 Task: Find connections with filter location Kunigal with filter topic #Futurismwith filter profile language German with filter current company Diverse Lynx with filter school JIS College of Engineering with filter industry Nonresidential Building Construction with filter service category Mobile Marketing with filter keywords title Funeral Attendant
Action: Mouse moved to (349, 267)
Screenshot: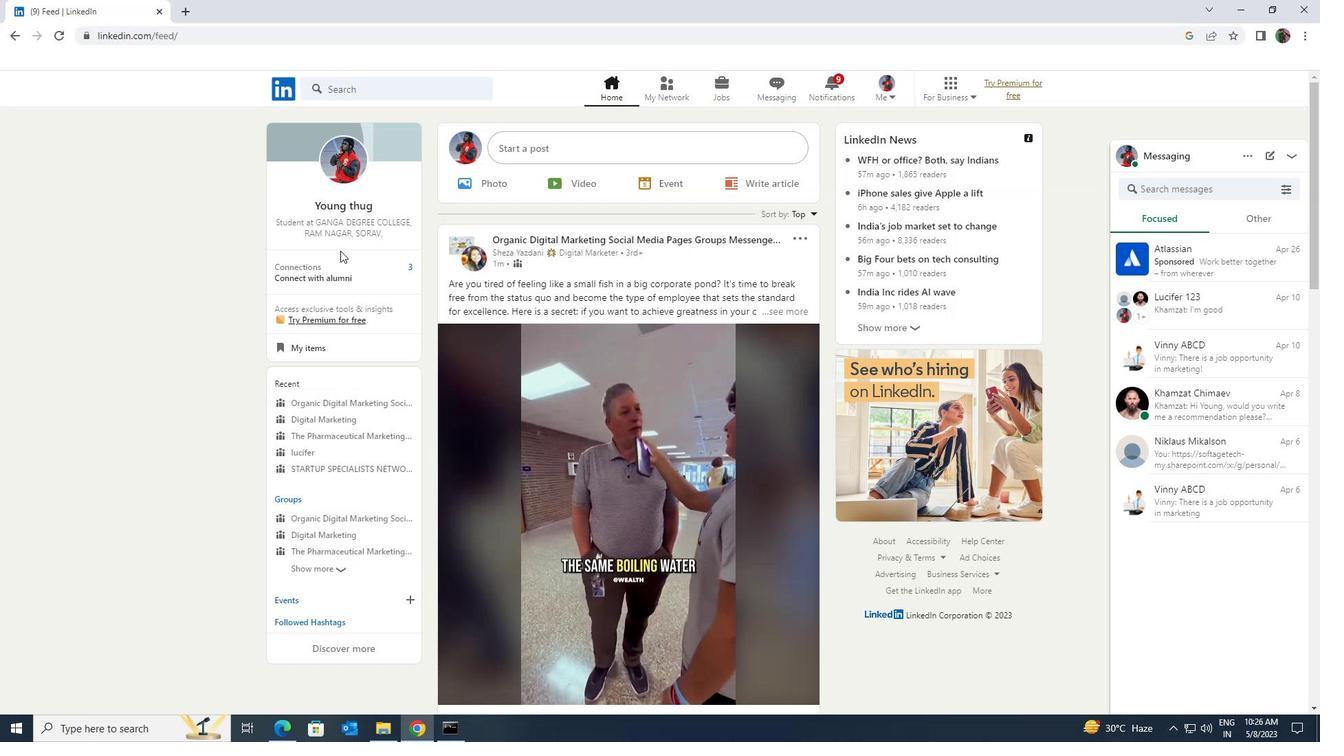 
Action: Mouse pressed left at (349, 267)
Screenshot: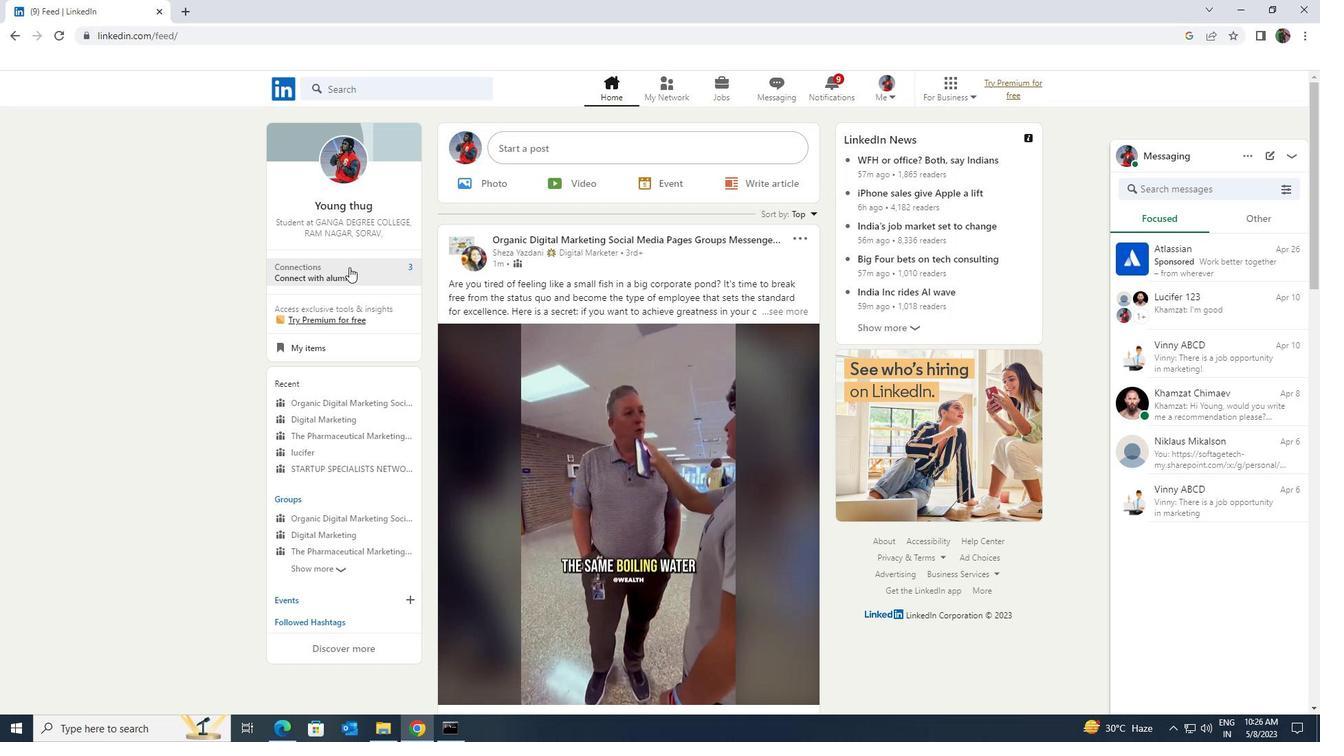 
Action: Mouse moved to (343, 171)
Screenshot: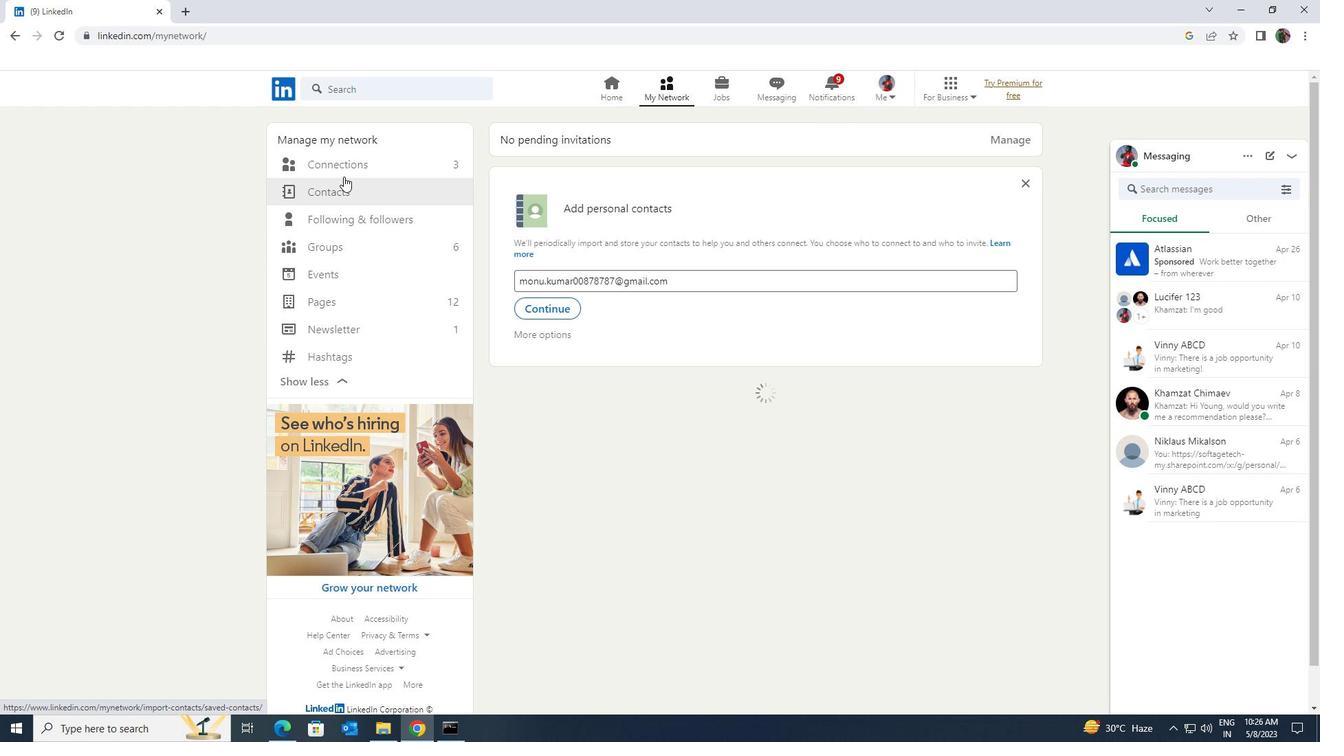 
Action: Mouse pressed left at (343, 171)
Screenshot: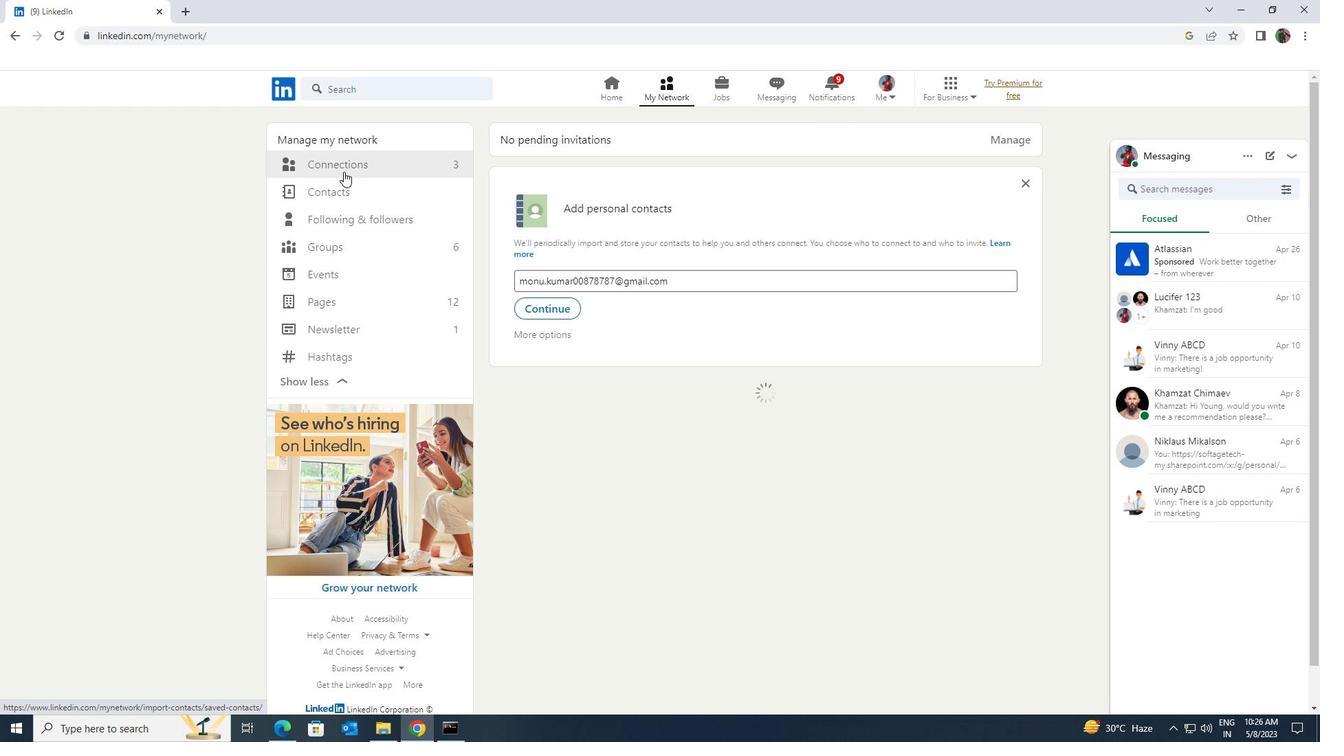 
Action: Mouse moved to (742, 167)
Screenshot: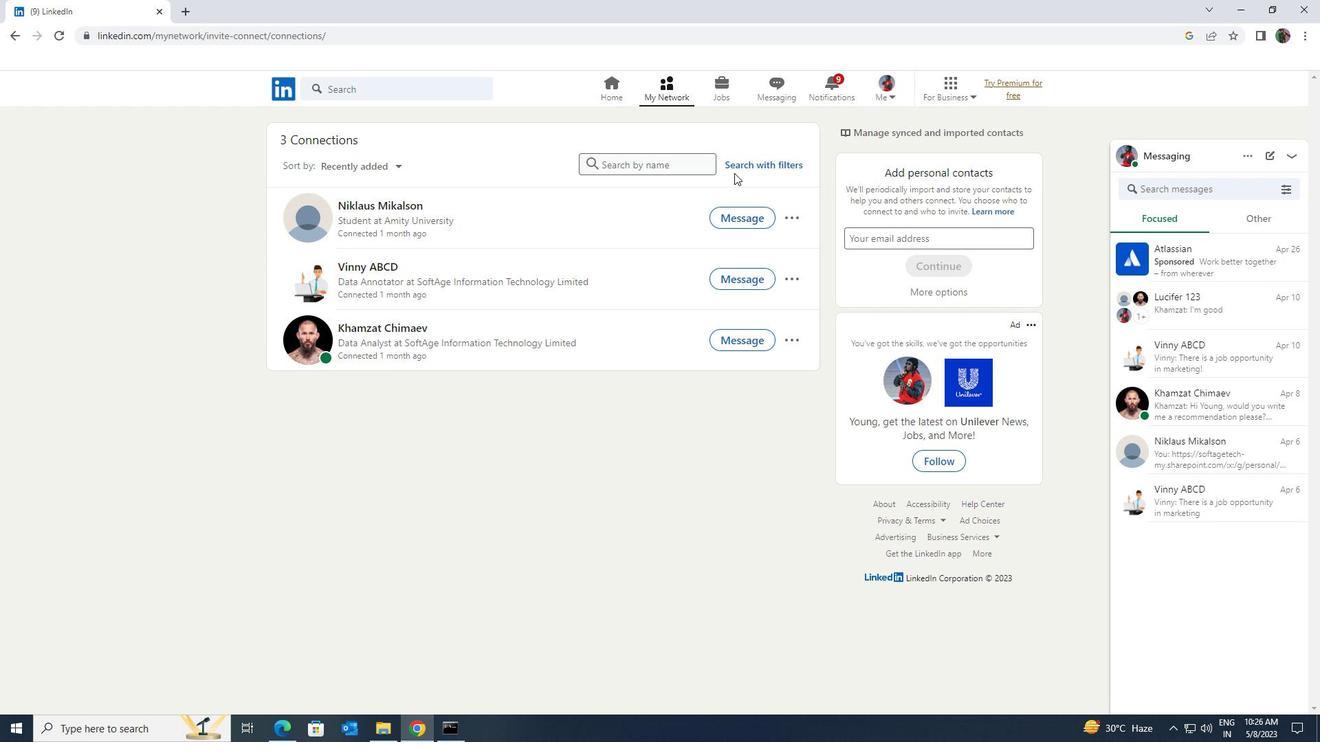 
Action: Mouse pressed left at (742, 167)
Screenshot: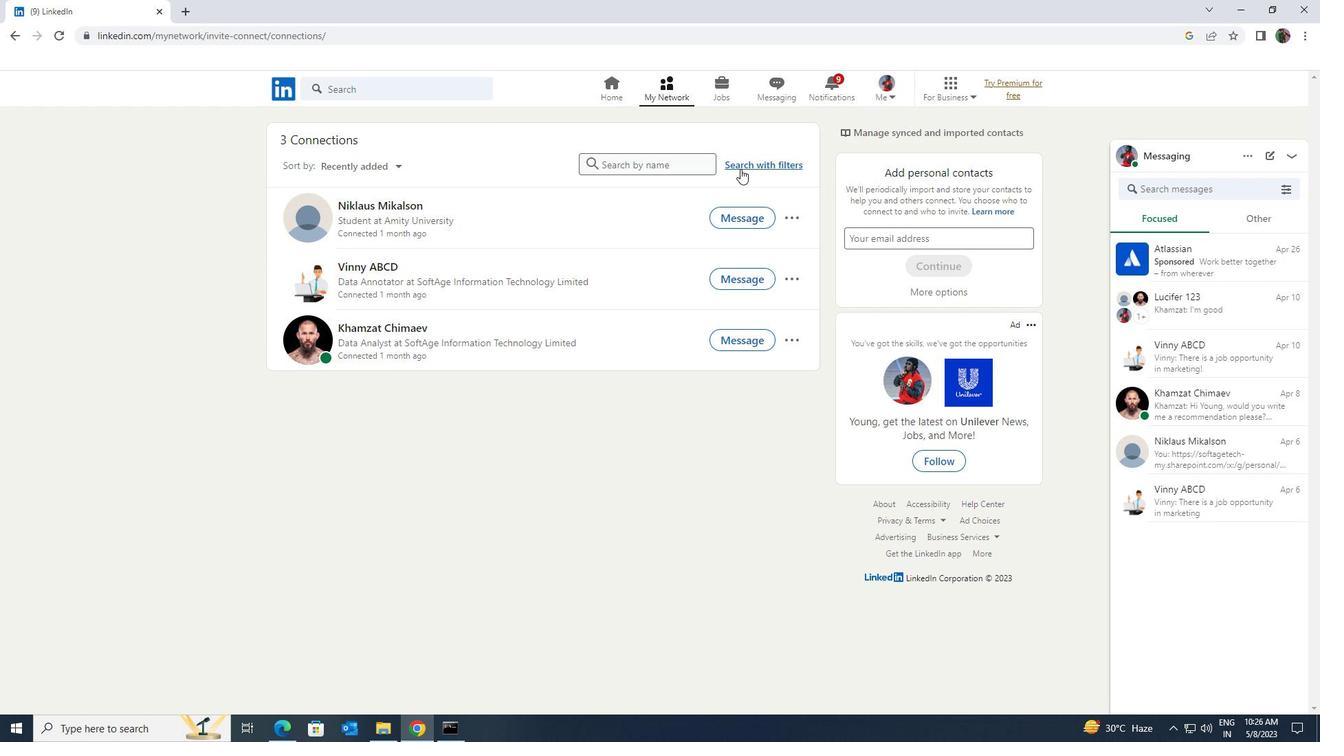 
Action: Mouse moved to (707, 128)
Screenshot: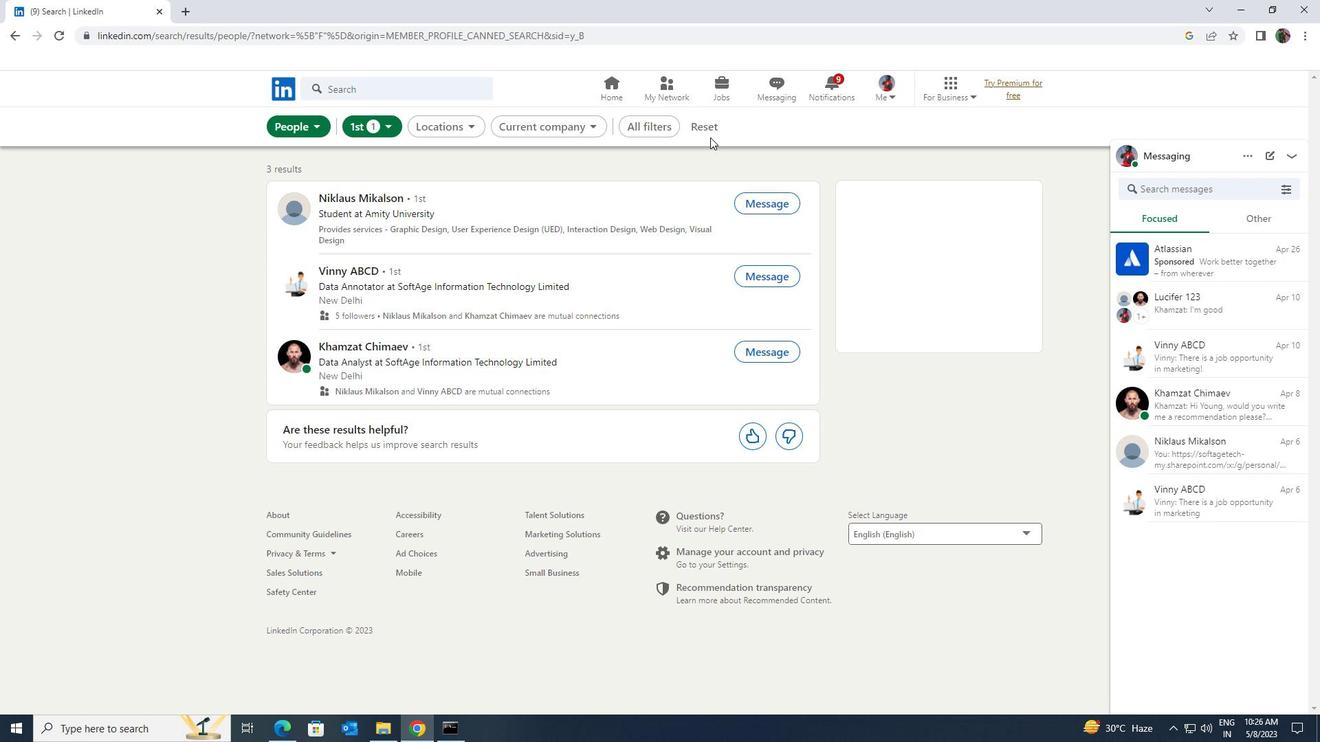 
Action: Mouse pressed left at (707, 128)
Screenshot: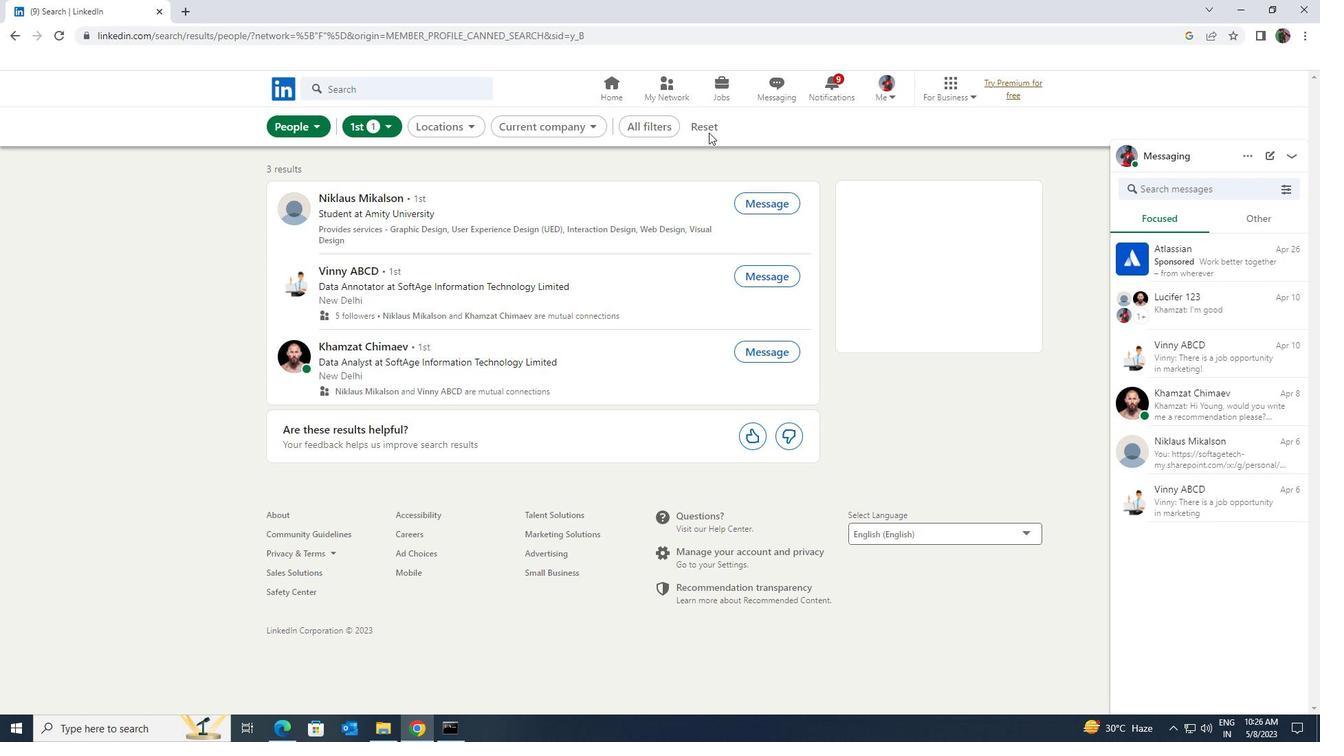 
Action: Mouse moved to (700, 126)
Screenshot: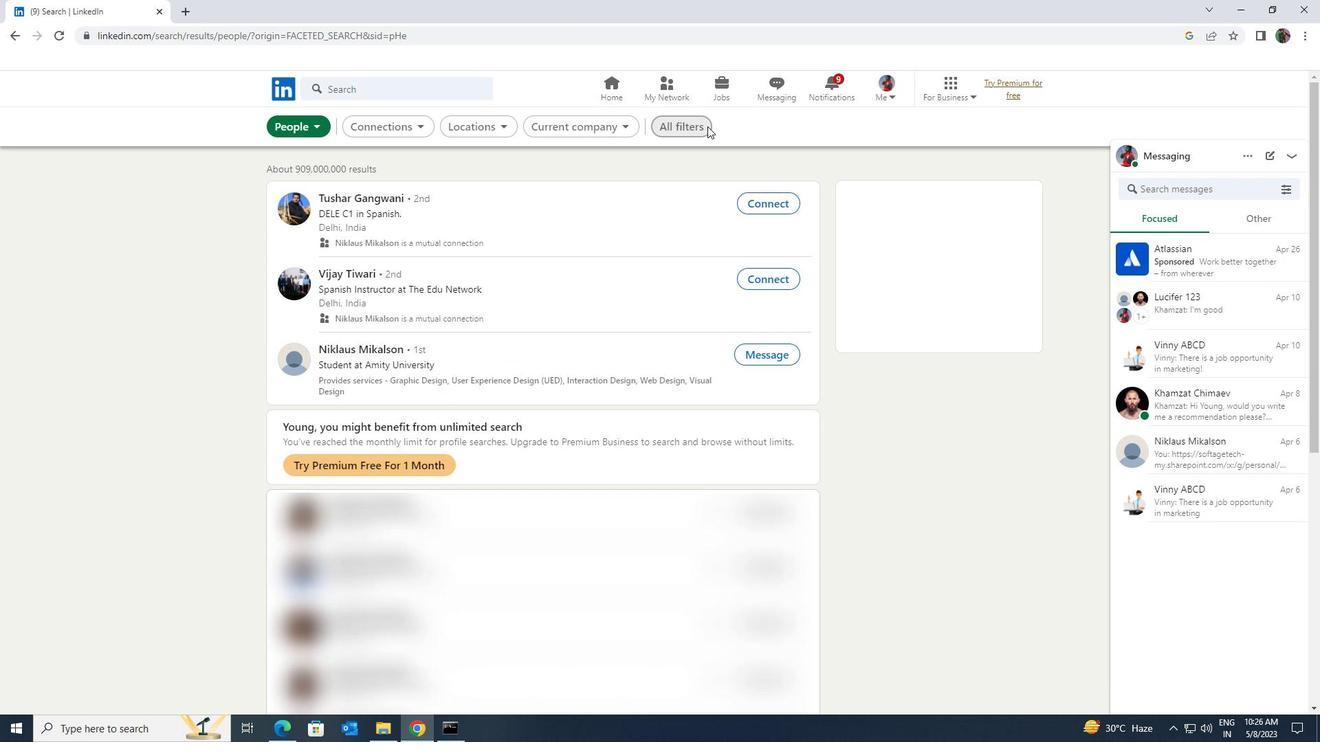 
Action: Mouse pressed left at (700, 126)
Screenshot: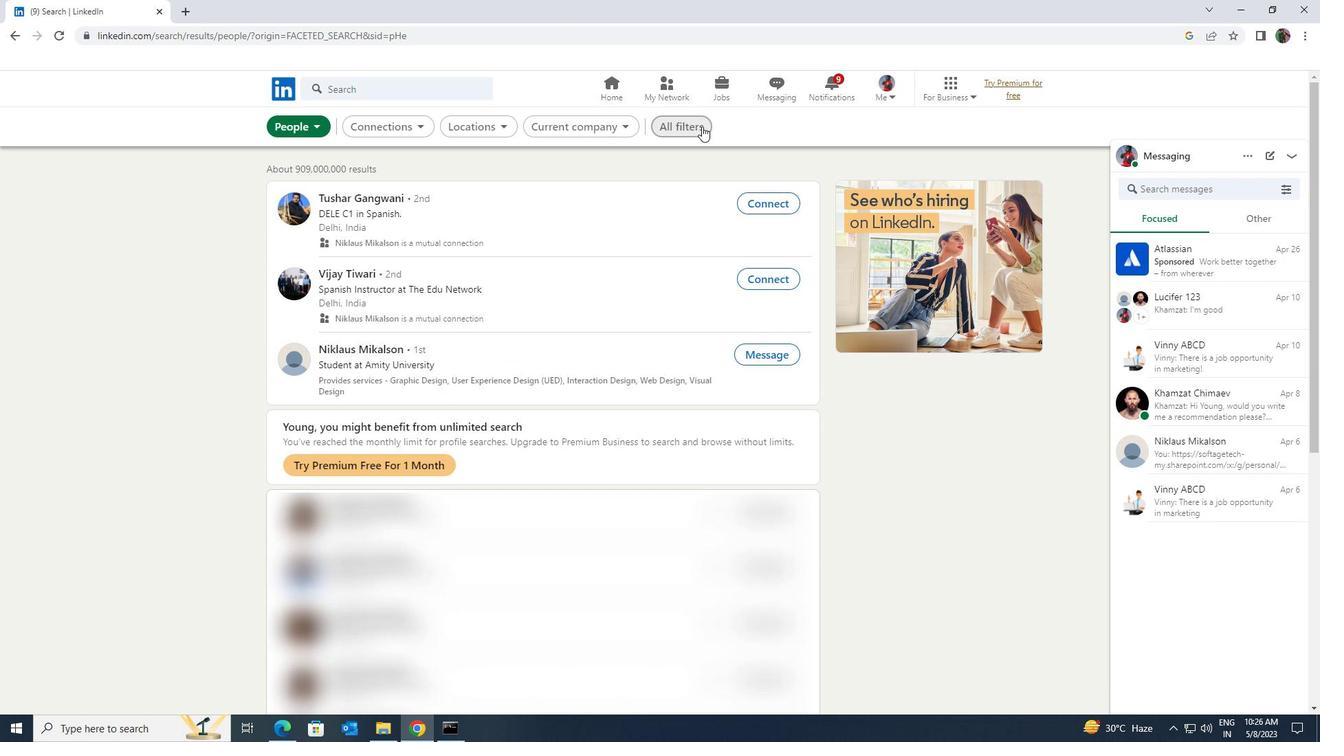 
Action: Mouse moved to (1157, 536)
Screenshot: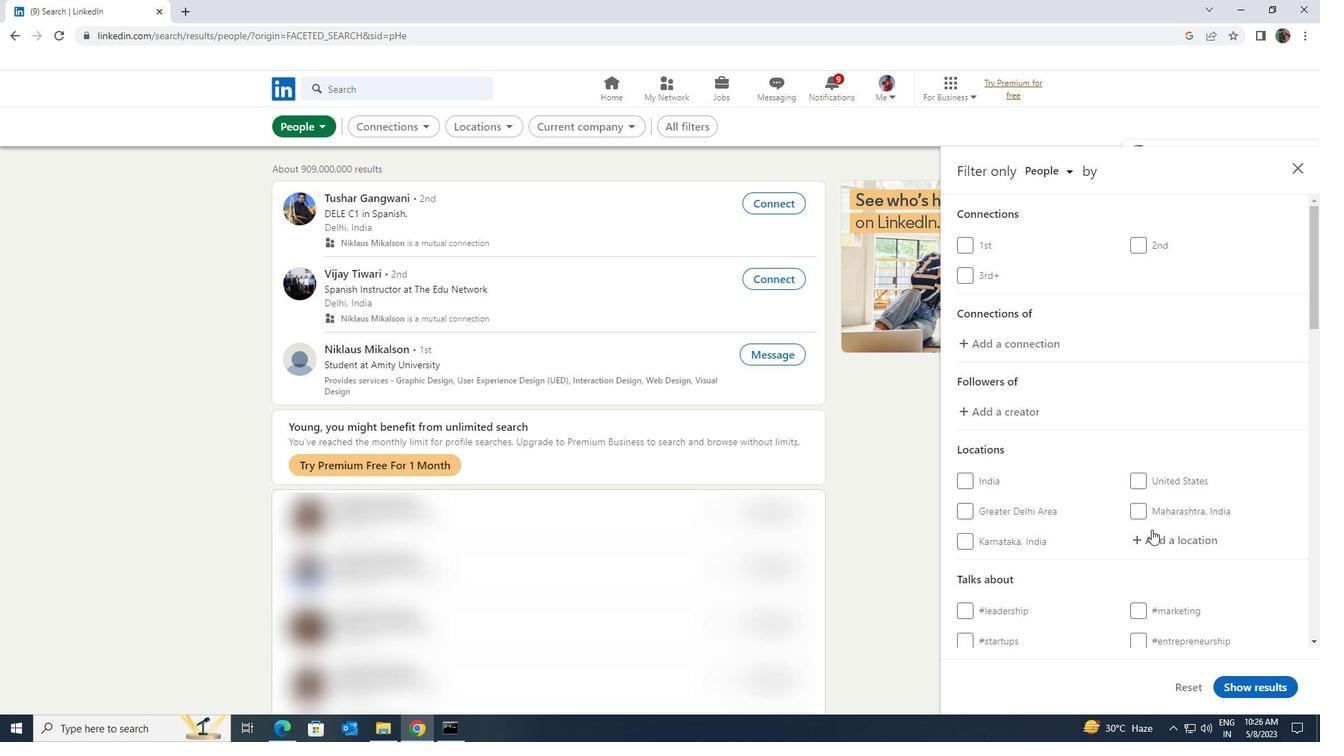 
Action: Mouse pressed left at (1157, 536)
Screenshot: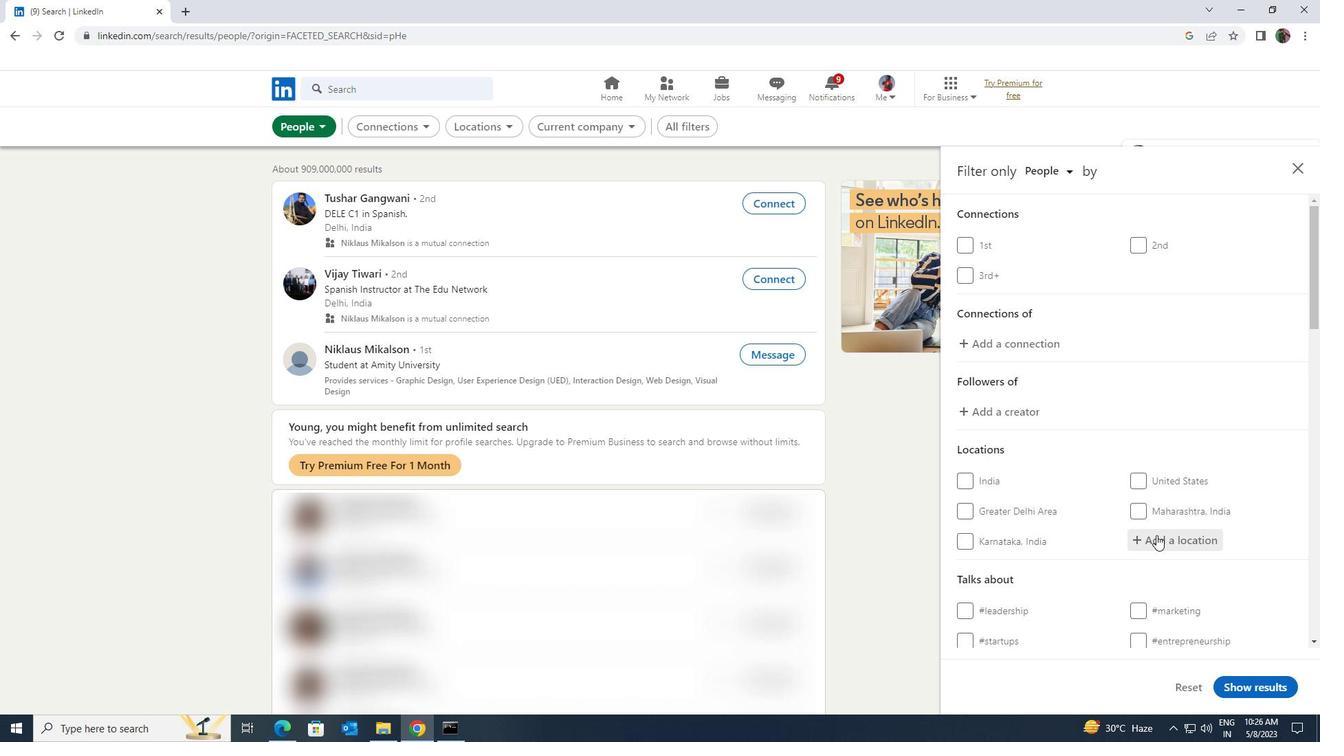 
Action: Mouse moved to (1157, 536)
Screenshot: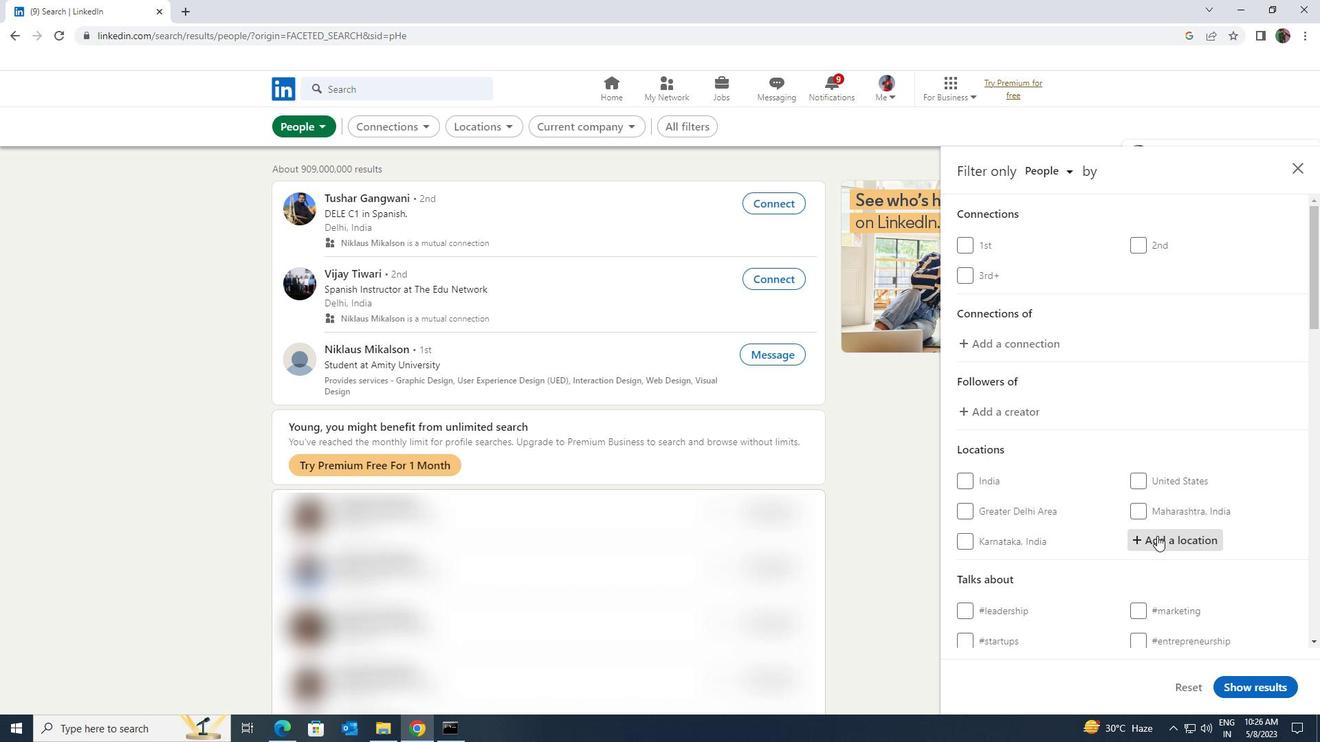 
Action: Key pressed <Key.shift>KUNIGAL
Screenshot: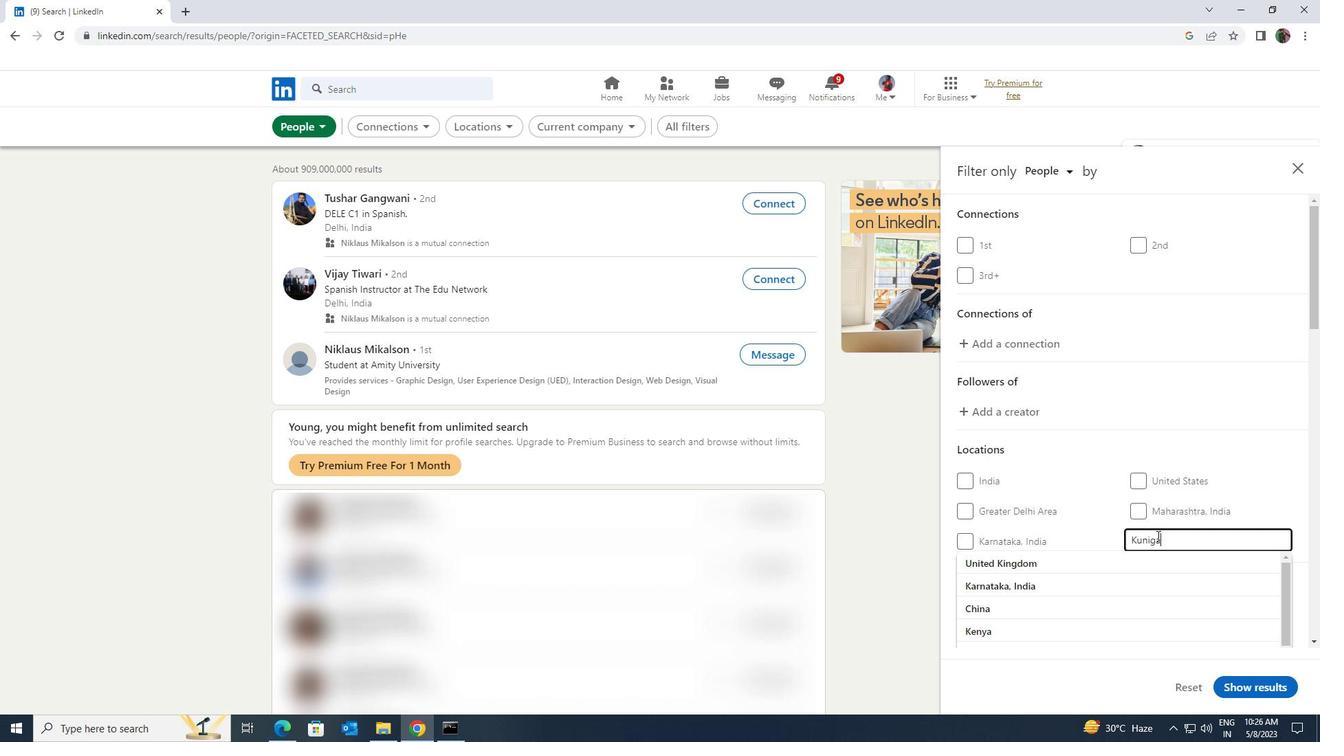
Action: Mouse moved to (1155, 552)
Screenshot: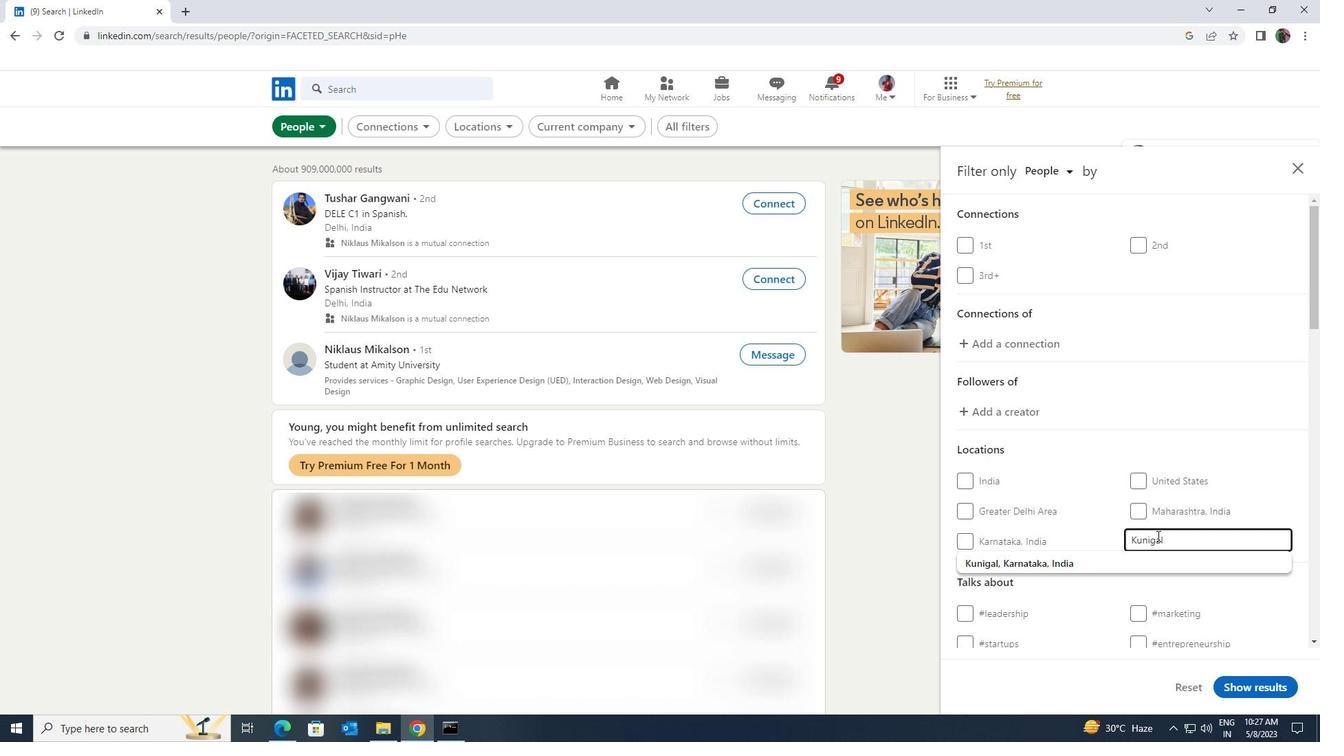 
Action: Mouse pressed left at (1155, 552)
Screenshot: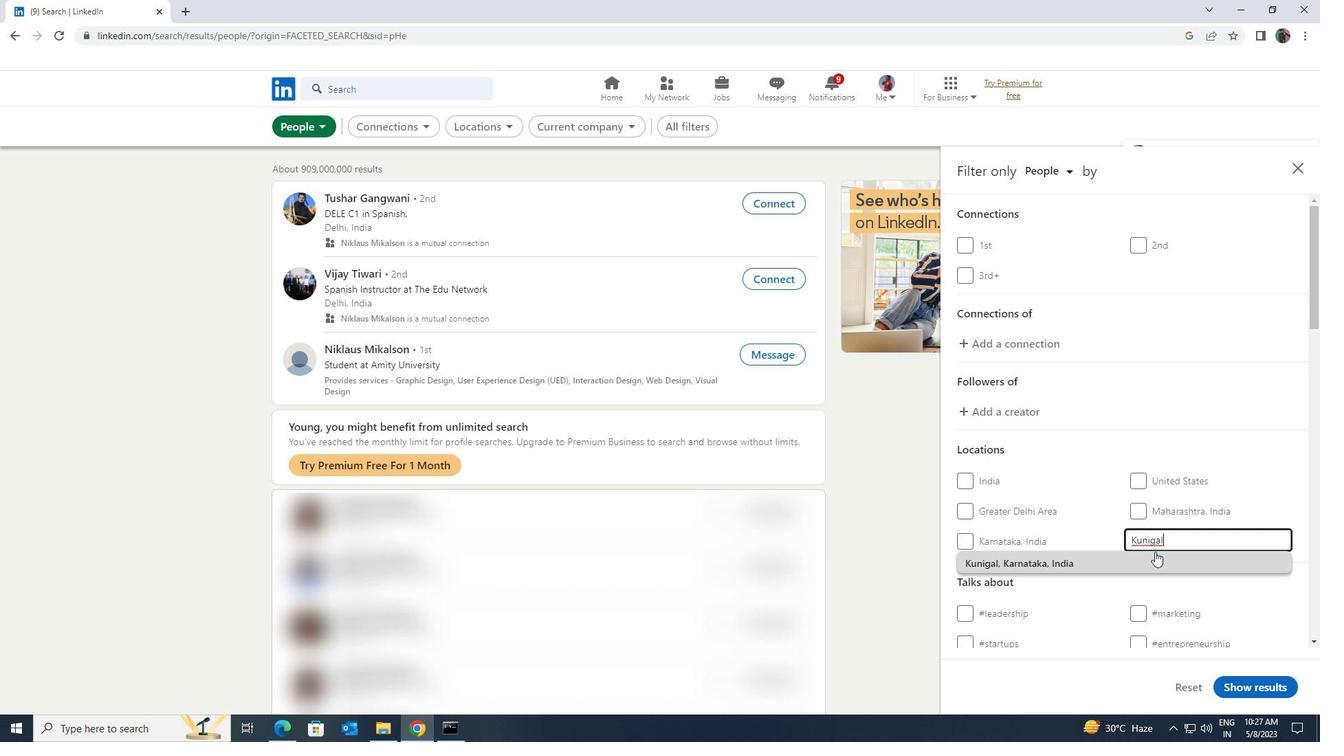 
Action: Mouse moved to (1155, 552)
Screenshot: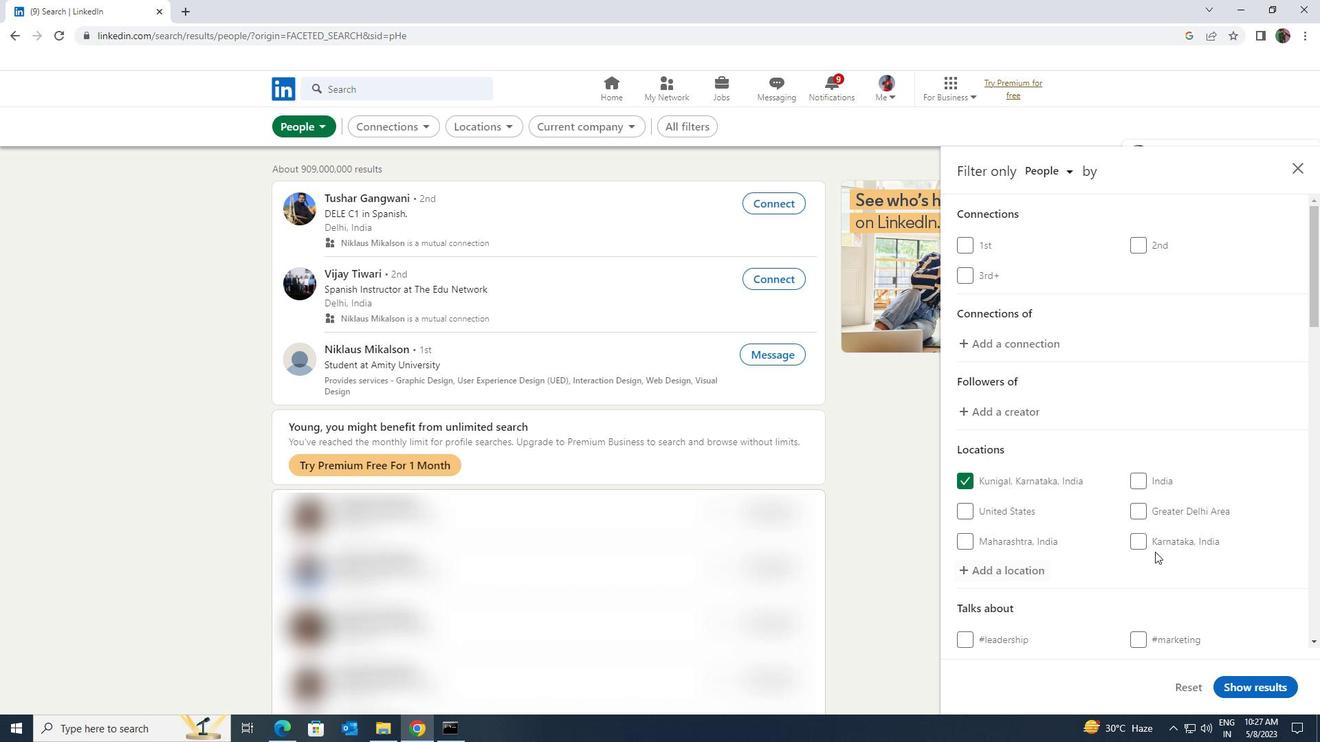 
Action: Mouse scrolled (1155, 551) with delta (0, 0)
Screenshot: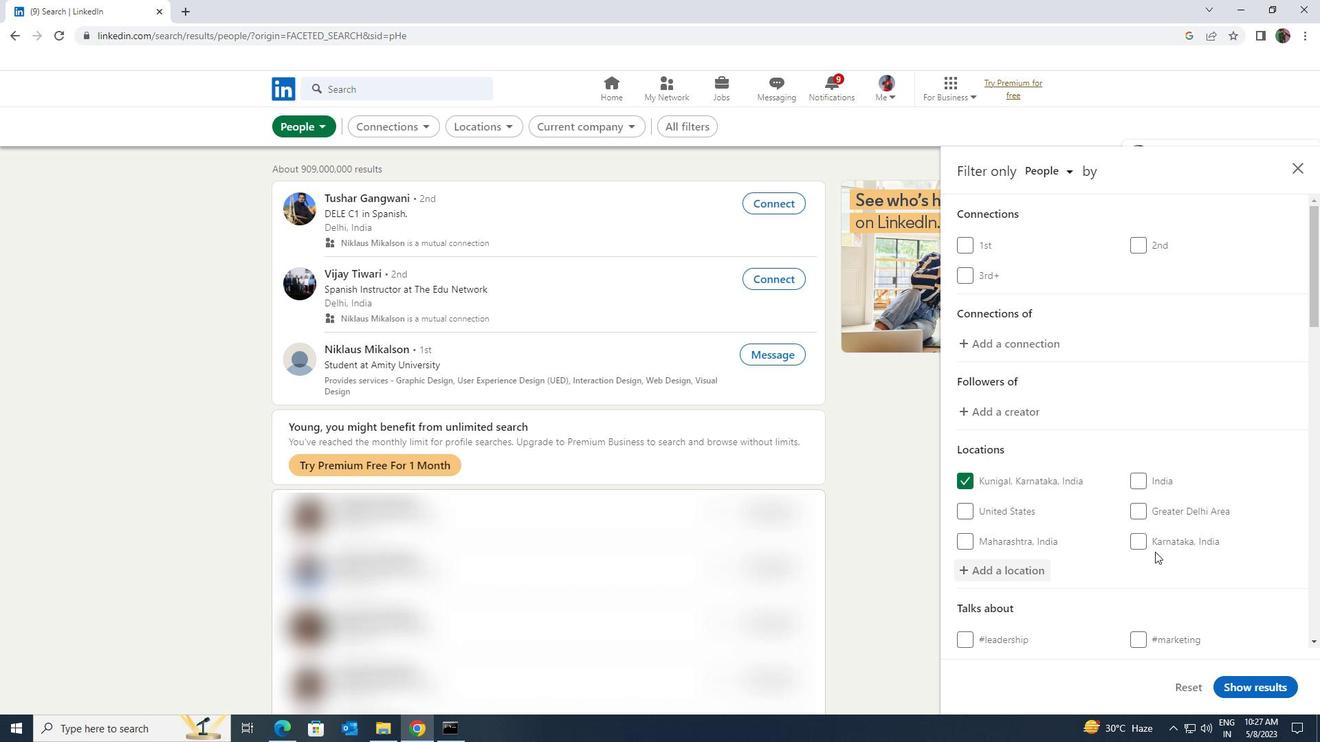 
Action: Mouse scrolled (1155, 551) with delta (0, 0)
Screenshot: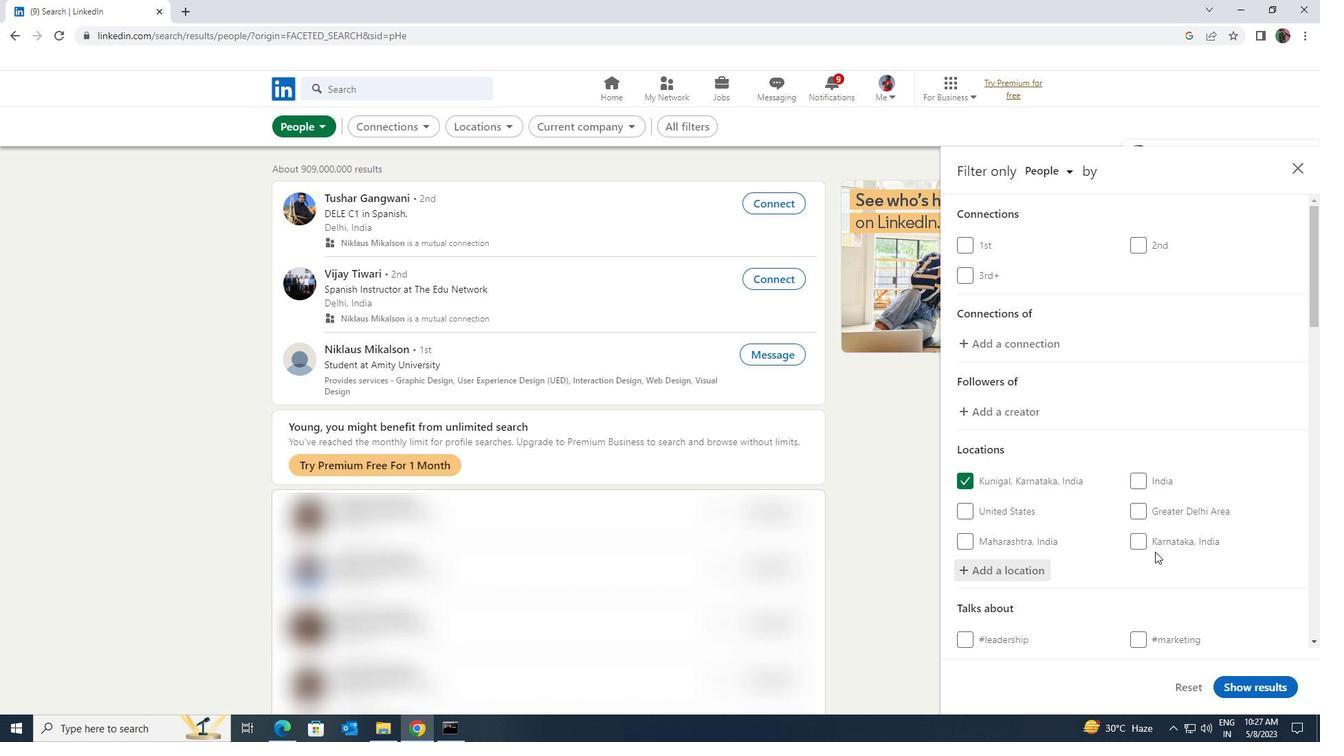 
Action: Mouse moved to (1156, 557)
Screenshot: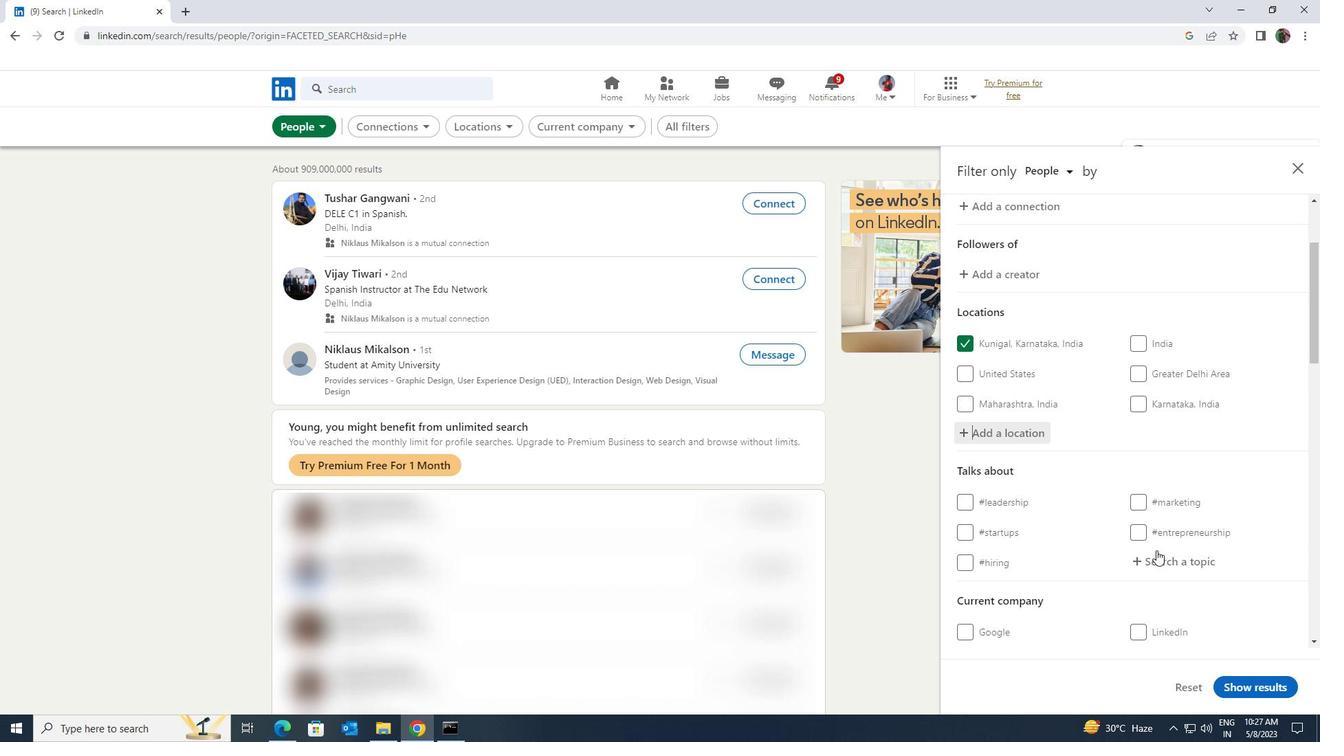 
Action: Mouse pressed left at (1156, 557)
Screenshot: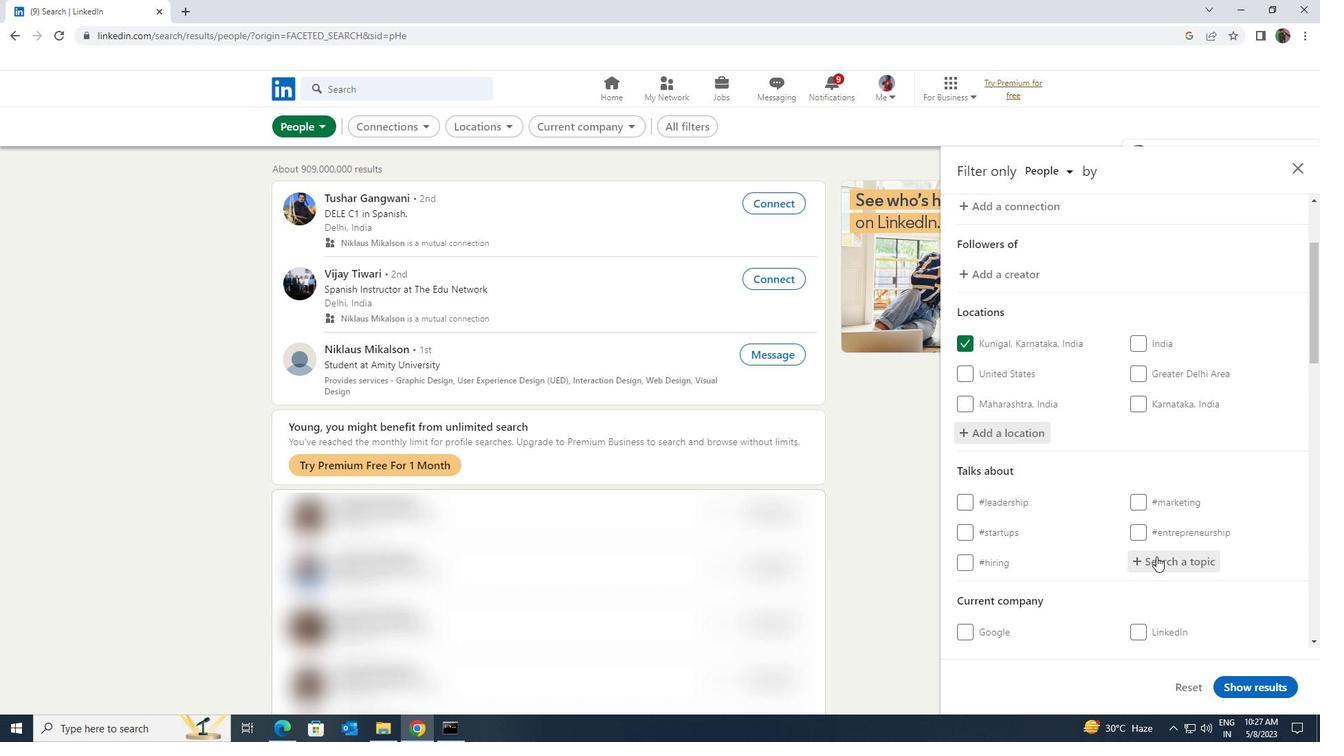 
Action: Key pressed <Key.shift><Key.shift><Key.shift><Key.shift><Key.shift><Key.shift><Key.shift><Key.shift><Key.shift><Key.shift><Key.shift><Key.shift><Key.shift><Key.shift><Key.shift><Key.shift><Key.shift><Key.shift><Key.shift><Key.shift><Key.shift>FUTURESIM<Key.enter>
Screenshot: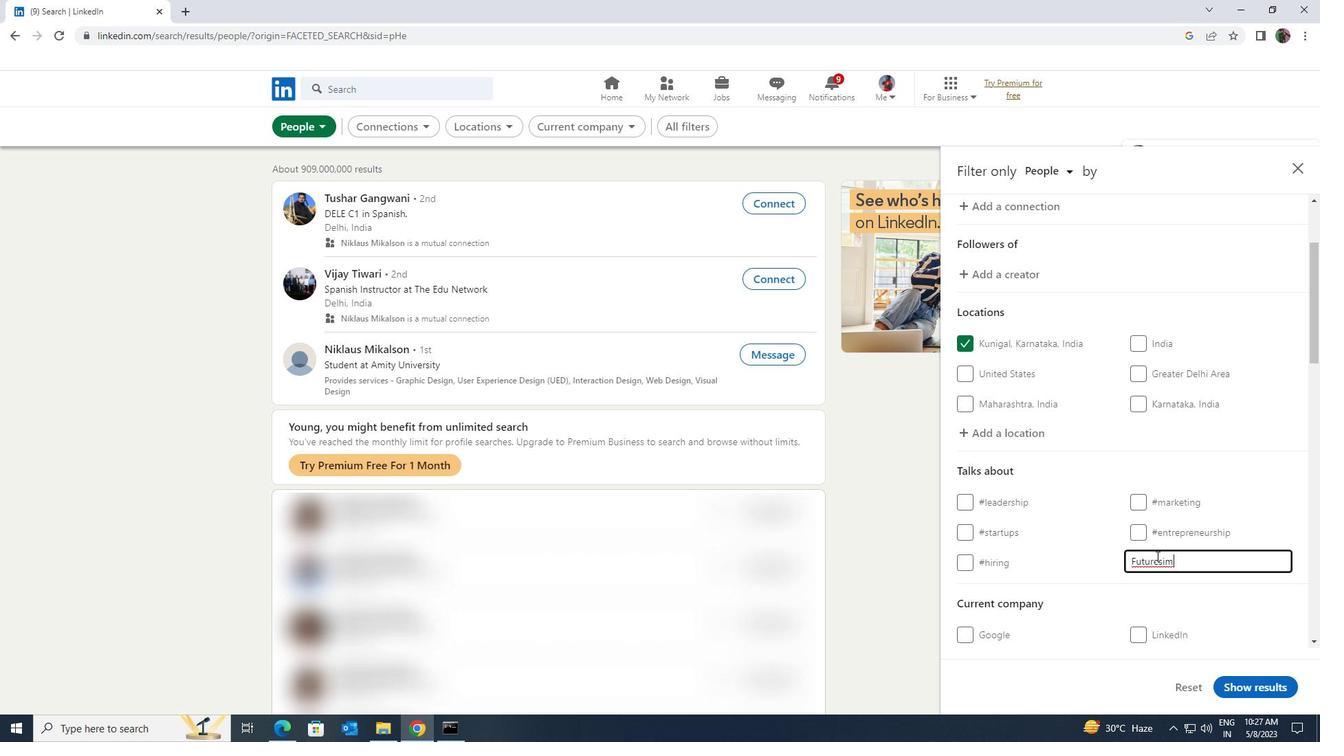 
Action: Mouse scrolled (1156, 556) with delta (0, 0)
Screenshot: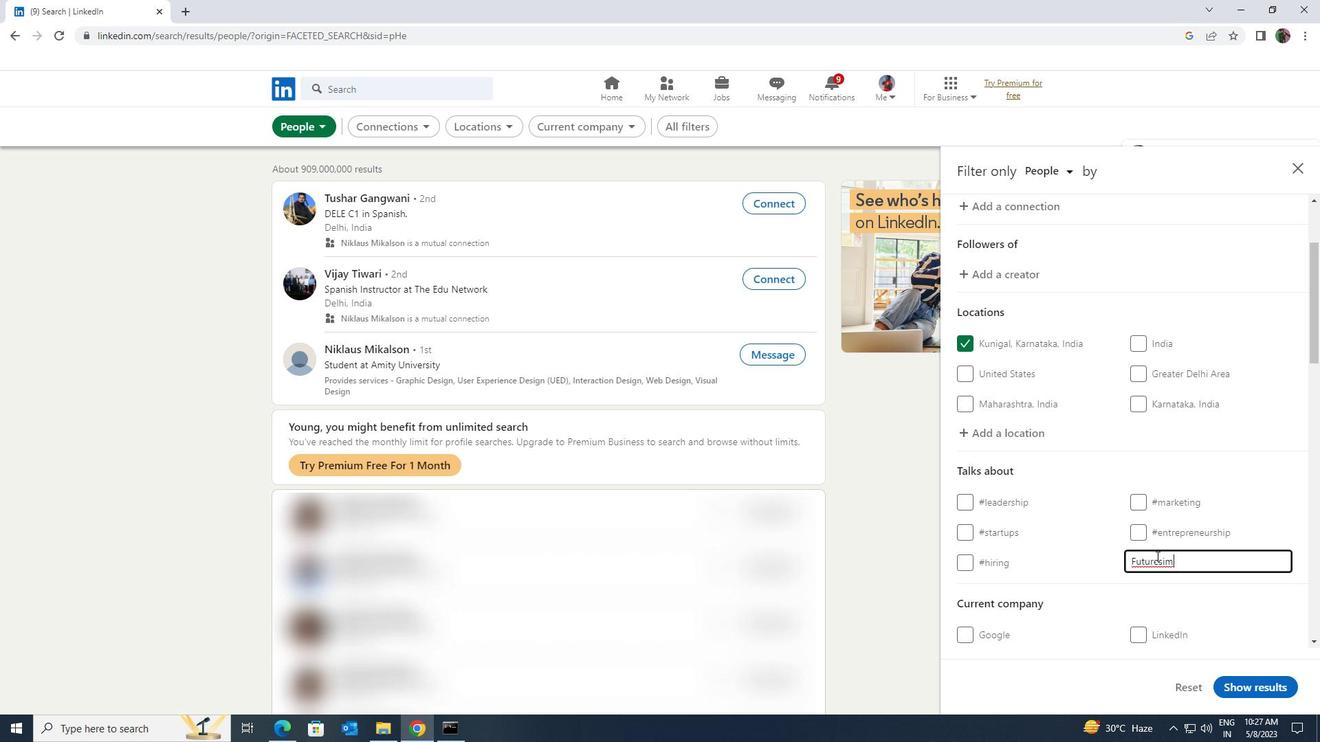 
Action: Mouse scrolled (1156, 556) with delta (0, 0)
Screenshot: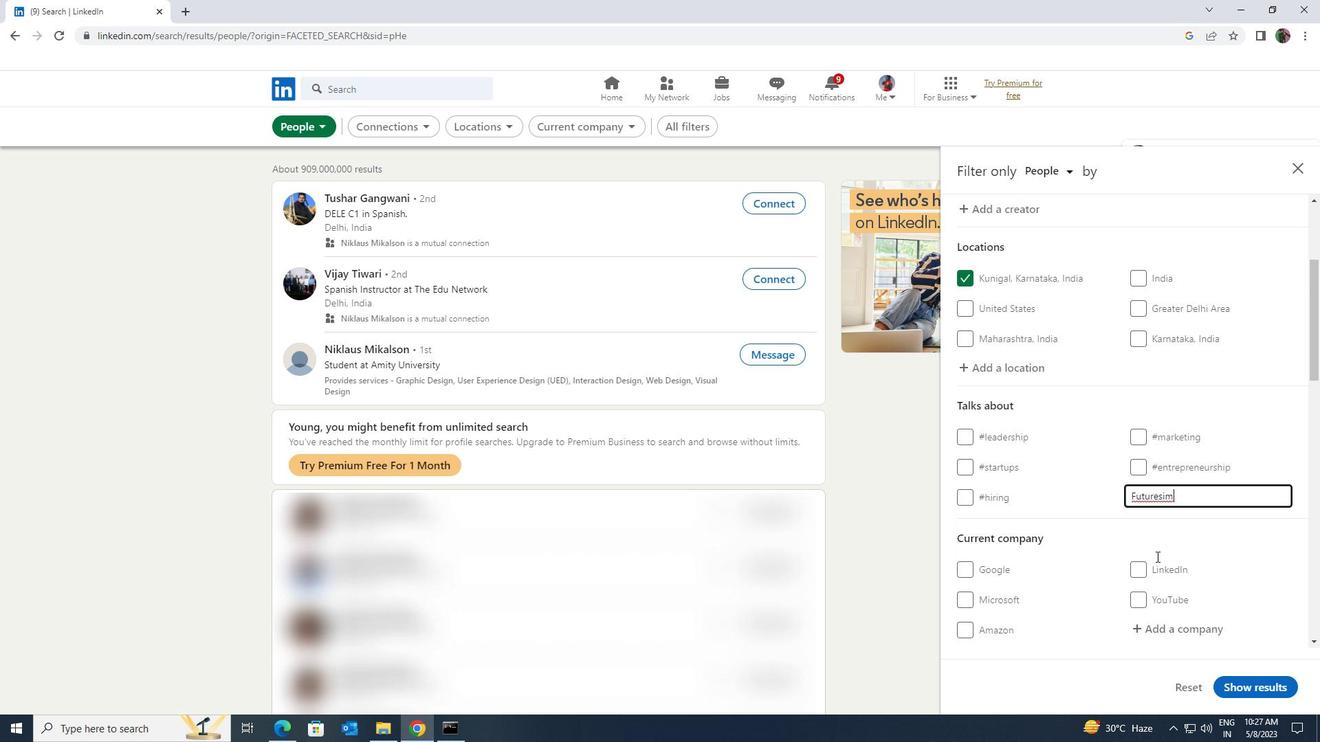 
Action: Mouse moved to (1155, 559)
Screenshot: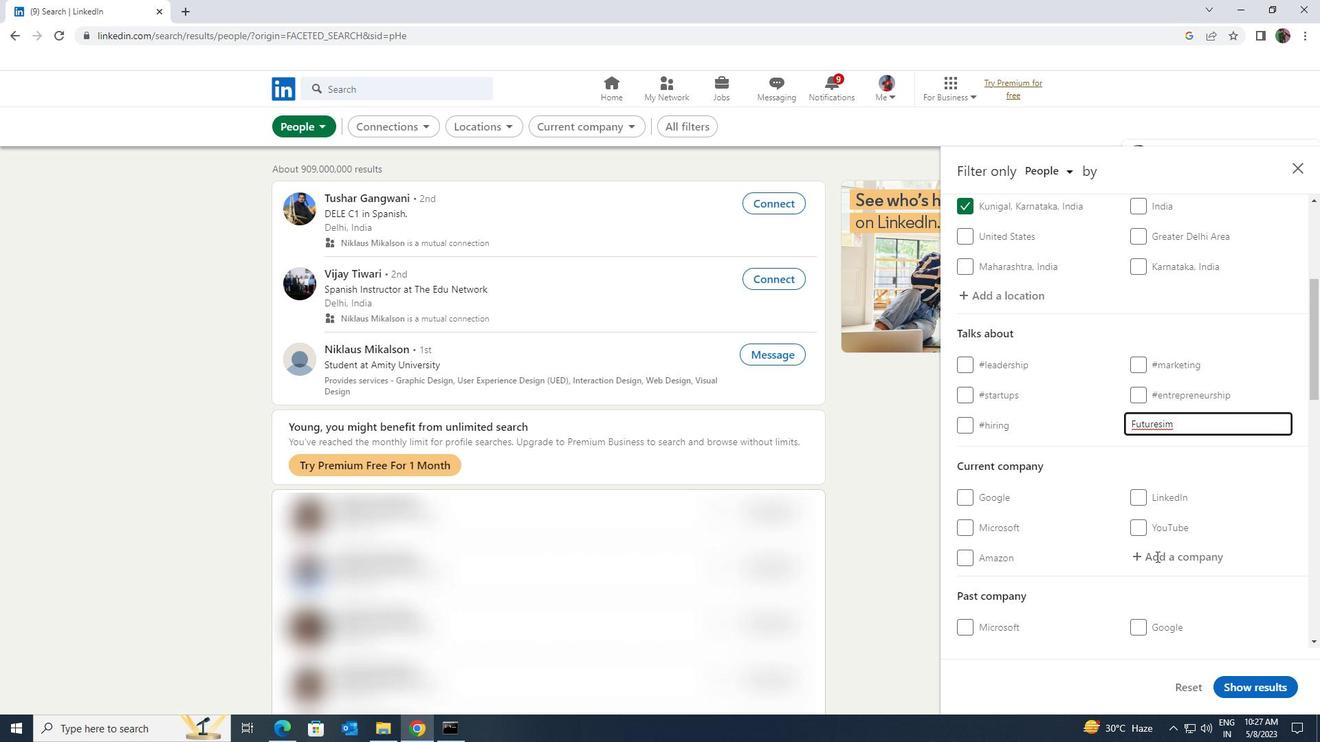 
Action: Mouse scrolled (1155, 558) with delta (0, 0)
Screenshot: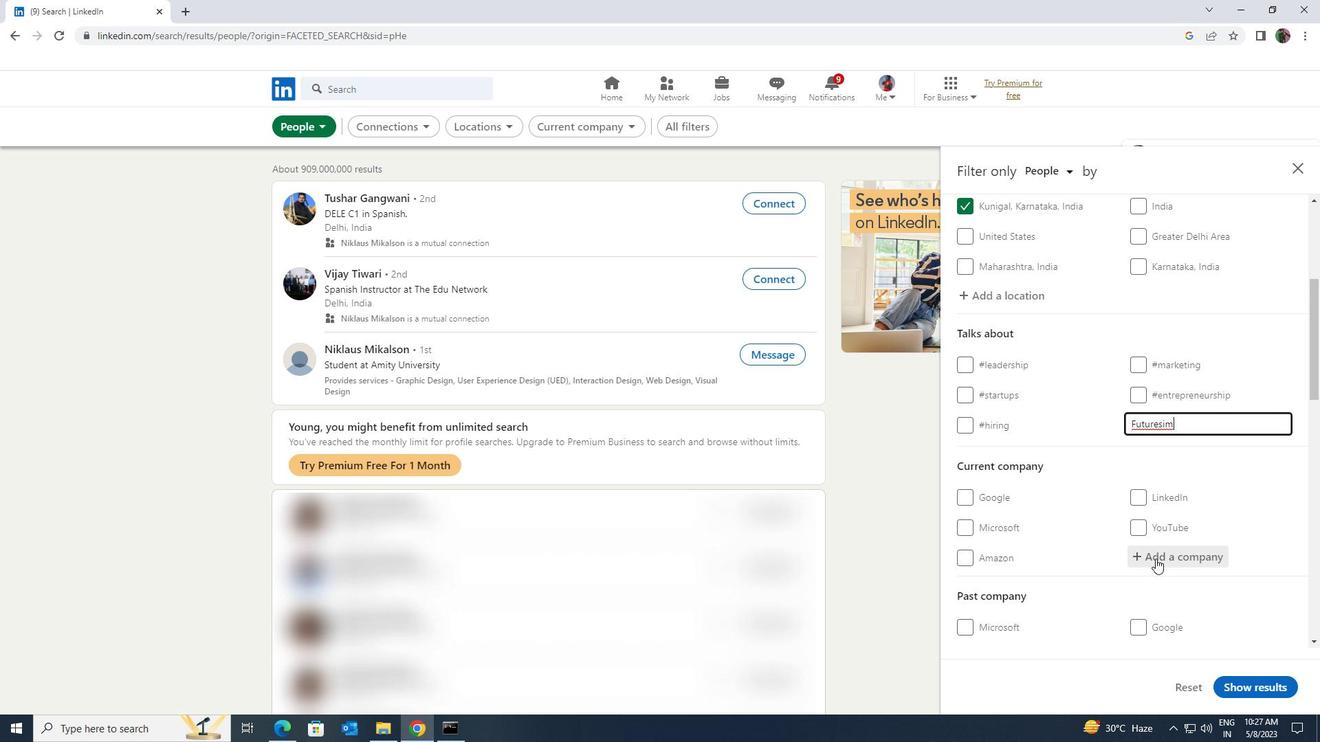
Action: Mouse scrolled (1155, 558) with delta (0, 0)
Screenshot: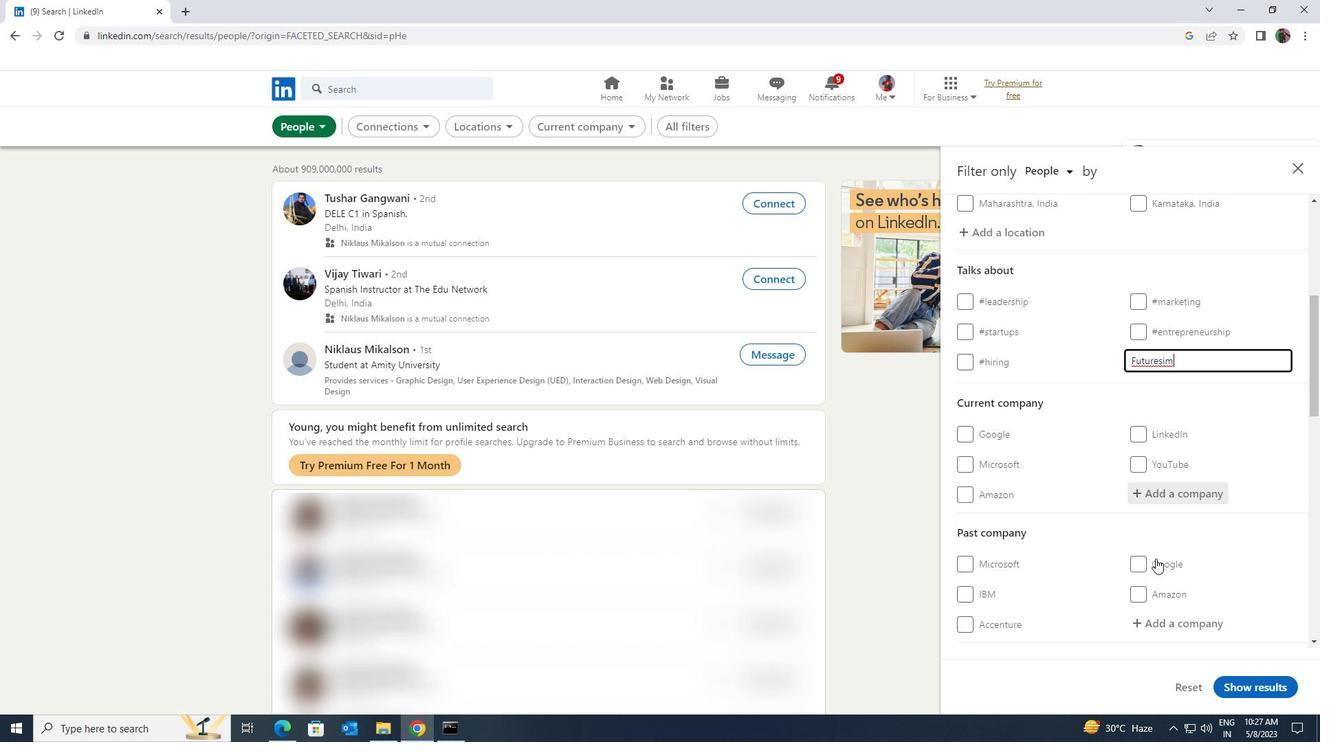 
Action: Mouse moved to (1155, 559)
Screenshot: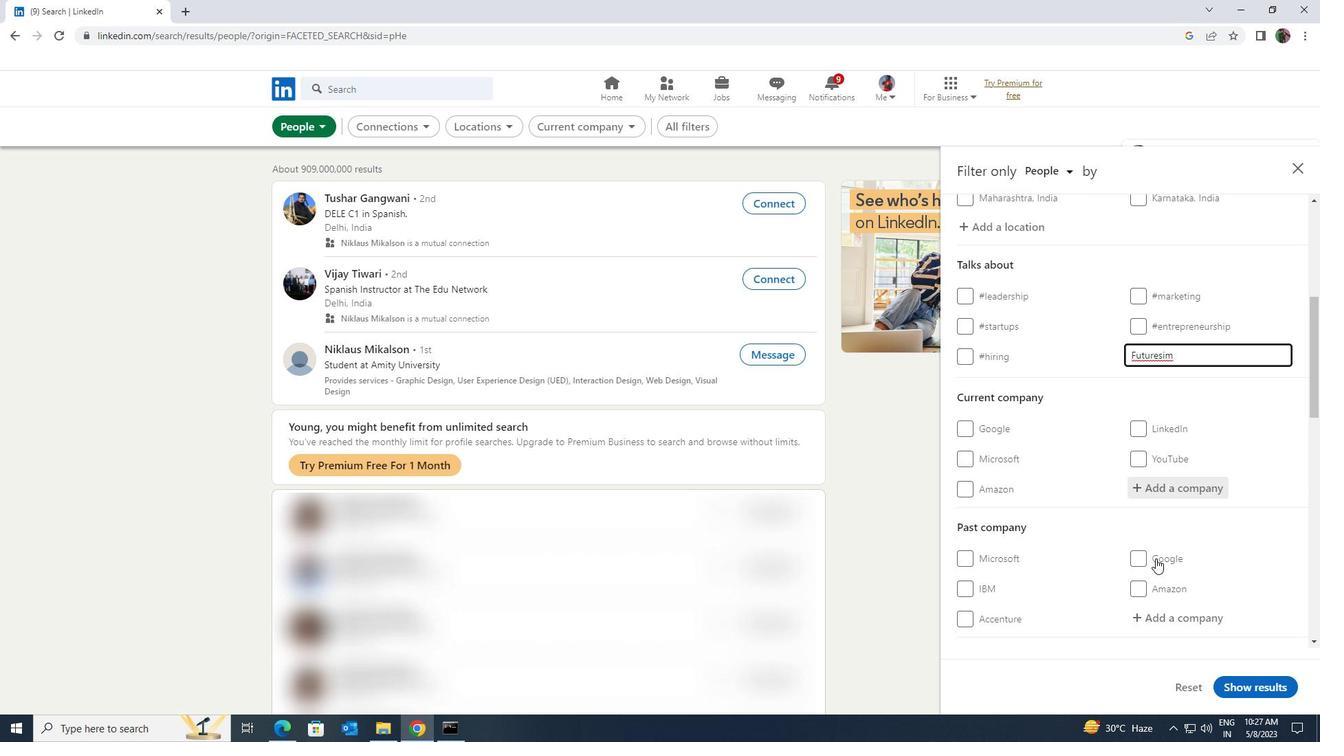 
Action: Mouse scrolled (1155, 558) with delta (0, 0)
Screenshot: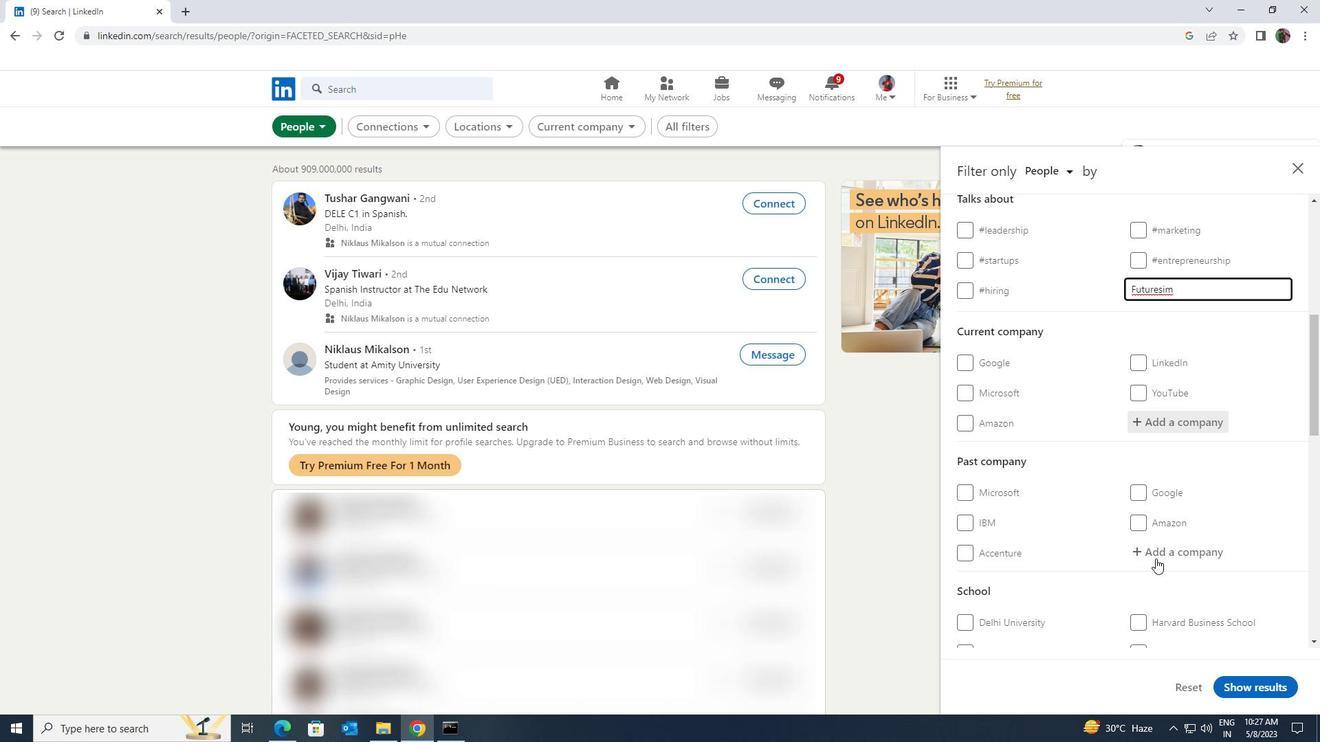 
Action: Mouse scrolled (1155, 558) with delta (0, 0)
Screenshot: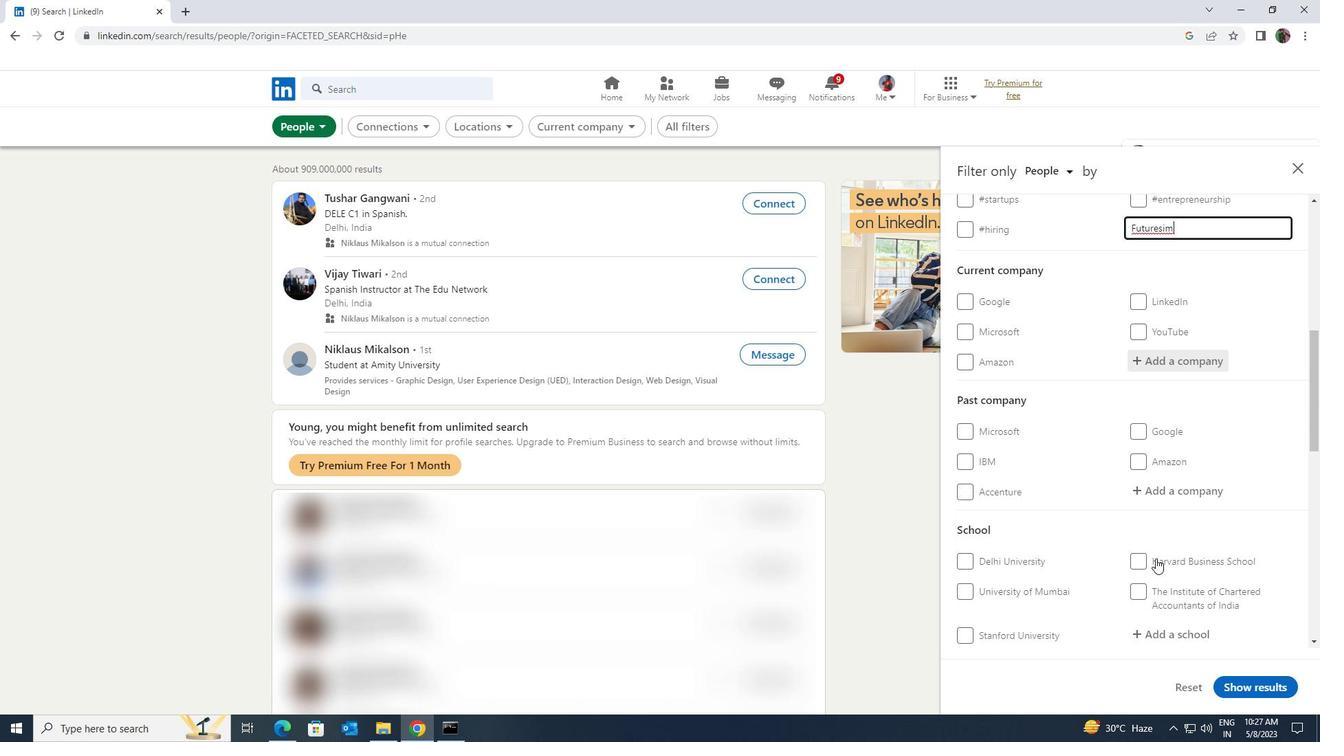 
Action: Mouse scrolled (1155, 558) with delta (0, 0)
Screenshot: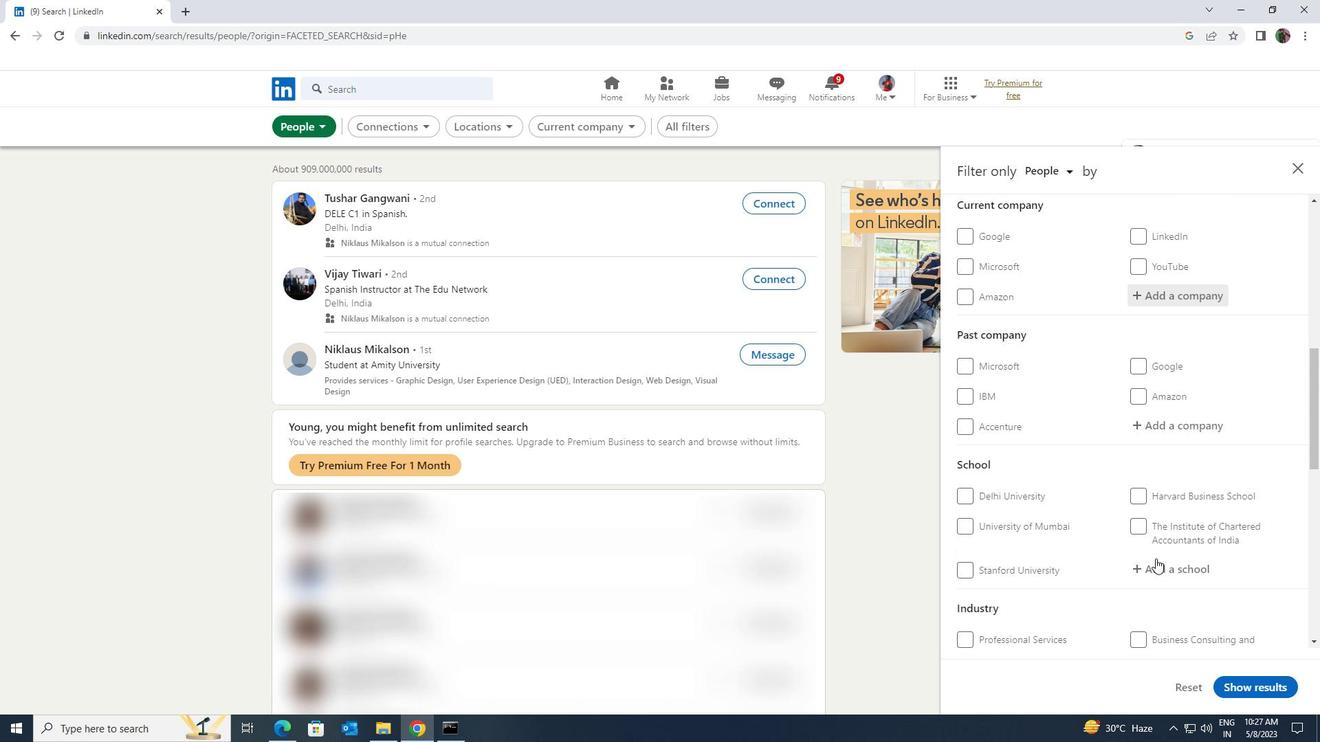 
Action: Mouse scrolled (1155, 558) with delta (0, 0)
Screenshot: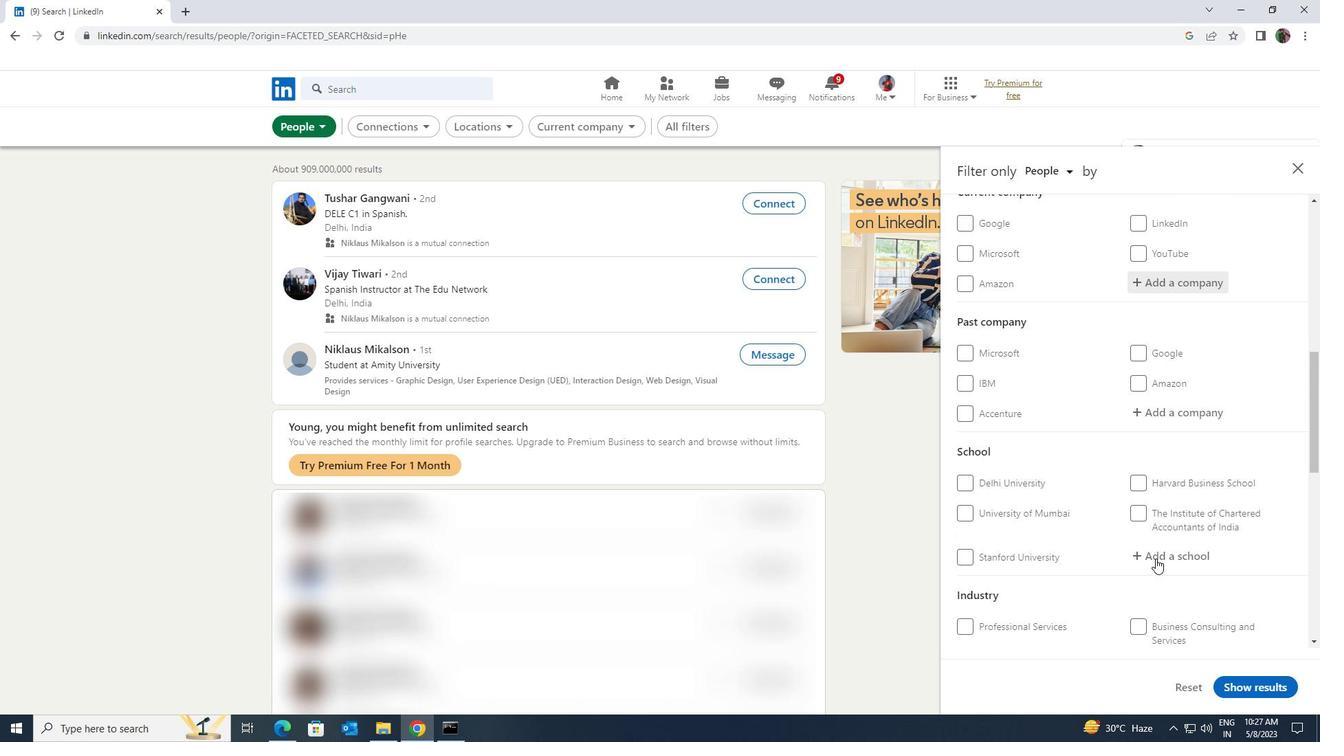 
Action: Mouse scrolled (1155, 558) with delta (0, 0)
Screenshot: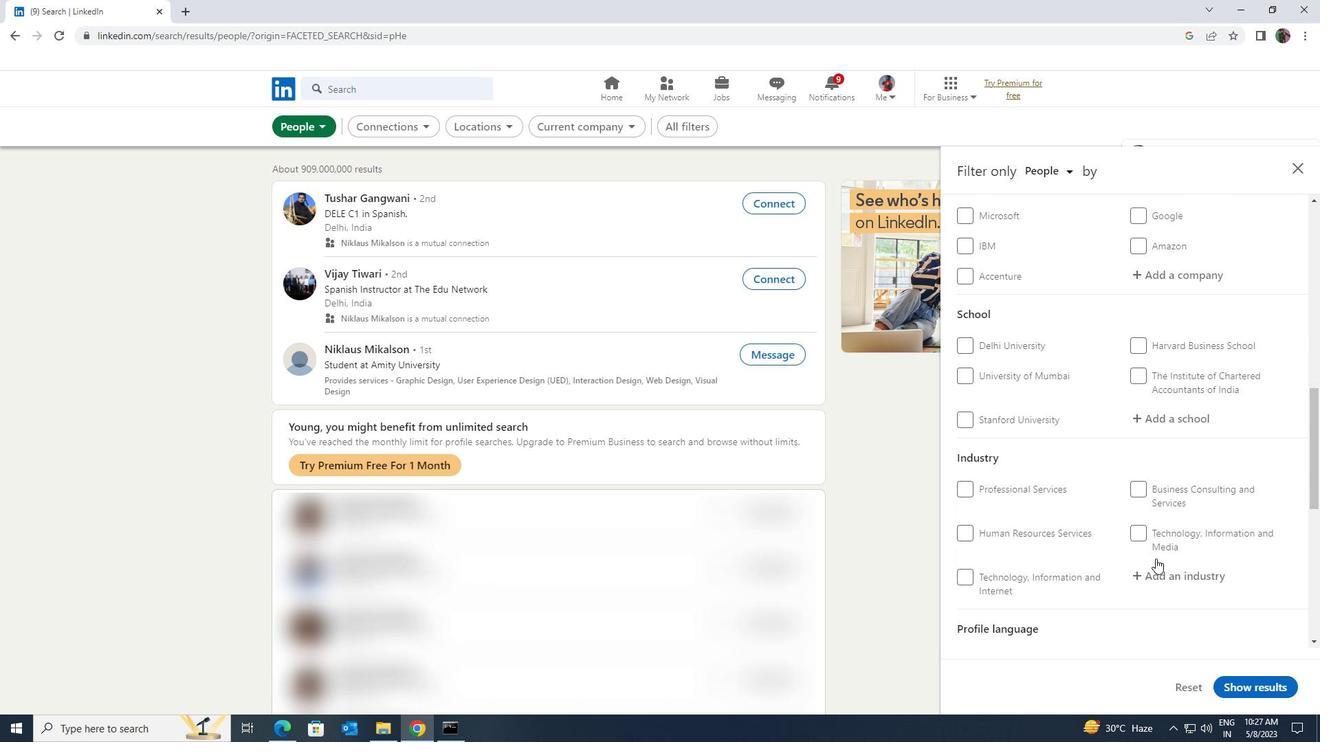 
Action: Mouse scrolled (1155, 558) with delta (0, 0)
Screenshot: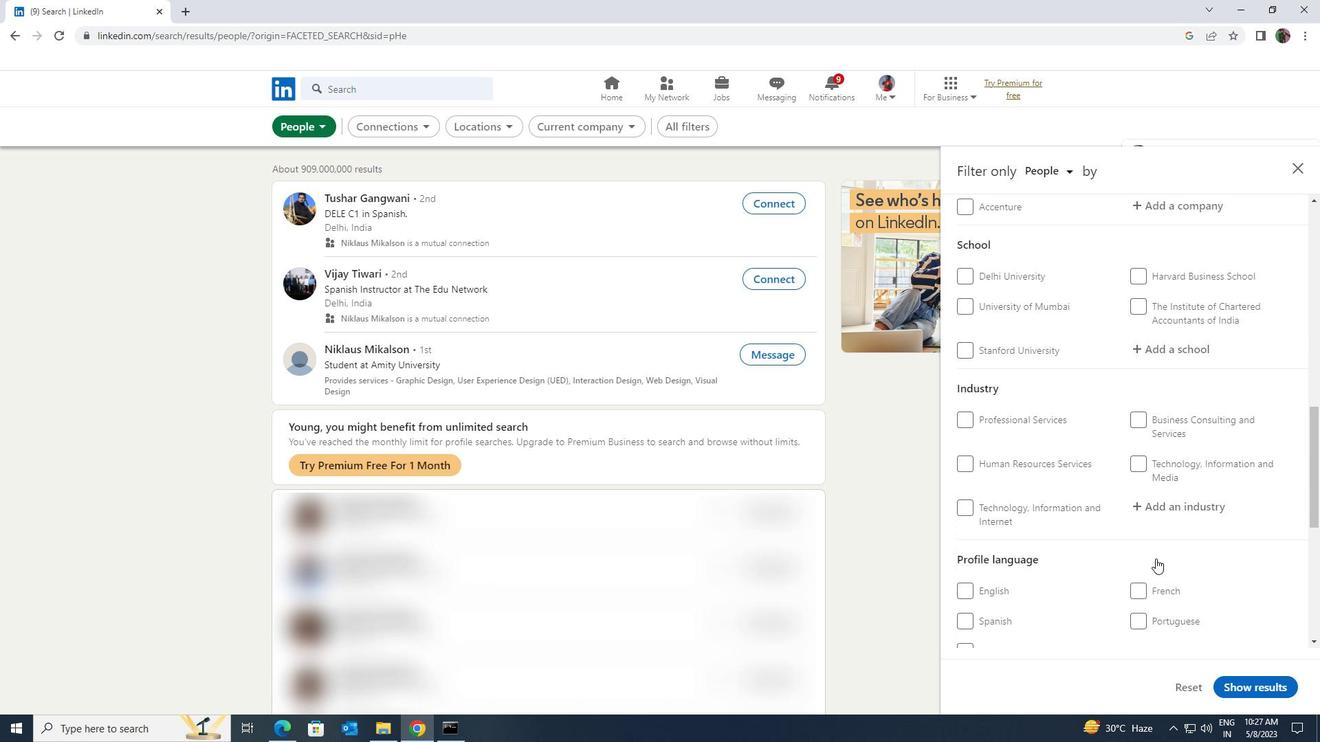 
Action: Mouse moved to (1006, 577)
Screenshot: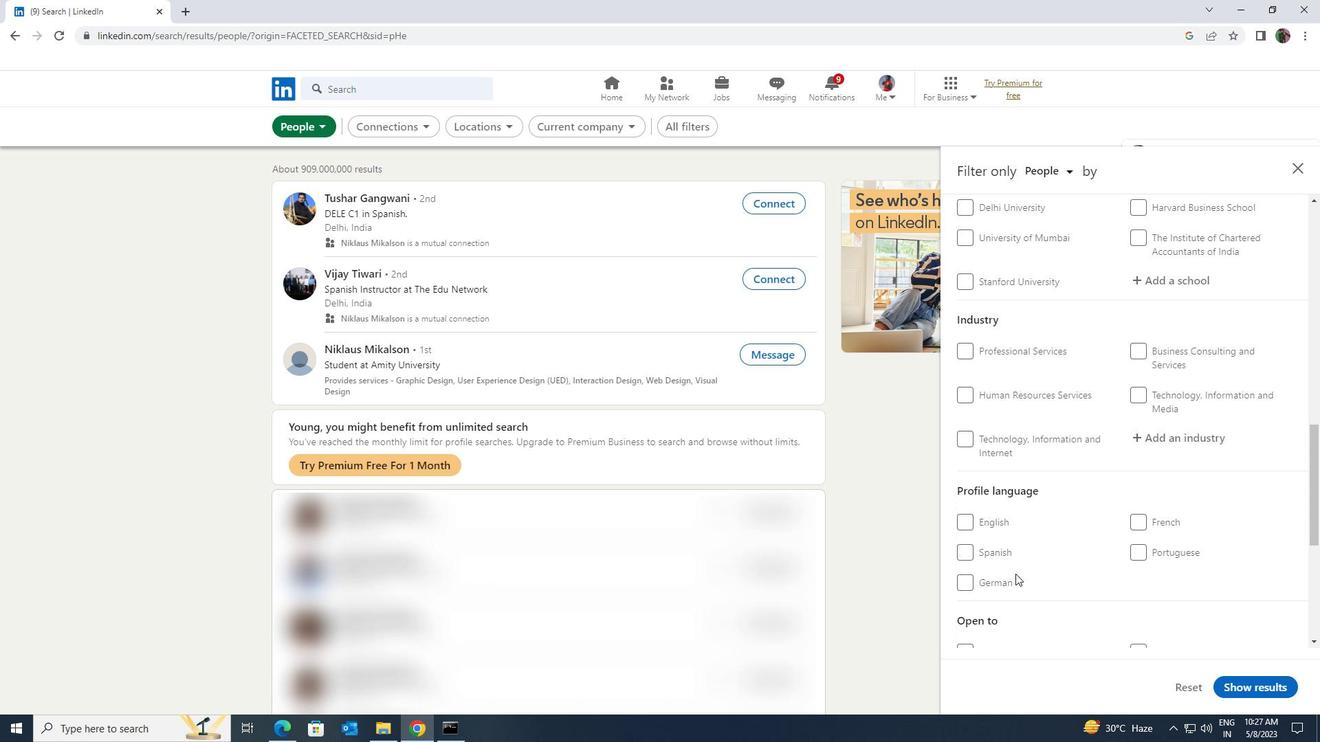 
Action: Mouse pressed left at (1006, 577)
Screenshot: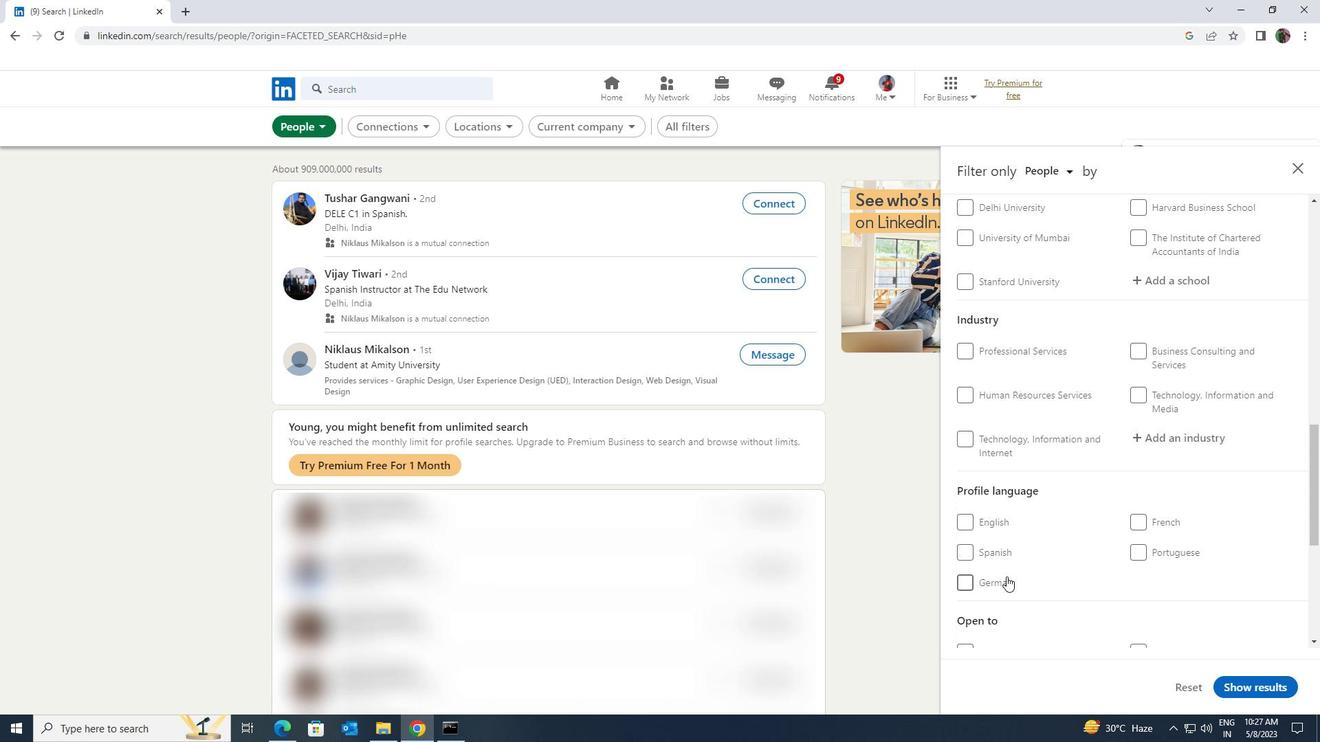 
Action: Mouse moved to (1090, 573)
Screenshot: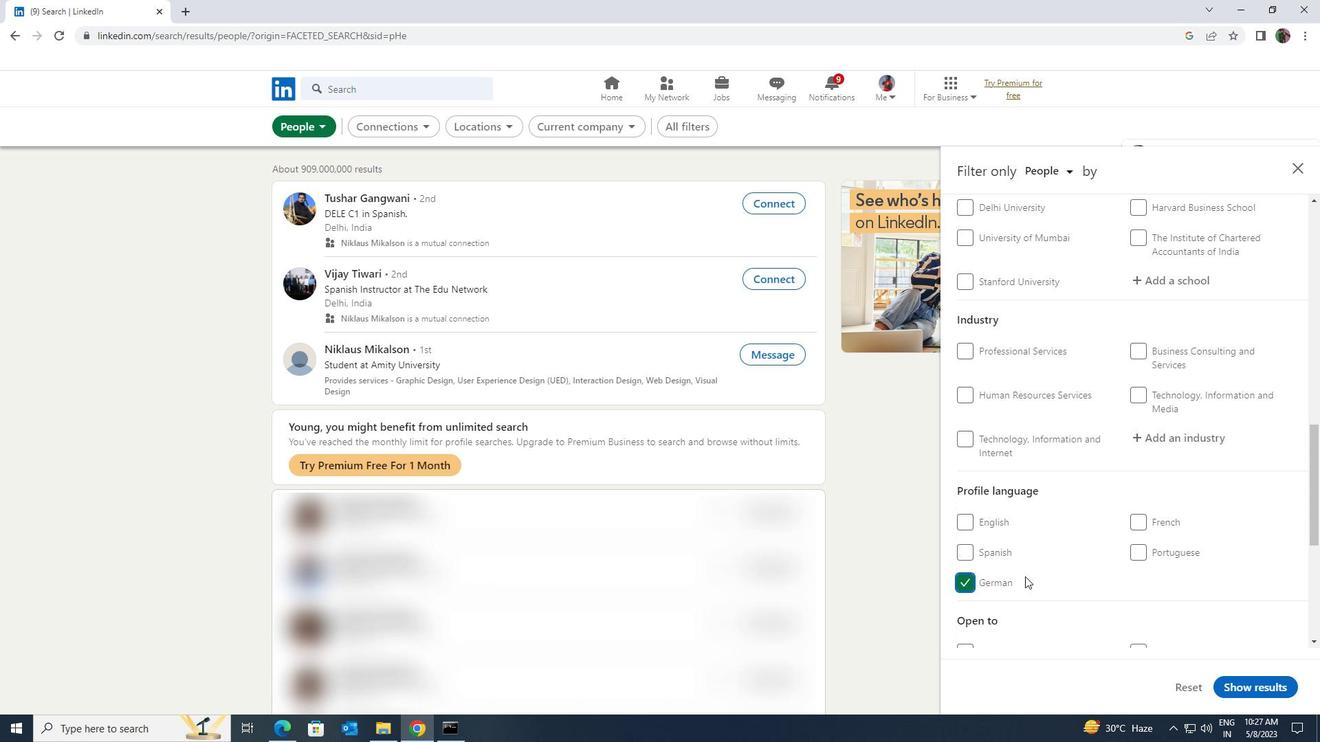 
Action: Mouse scrolled (1090, 574) with delta (0, 0)
Screenshot: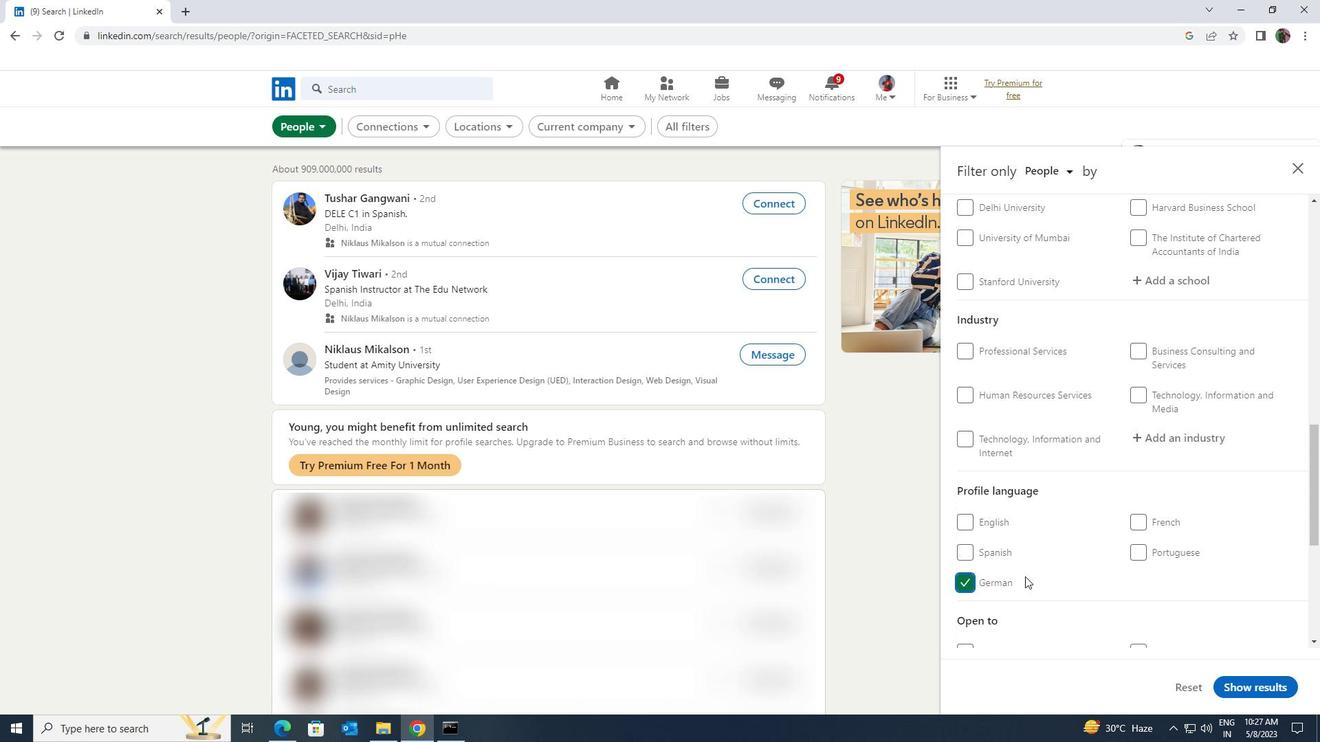 
Action: Mouse scrolled (1090, 574) with delta (0, 0)
Screenshot: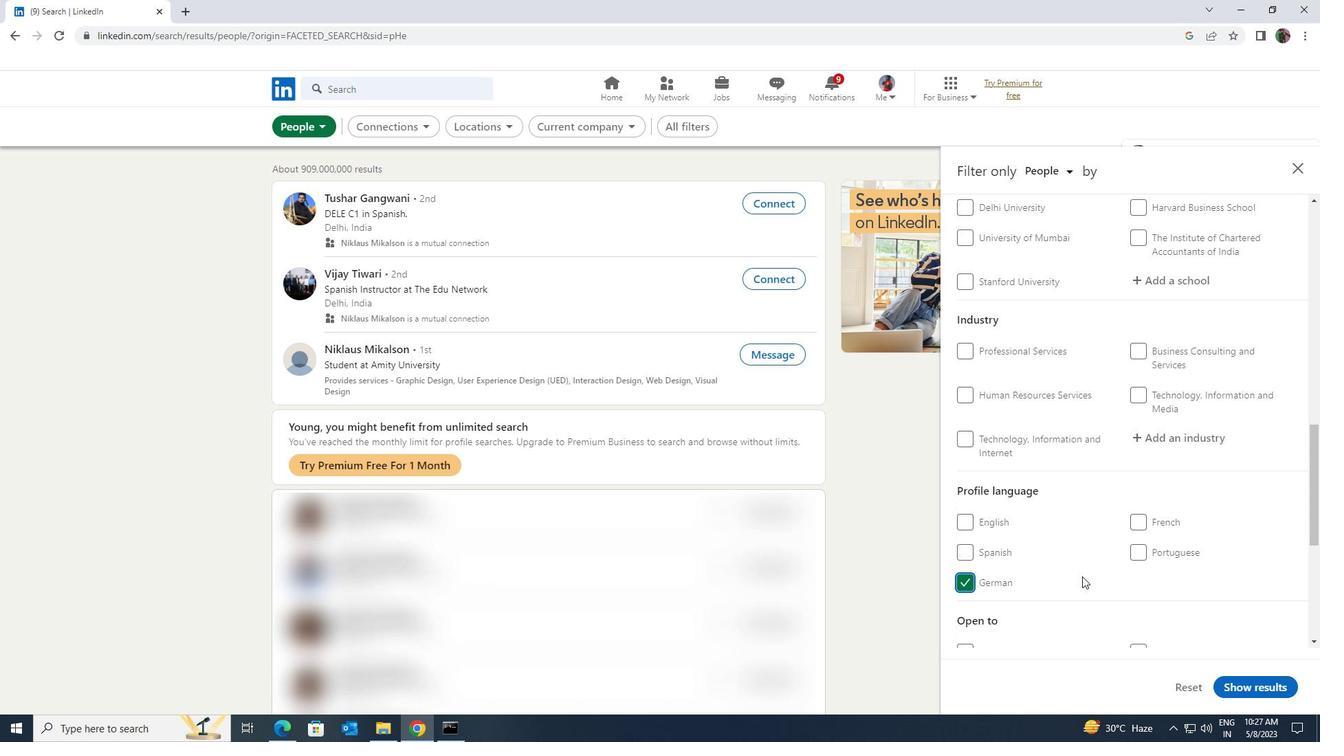 
Action: Mouse scrolled (1090, 574) with delta (0, 0)
Screenshot: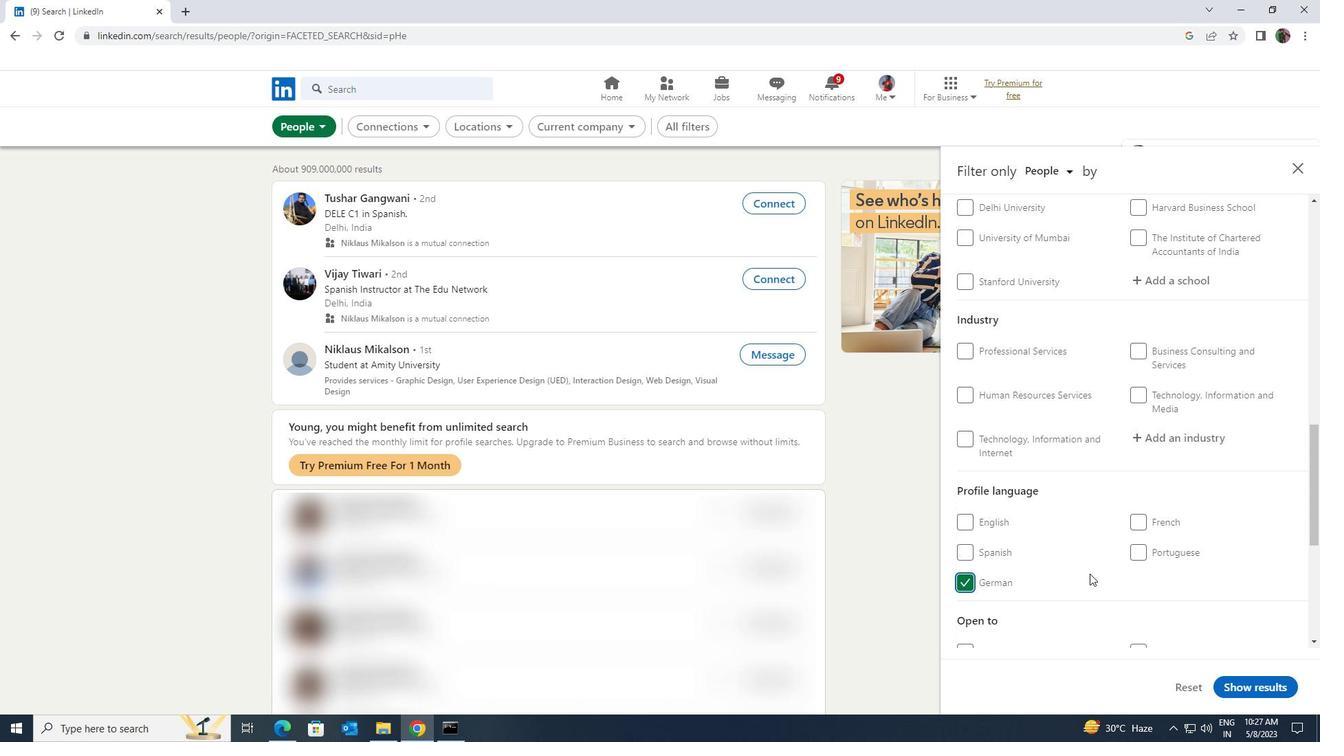 
Action: Mouse moved to (1092, 573)
Screenshot: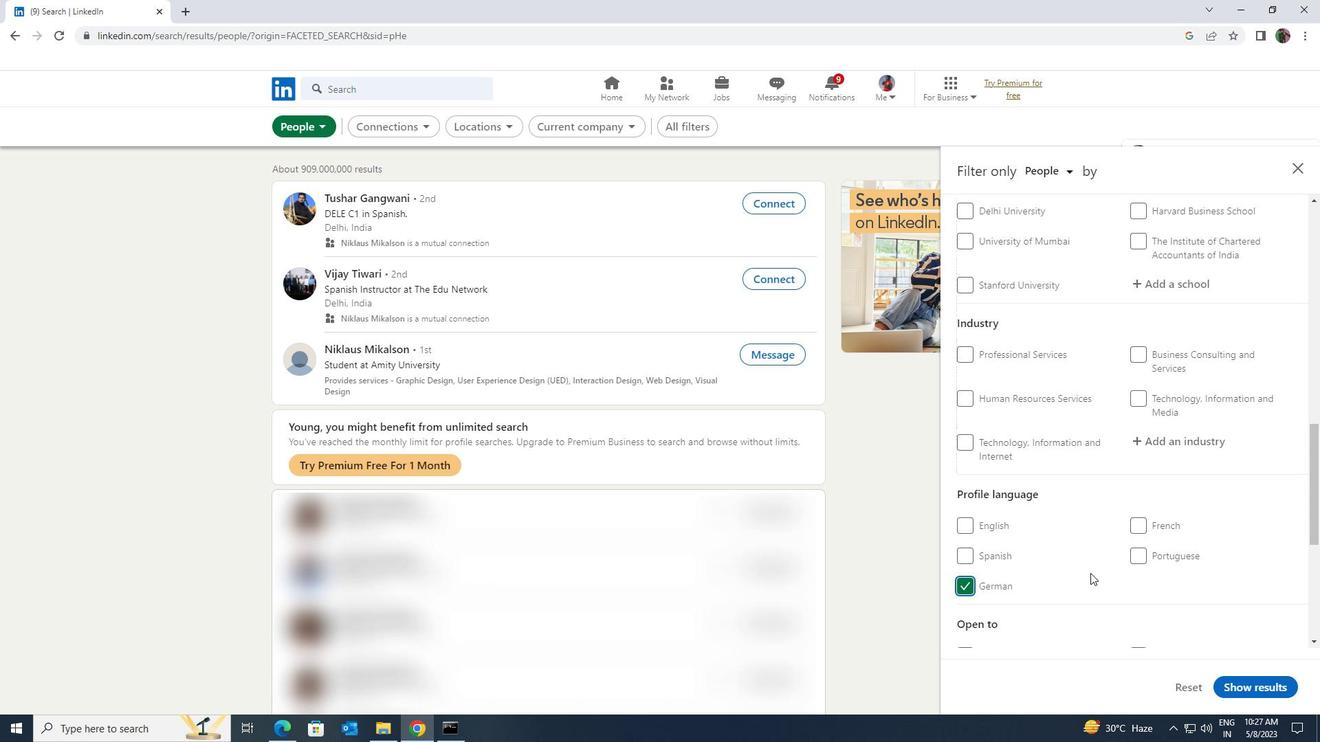 
Action: Mouse scrolled (1092, 574) with delta (0, 0)
Screenshot: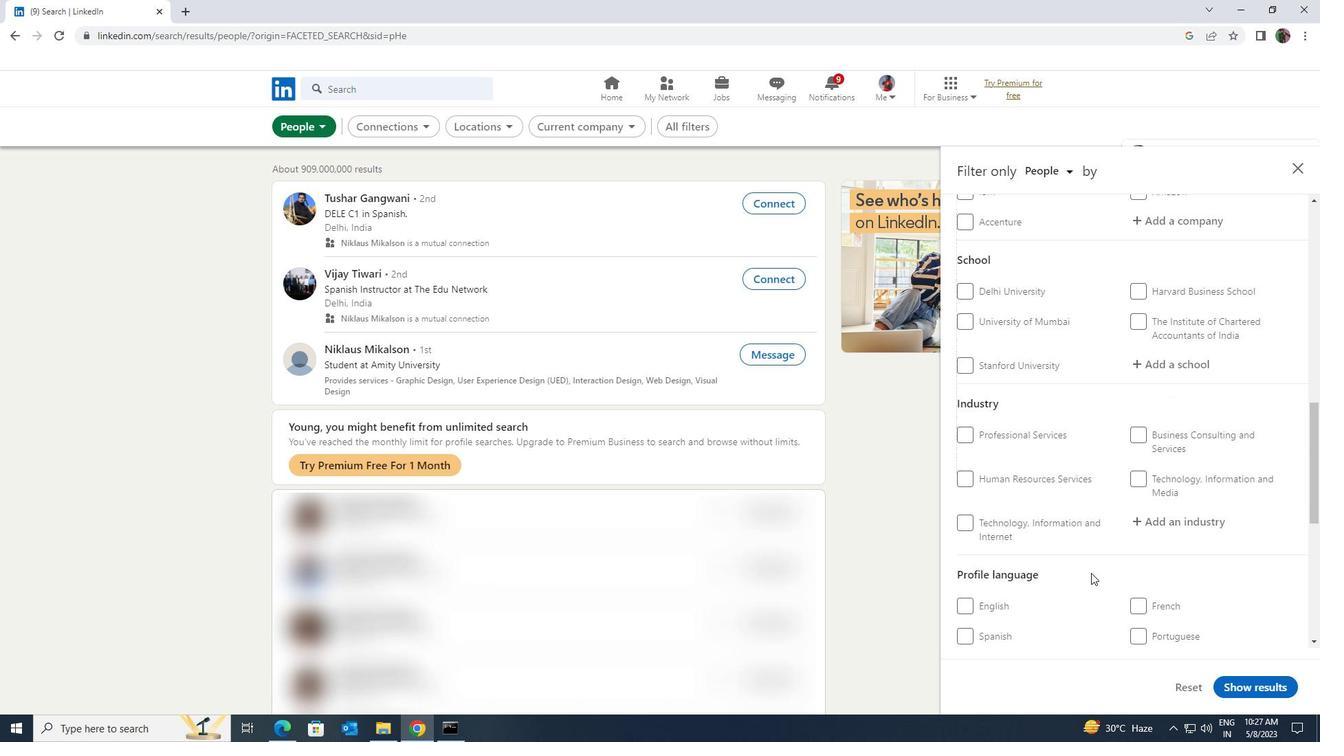 
Action: Mouse scrolled (1092, 574) with delta (0, 0)
Screenshot: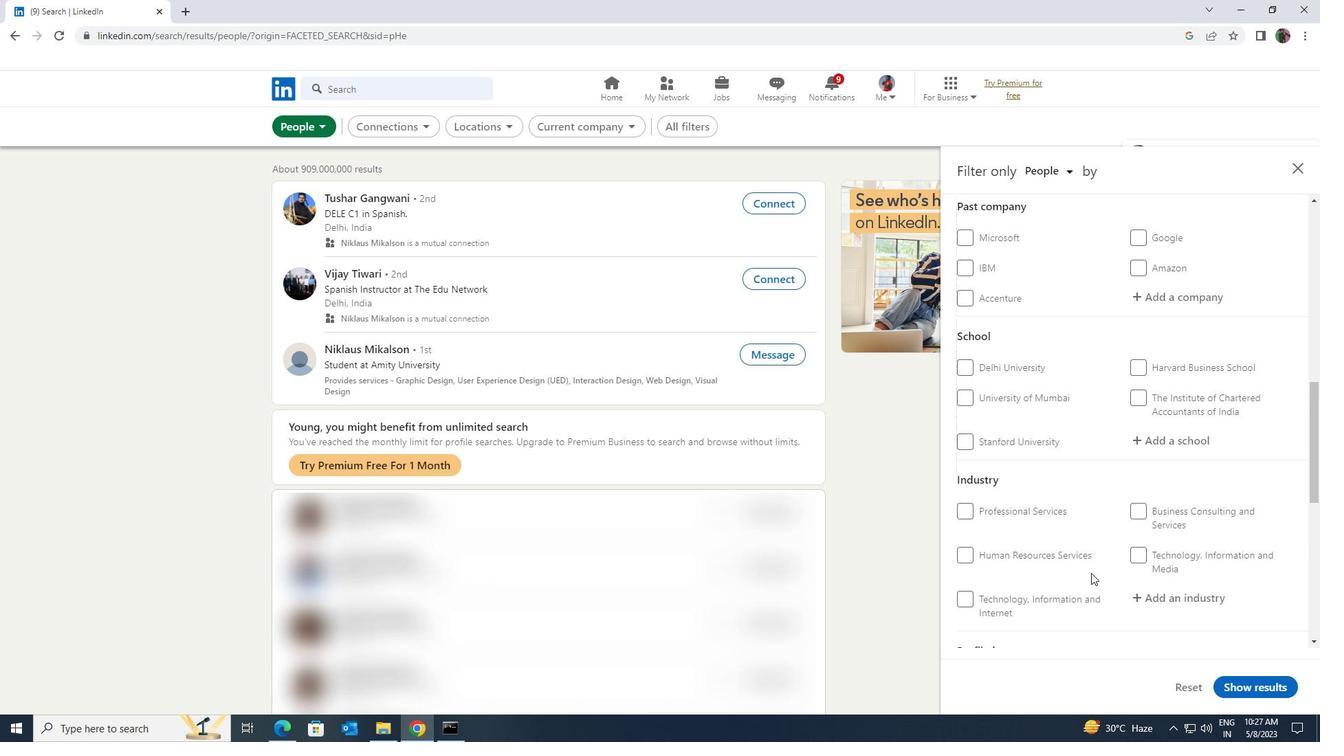 
Action: Mouse scrolled (1092, 574) with delta (0, 0)
Screenshot: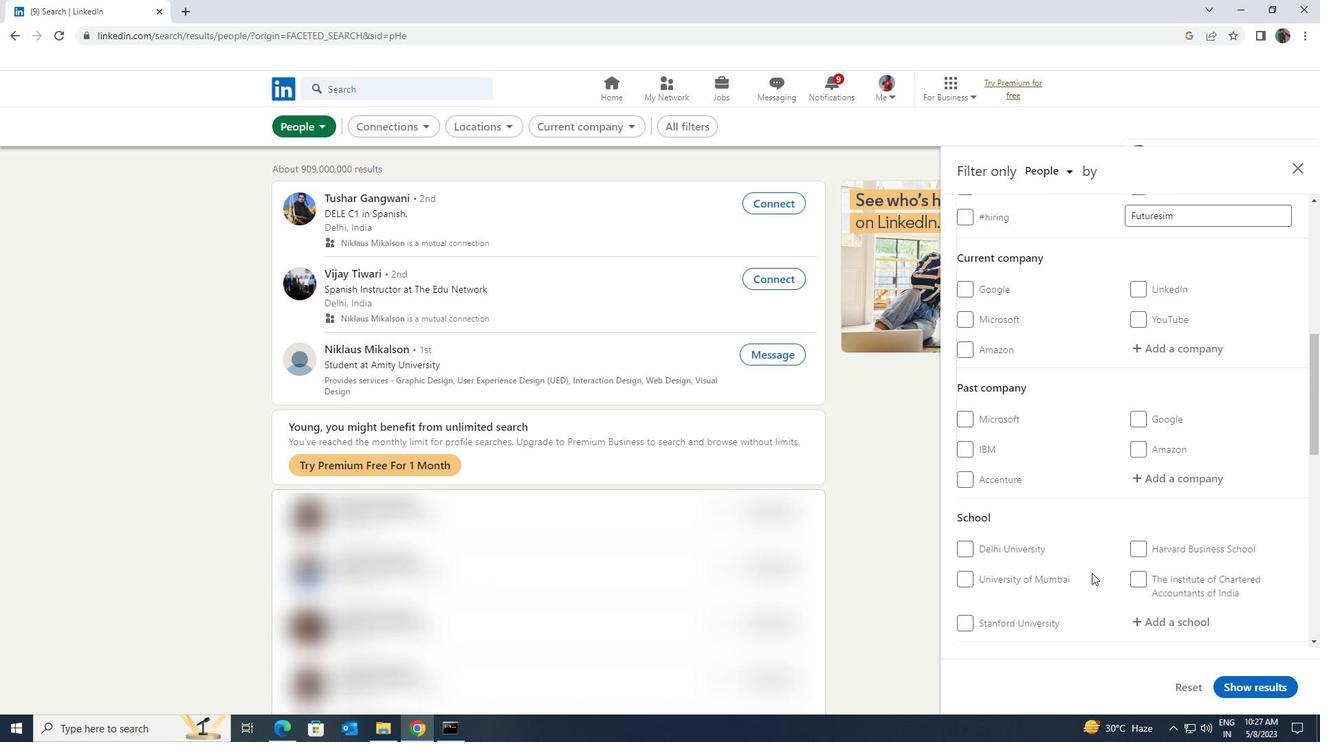 
Action: Mouse scrolled (1092, 574) with delta (0, 0)
Screenshot: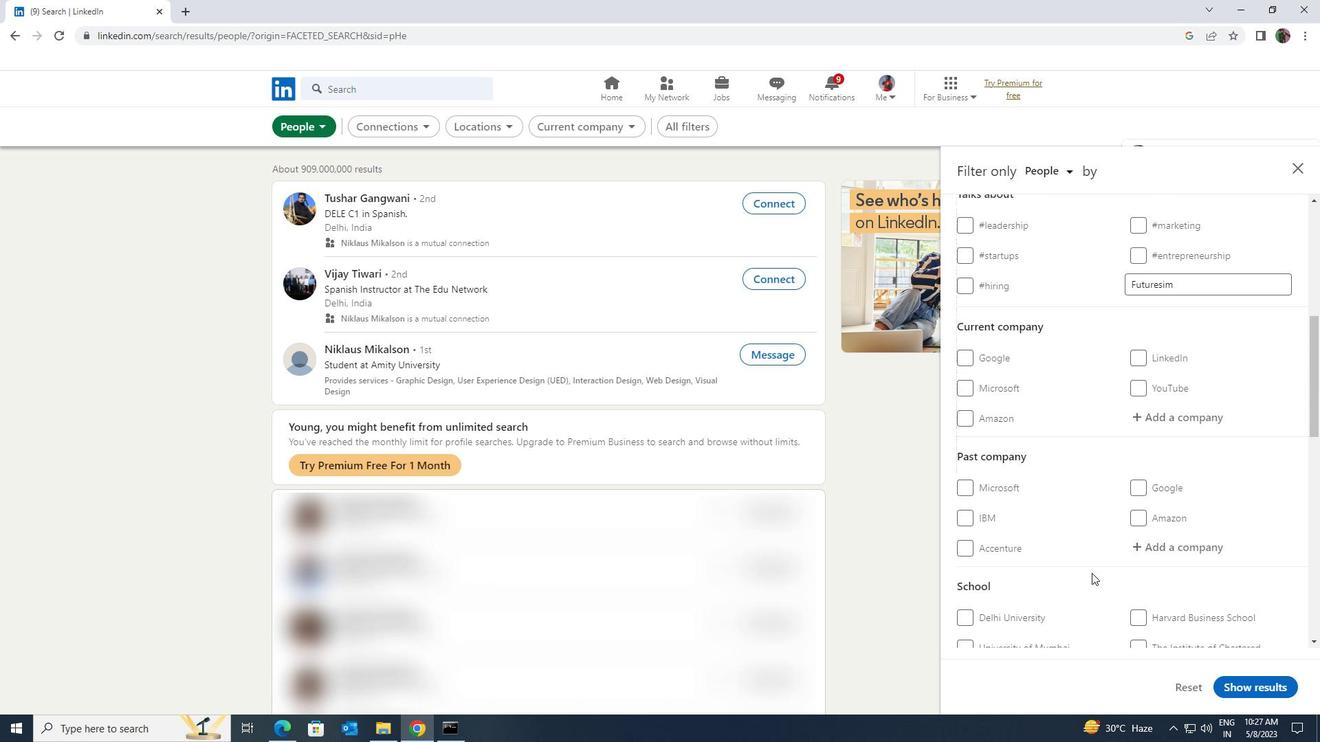 
Action: Mouse moved to (1148, 493)
Screenshot: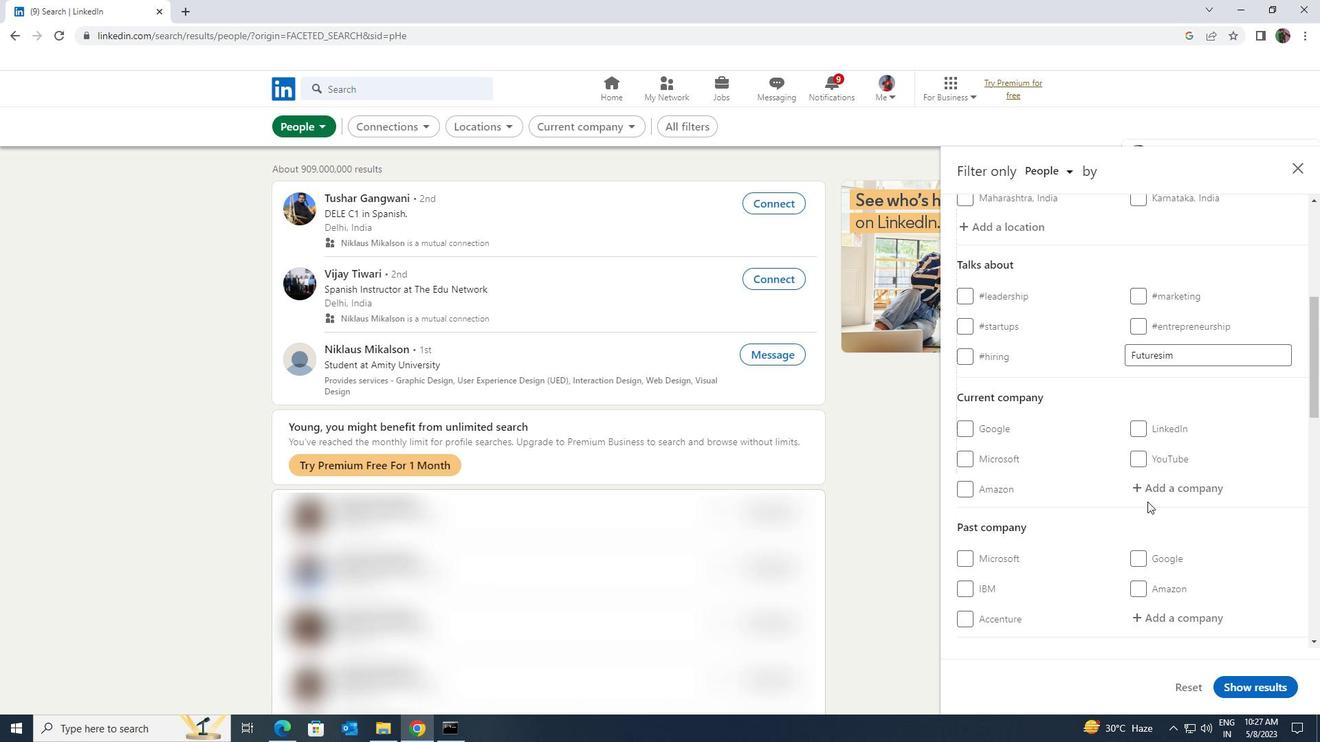 
Action: Mouse pressed left at (1148, 493)
Screenshot: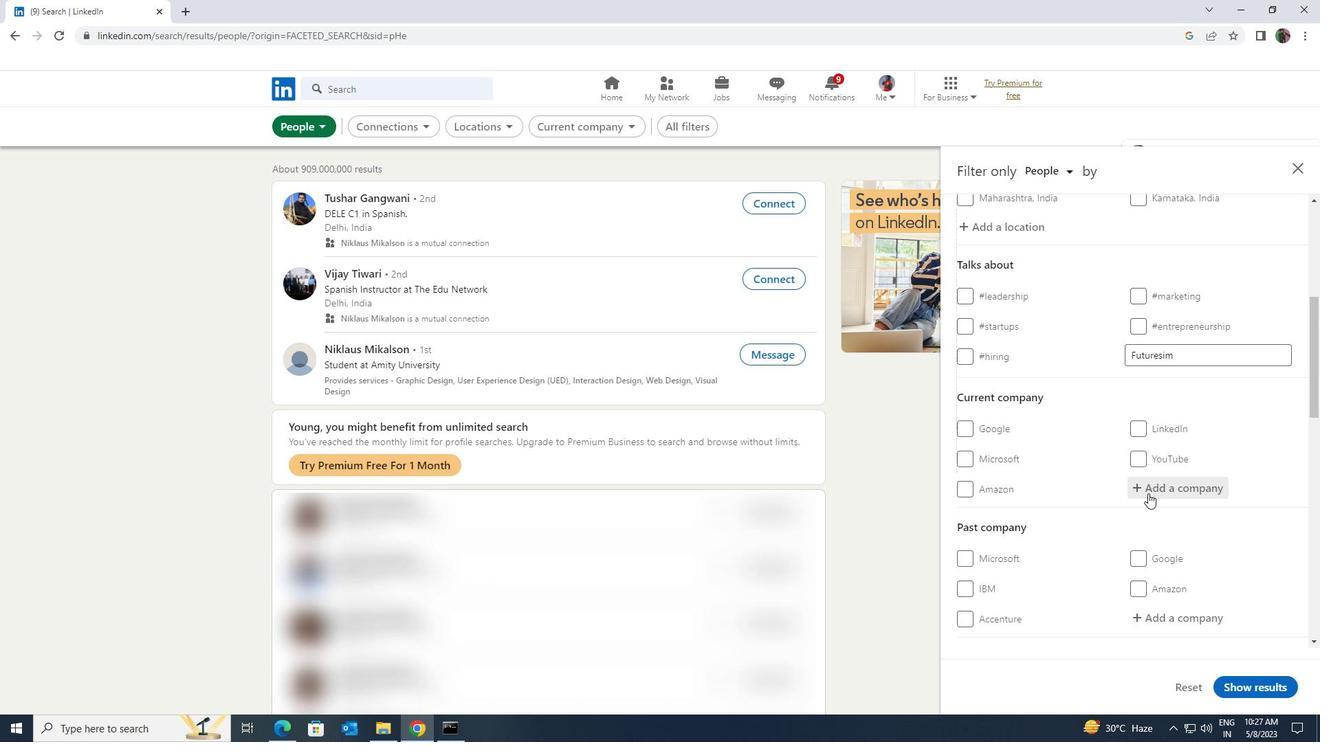
Action: Key pressed <Key.shift>DIVERSE
Screenshot: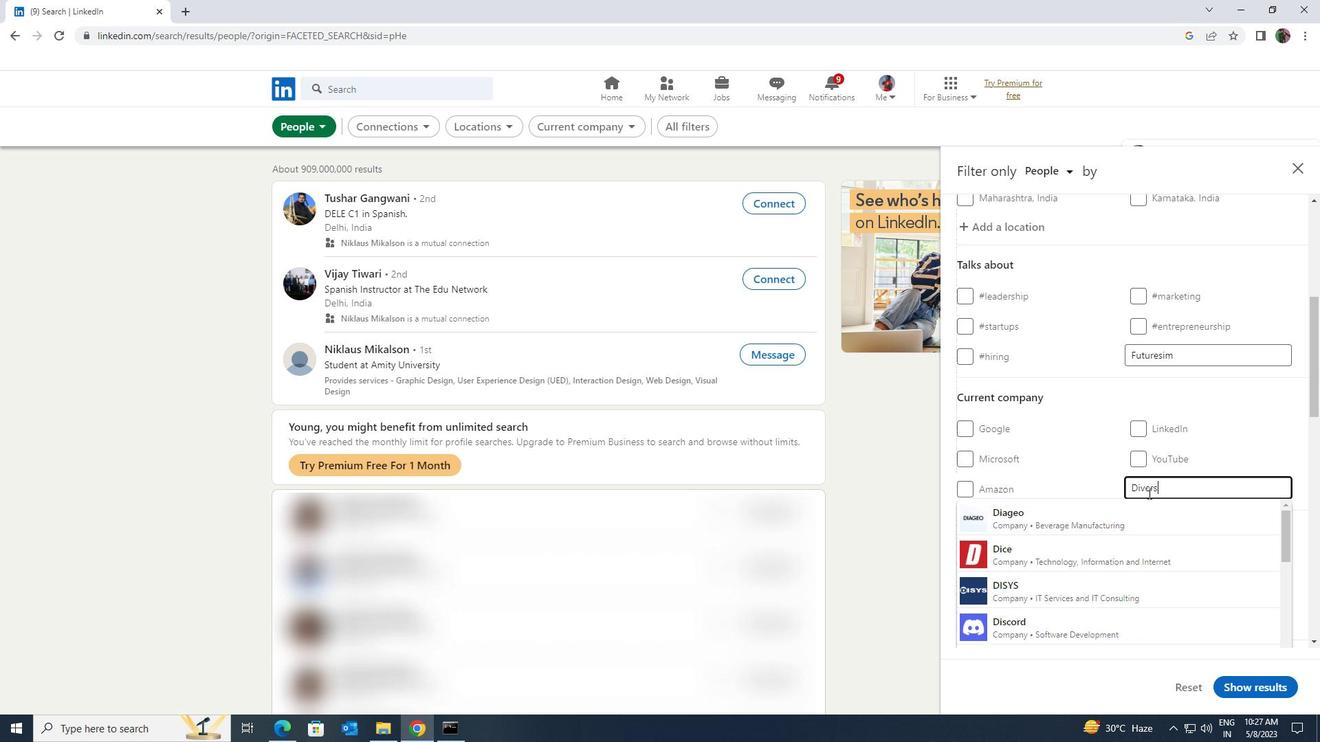 
Action: Mouse moved to (1148, 510)
Screenshot: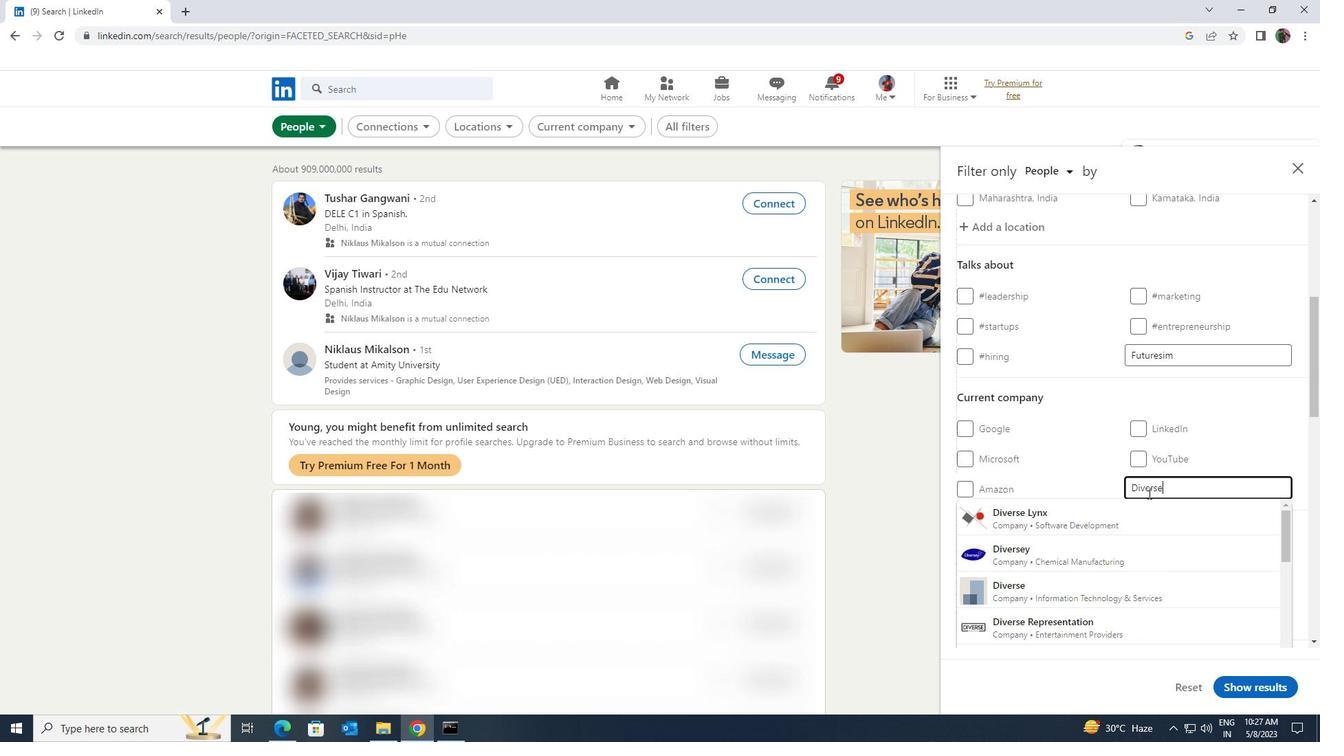 
Action: Mouse pressed left at (1148, 510)
Screenshot: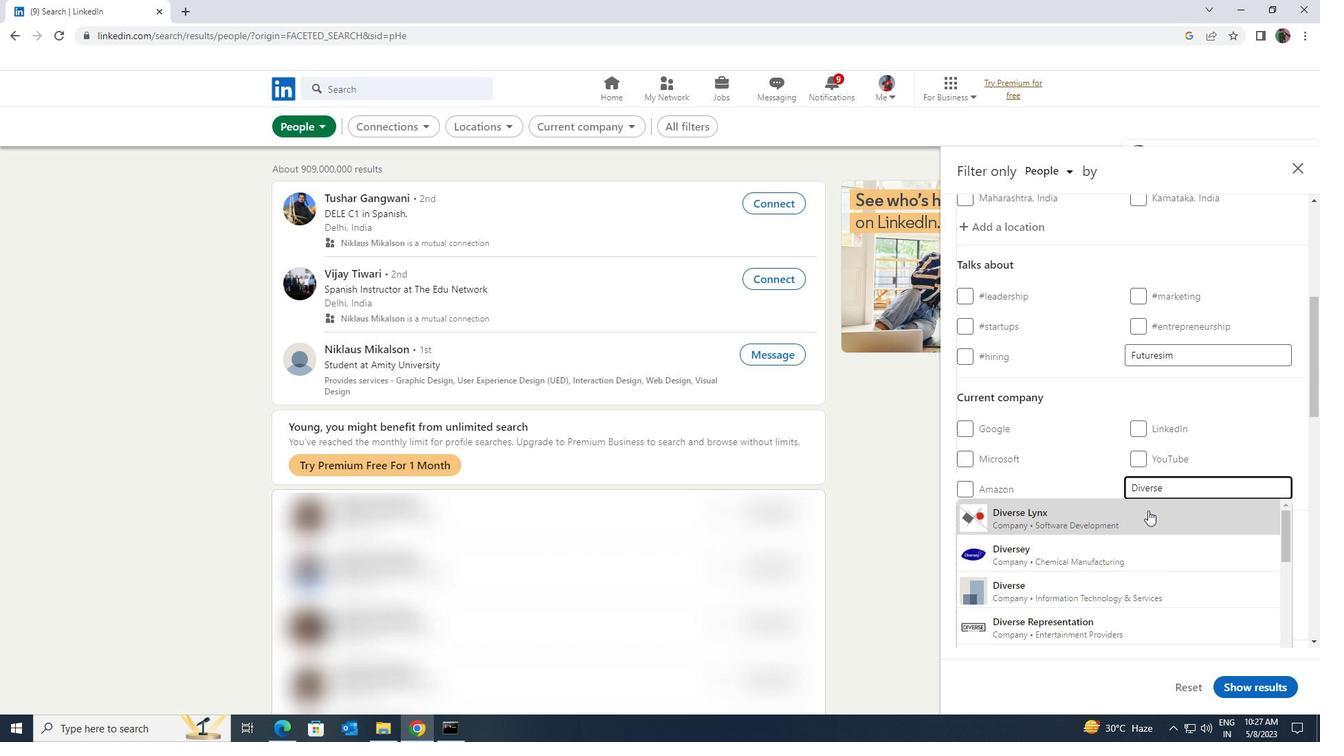 
Action: Mouse moved to (1147, 510)
Screenshot: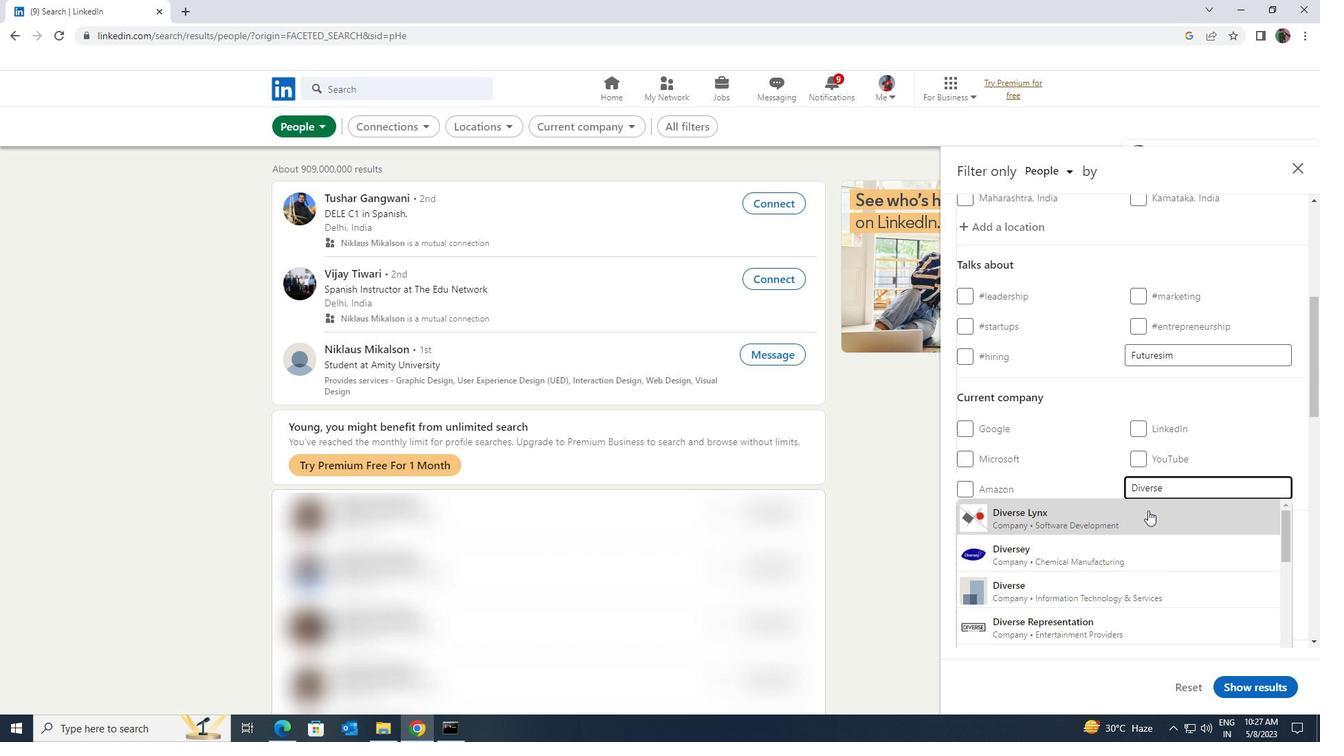 
Action: Mouse scrolled (1147, 510) with delta (0, 0)
Screenshot: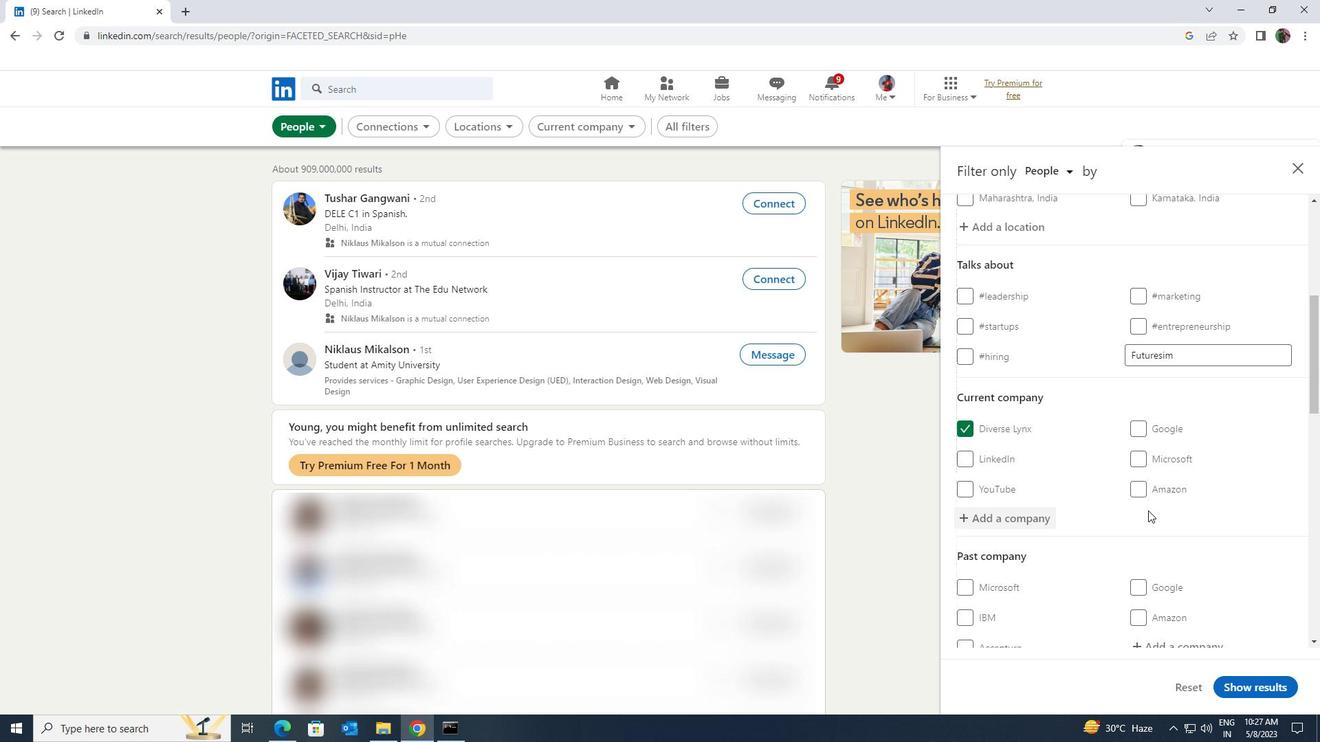 
Action: Mouse scrolled (1147, 510) with delta (0, 0)
Screenshot: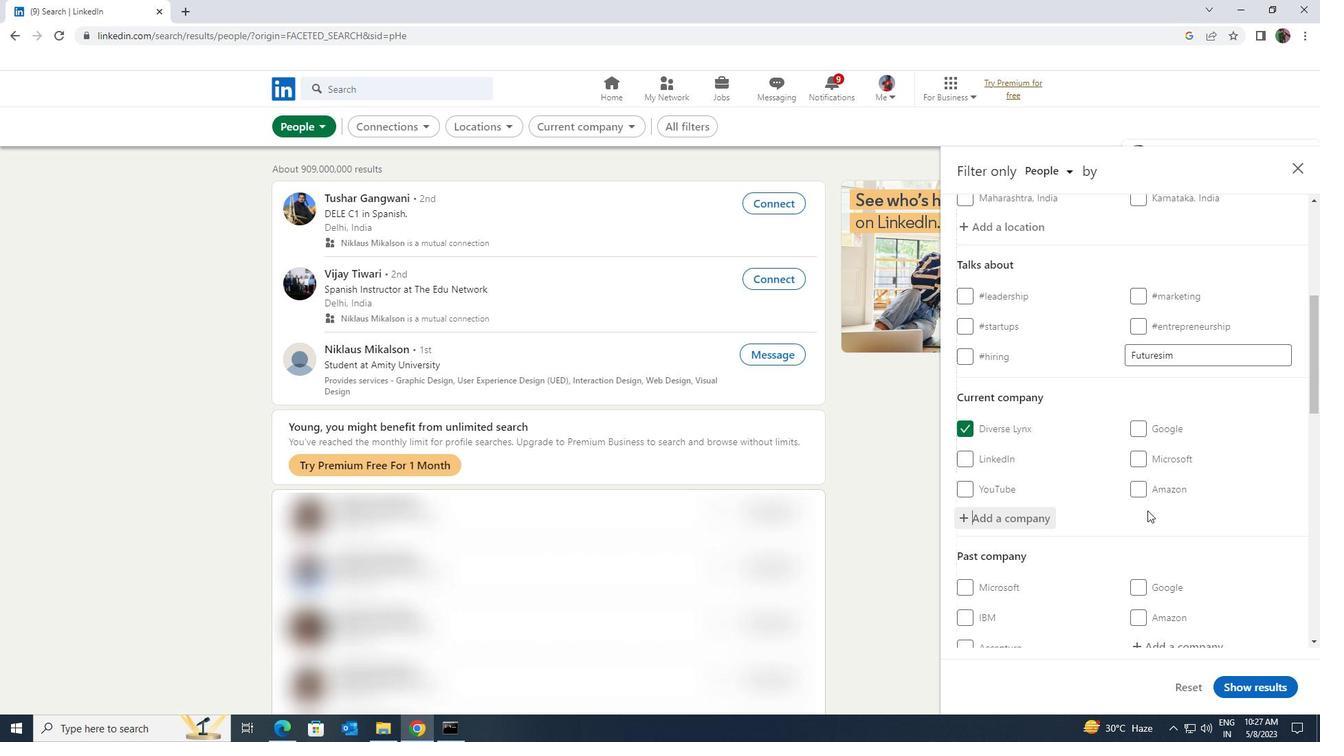 
Action: Mouse scrolled (1147, 510) with delta (0, 0)
Screenshot: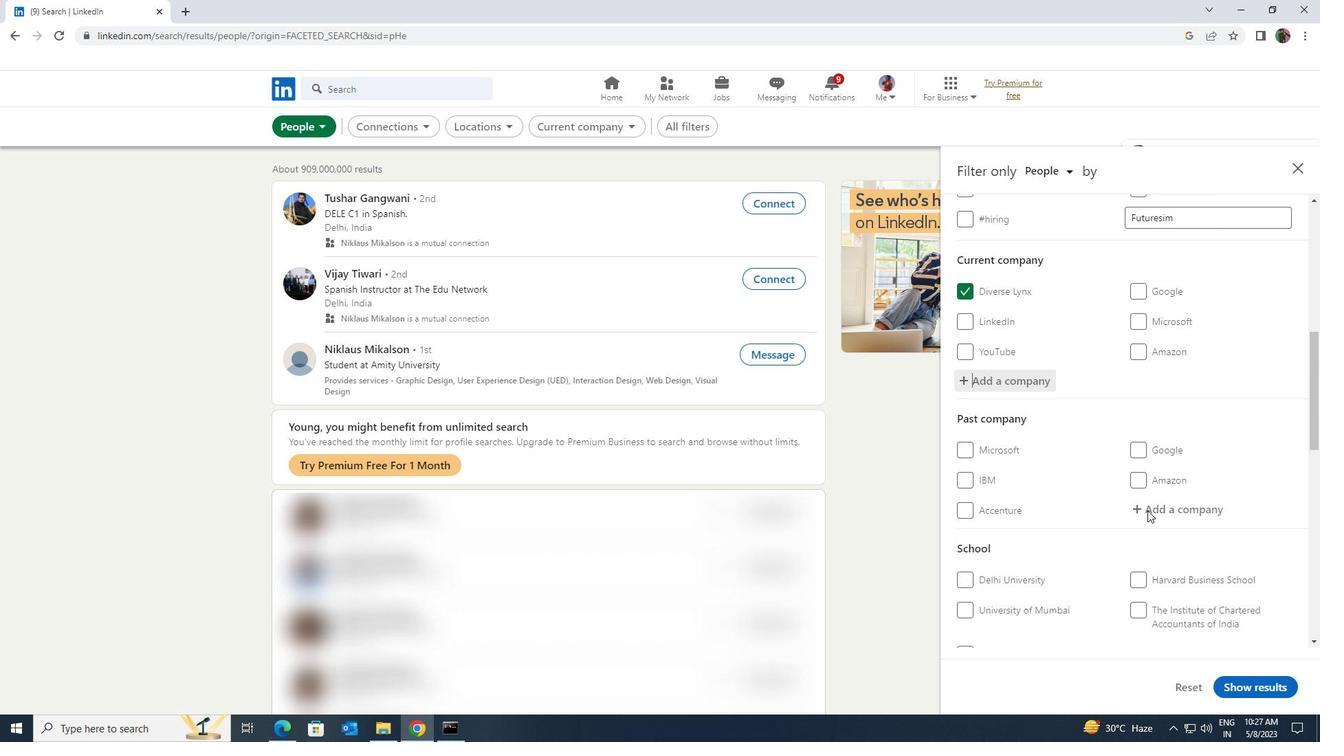 
Action: Mouse scrolled (1147, 510) with delta (0, 0)
Screenshot: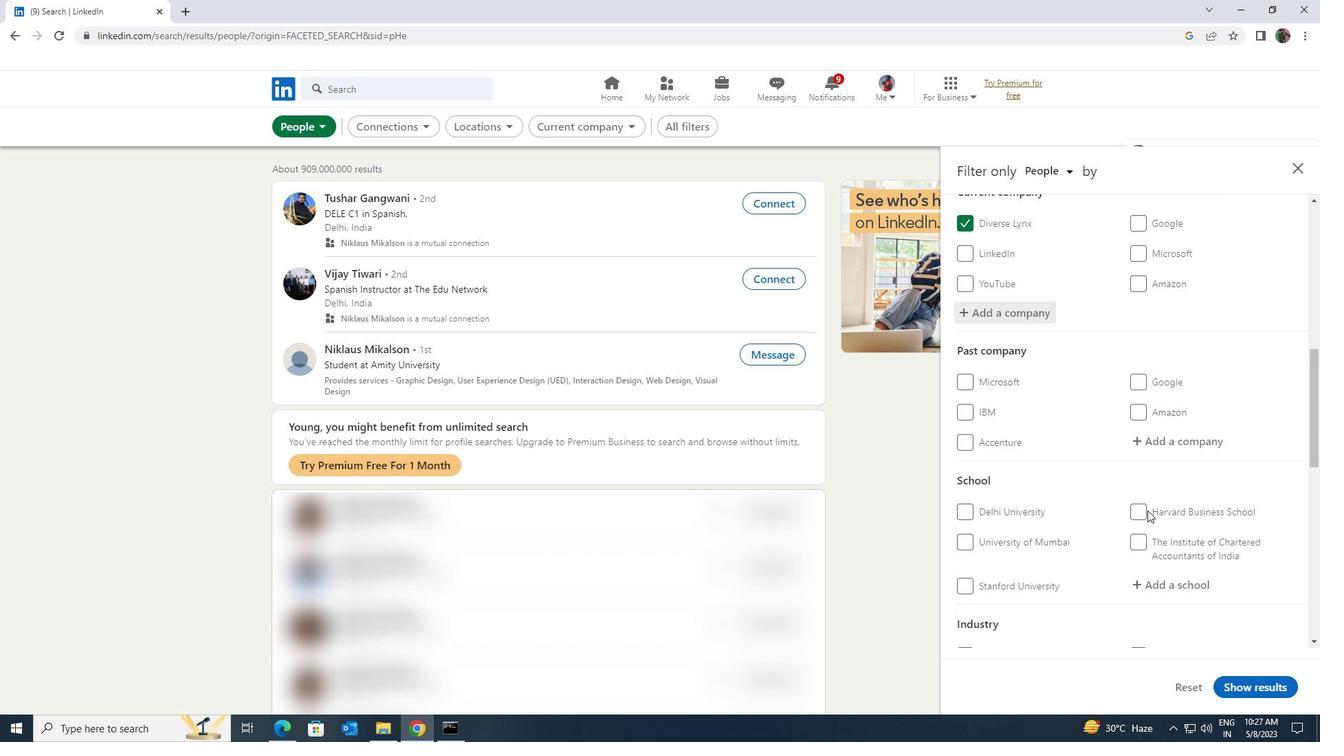 
Action: Mouse moved to (1151, 515)
Screenshot: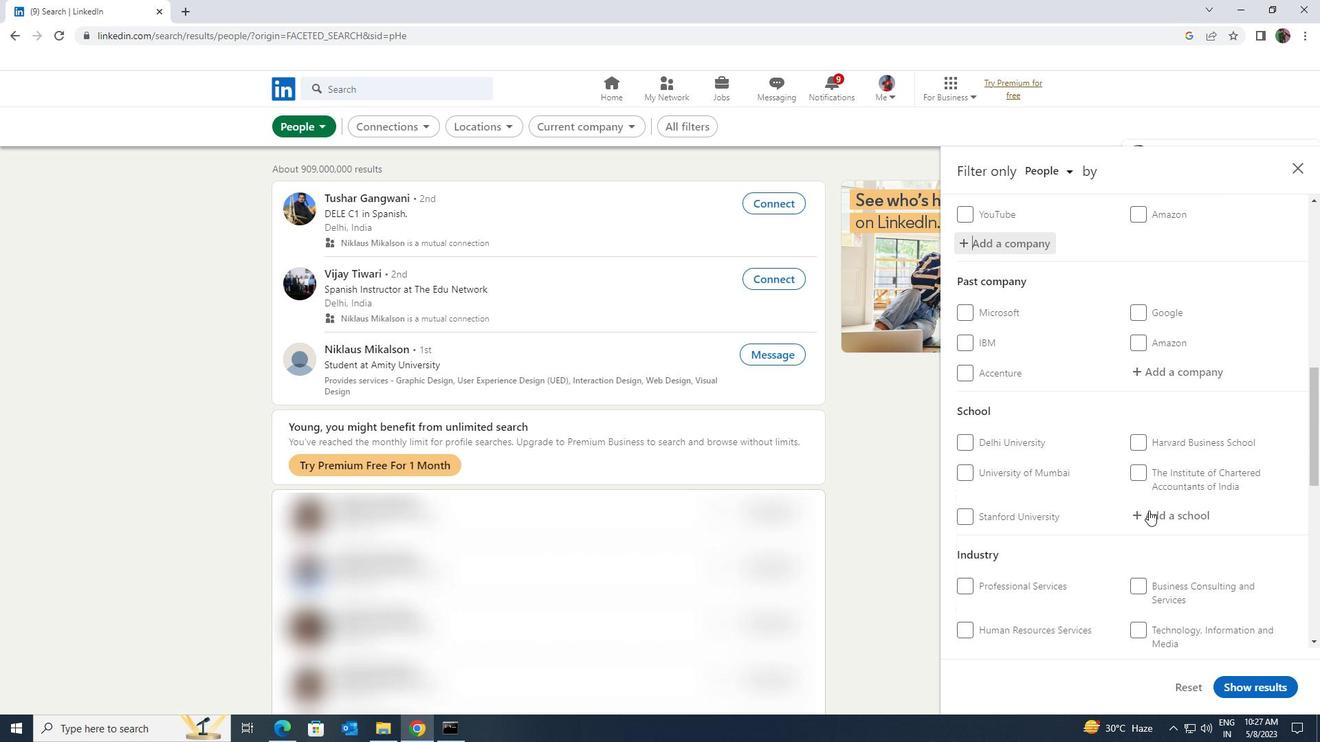 
Action: Mouse pressed left at (1151, 515)
Screenshot: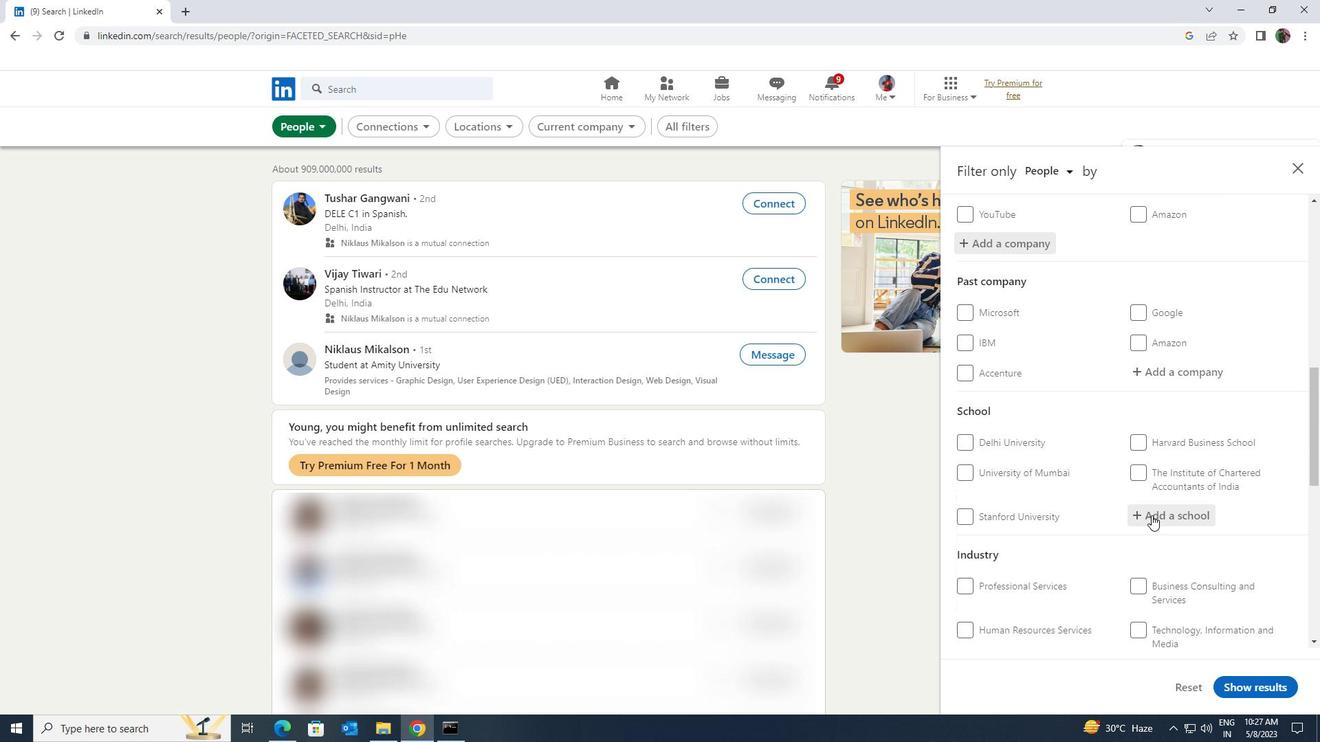 
Action: Key pressed <Key.shift><Key.shift>JIS<Key.space><Key.shift>COLLEGE<Key.space>OF<Key.space><Key.shift>ENGINEERING
Screenshot: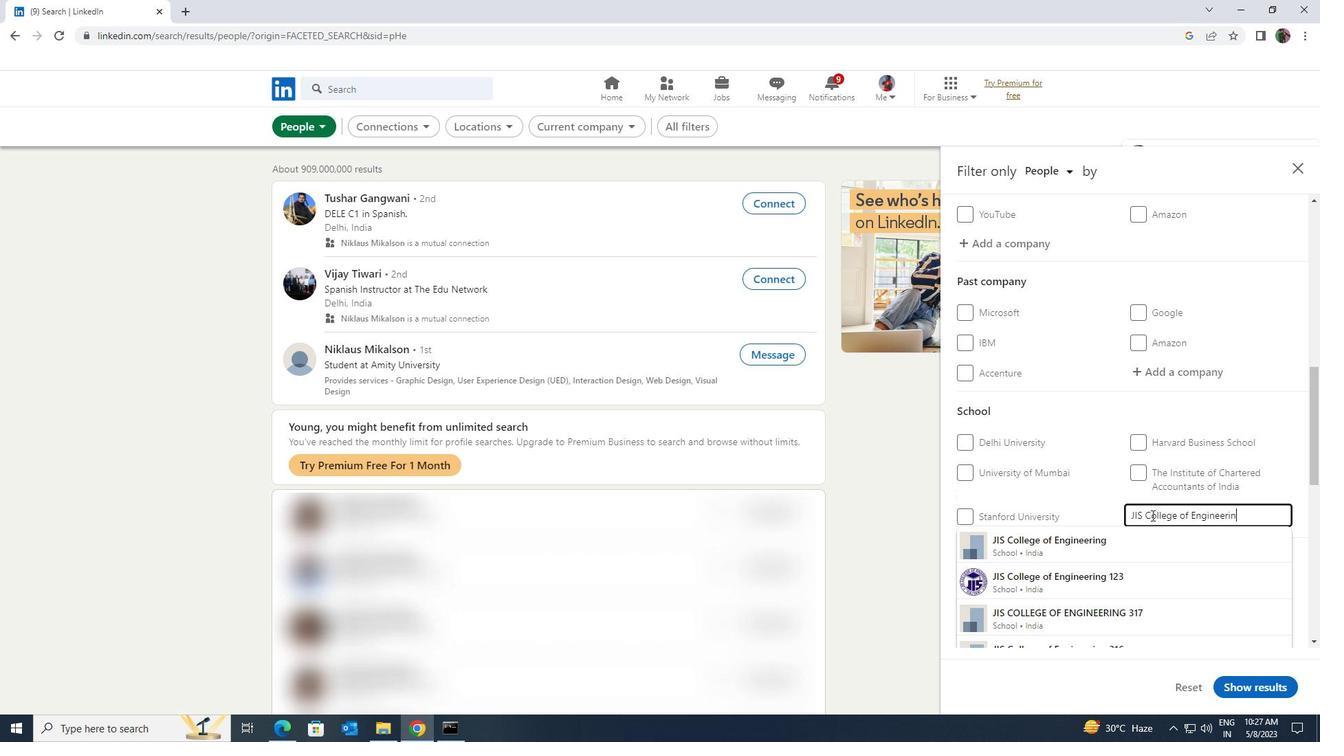 
Action: Mouse moved to (1144, 535)
Screenshot: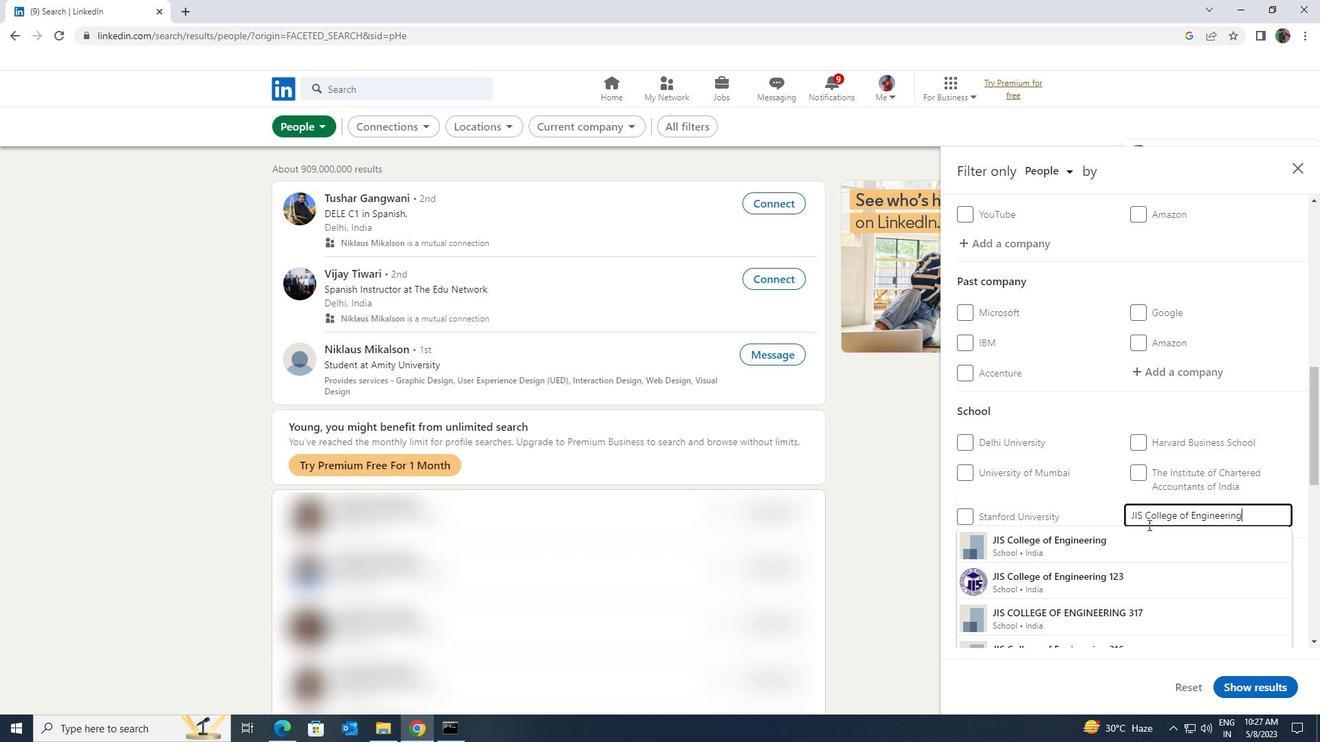 
Action: Mouse pressed left at (1144, 535)
Screenshot: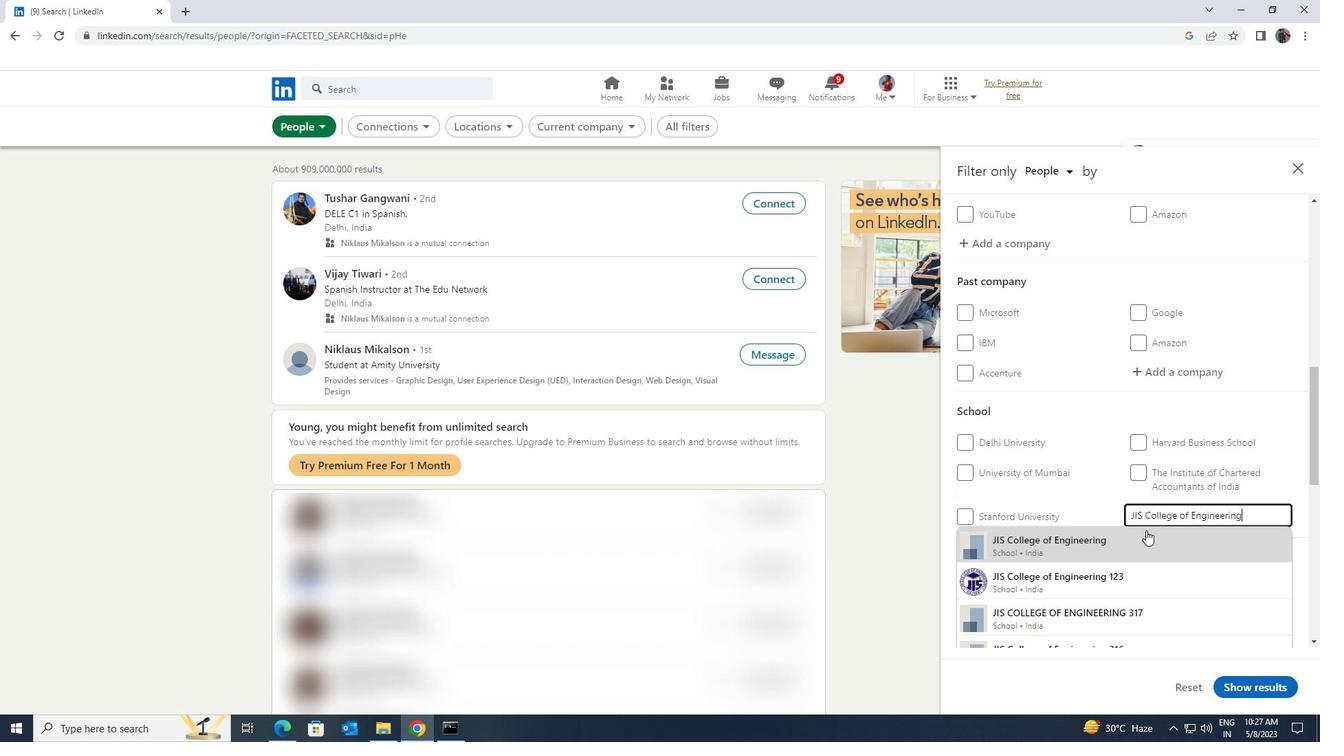 
Action: Mouse moved to (1147, 535)
Screenshot: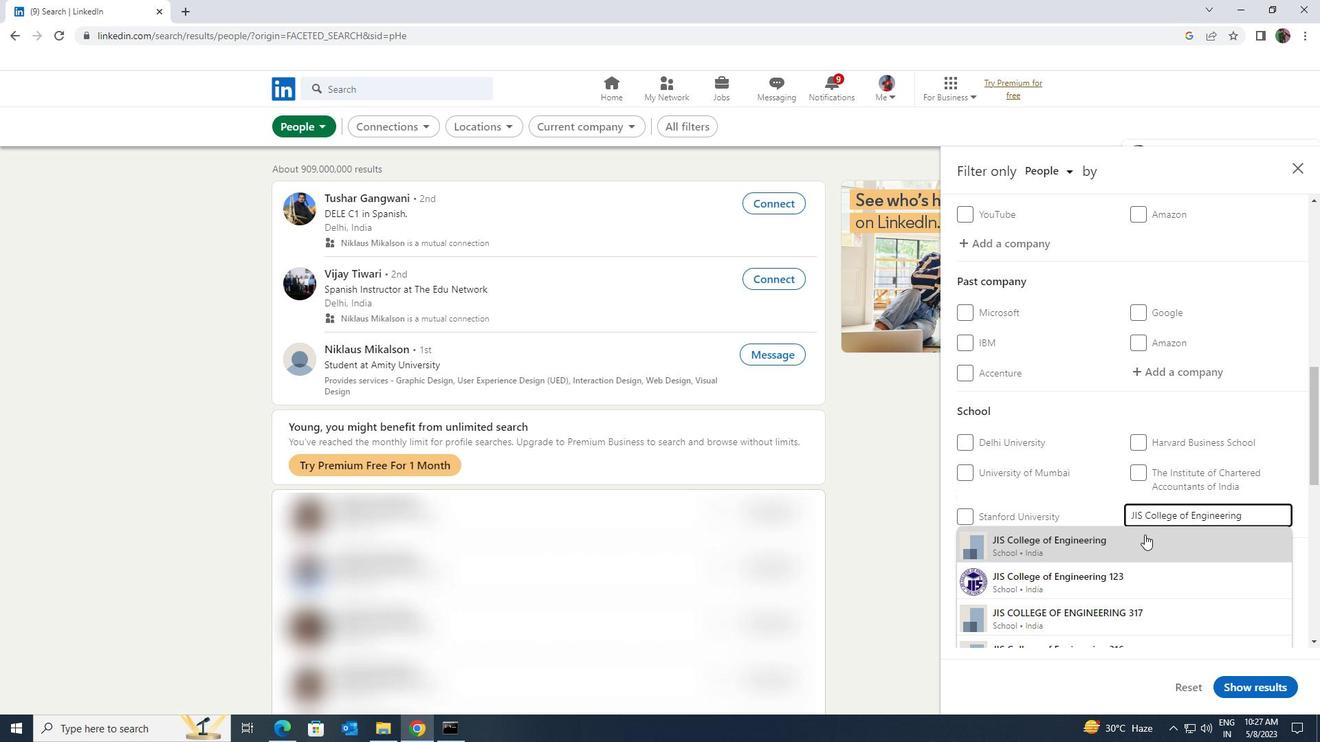 
Action: Mouse scrolled (1147, 534) with delta (0, 0)
Screenshot: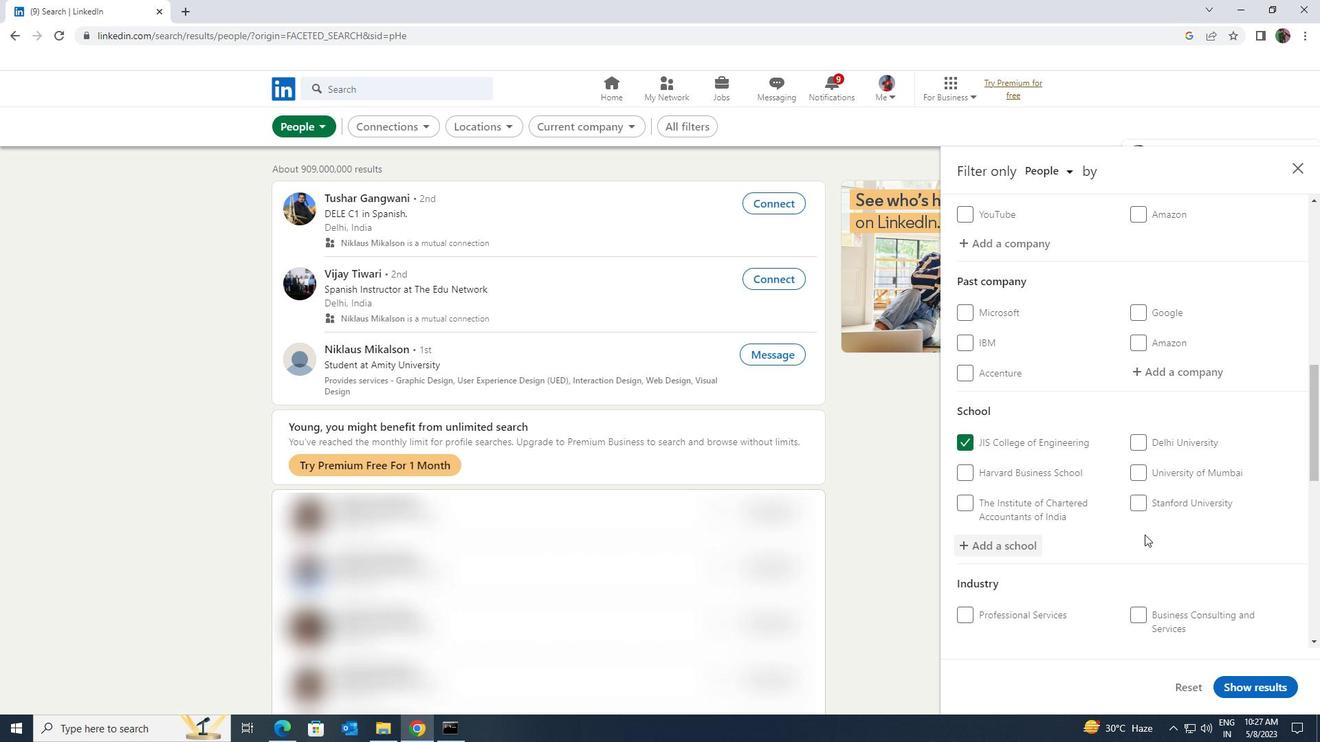 
Action: Mouse scrolled (1147, 534) with delta (0, 0)
Screenshot: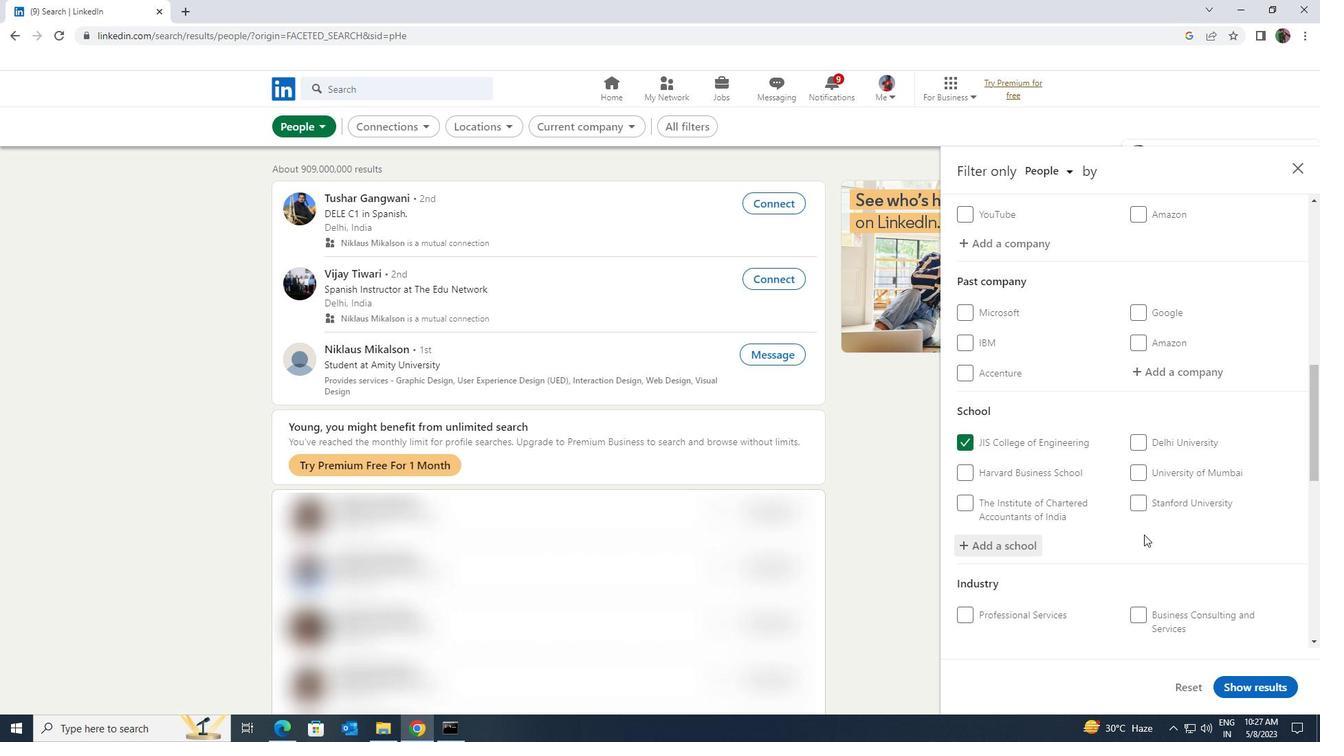 
Action: Mouse moved to (1147, 535)
Screenshot: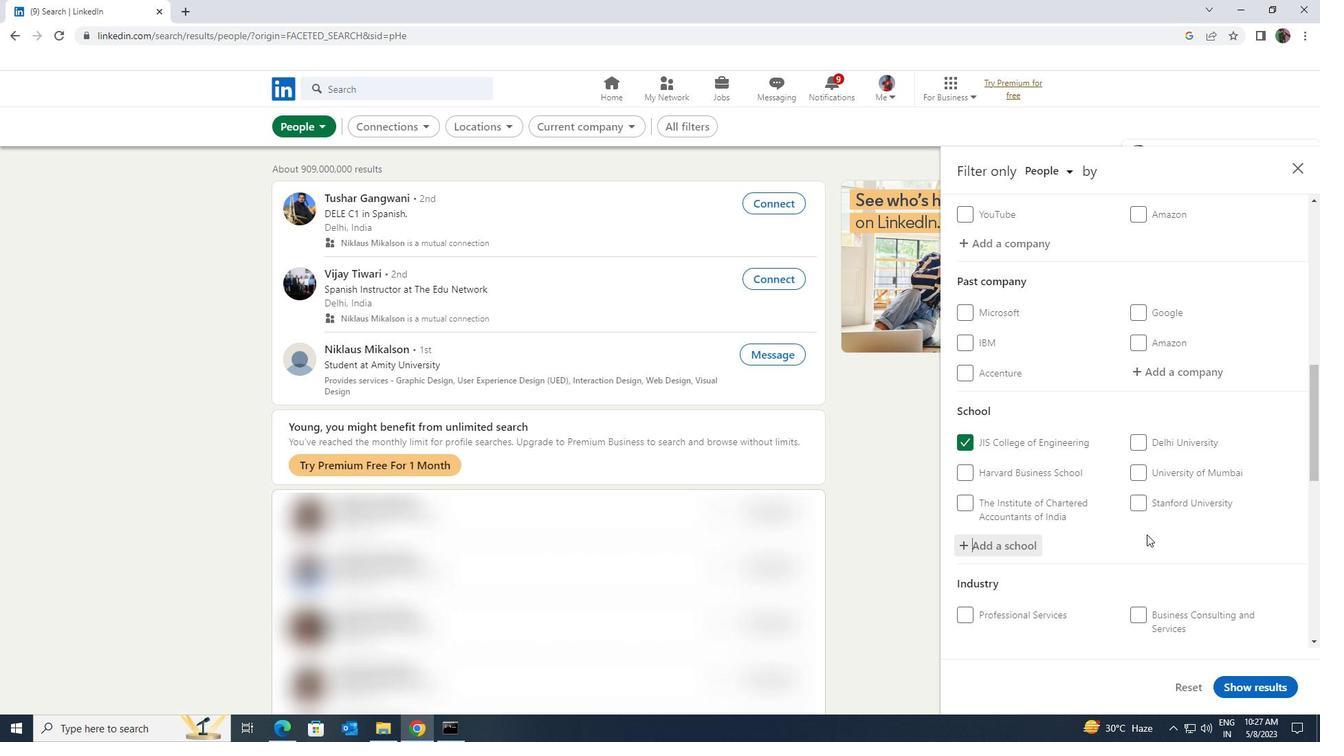 
Action: Mouse scrolled (1147, 534) with delta (0, 0)
Screenshot: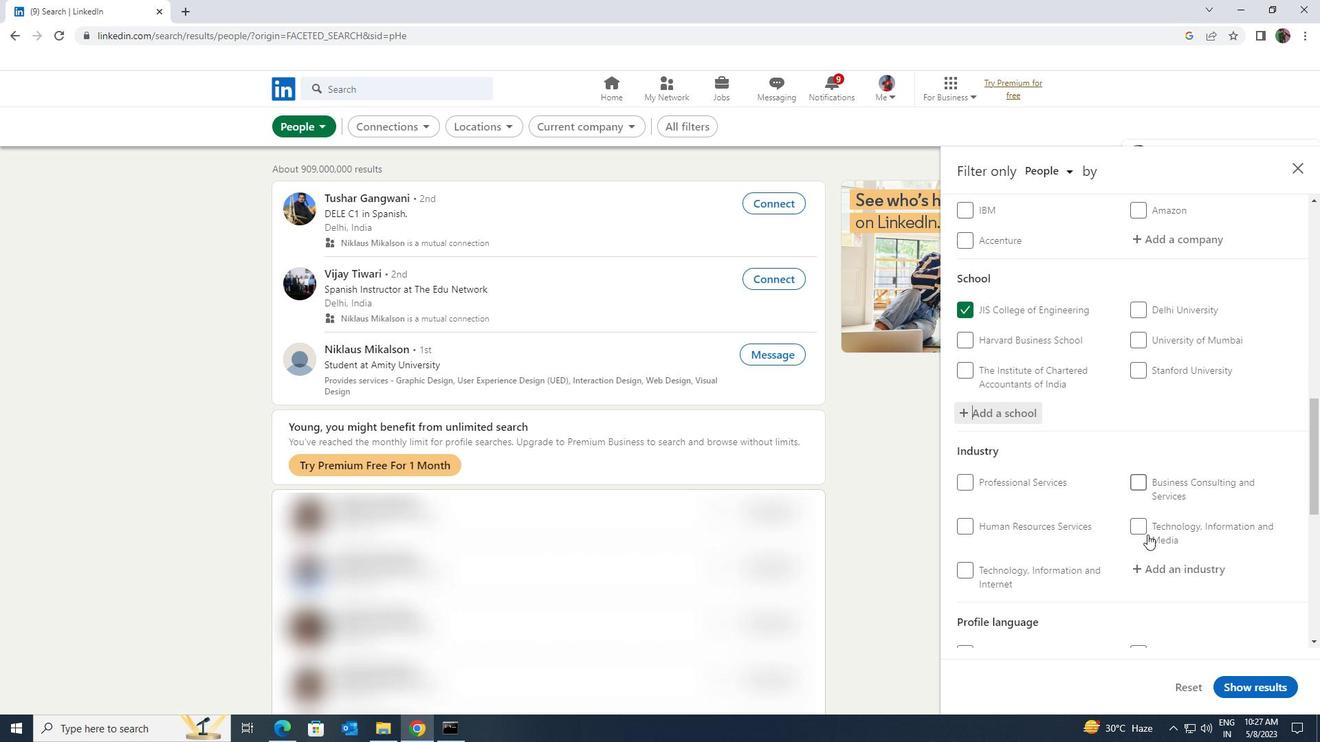 
Action: Mouse scrolled (1147, 534) with delta (0, 0)
Screenshot: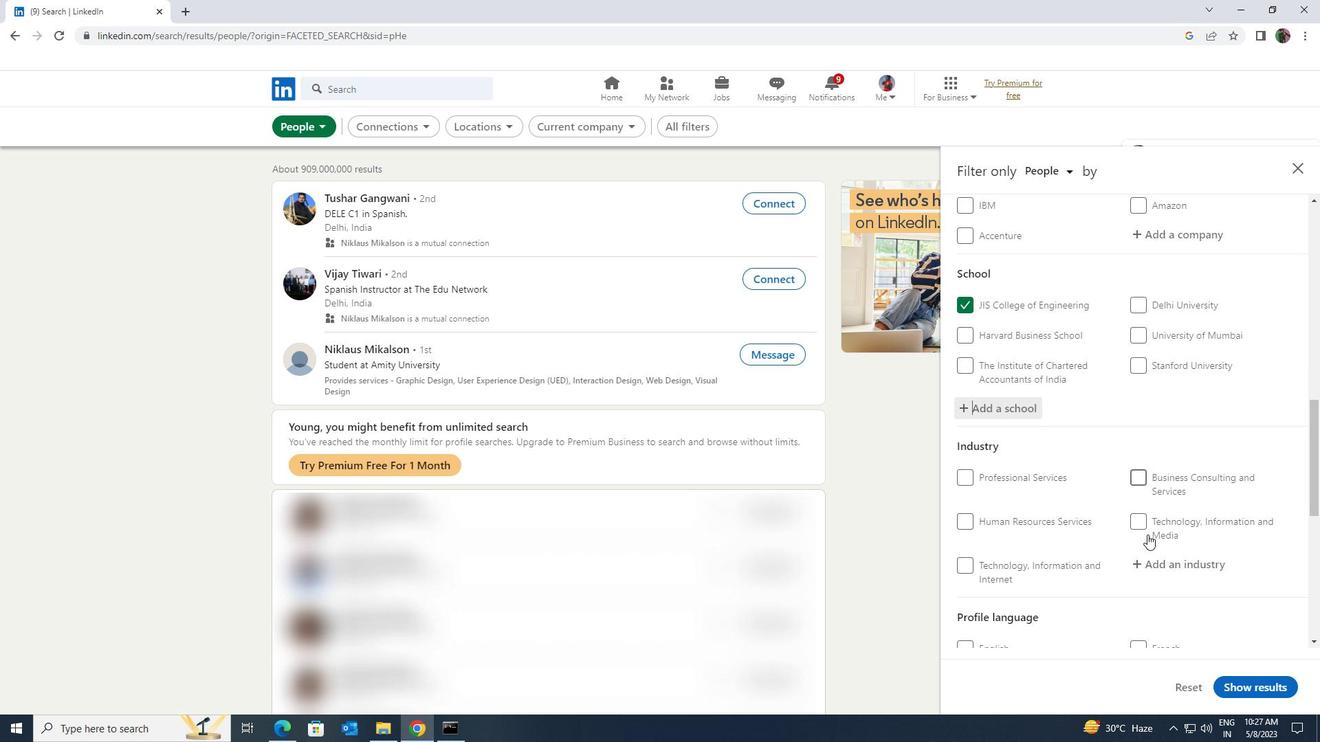 
Action: Mouse moved to (1158, 433)
Screenshot: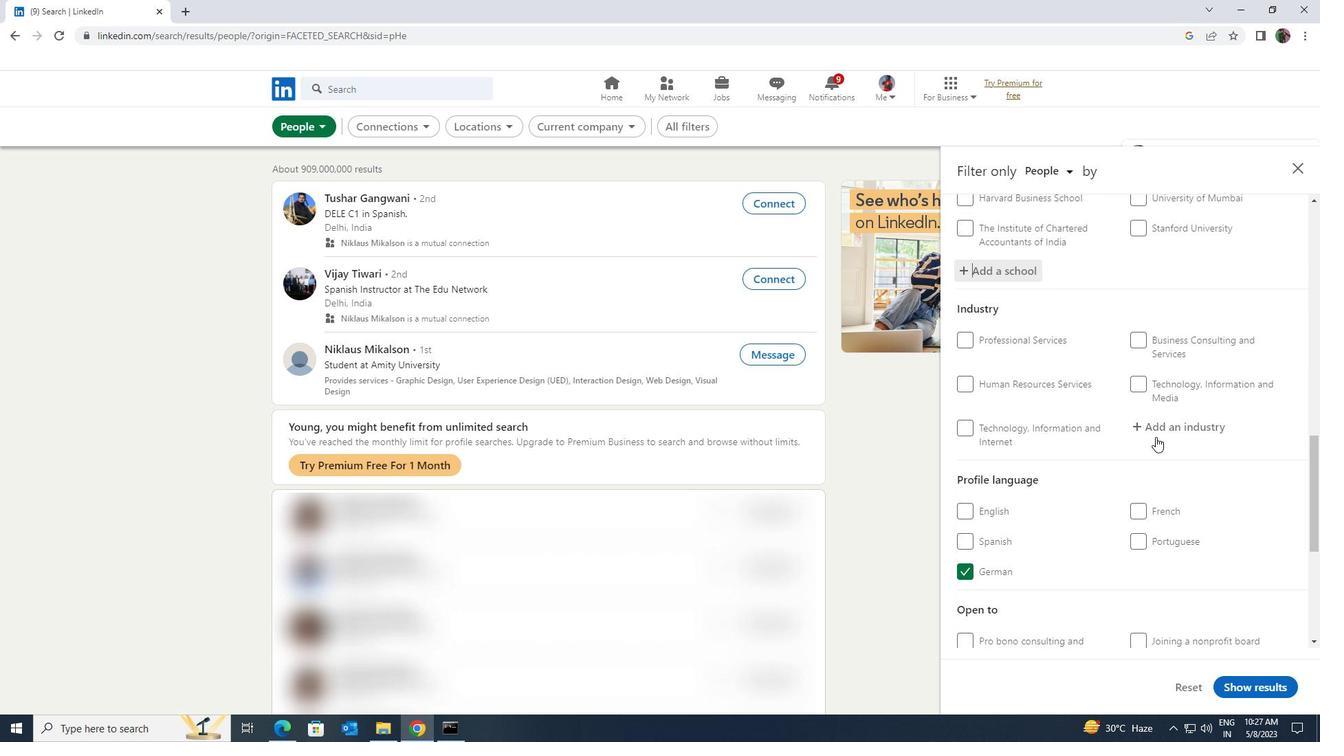 
Action: Mouse pressed left at (1158, 433)
Screenshot: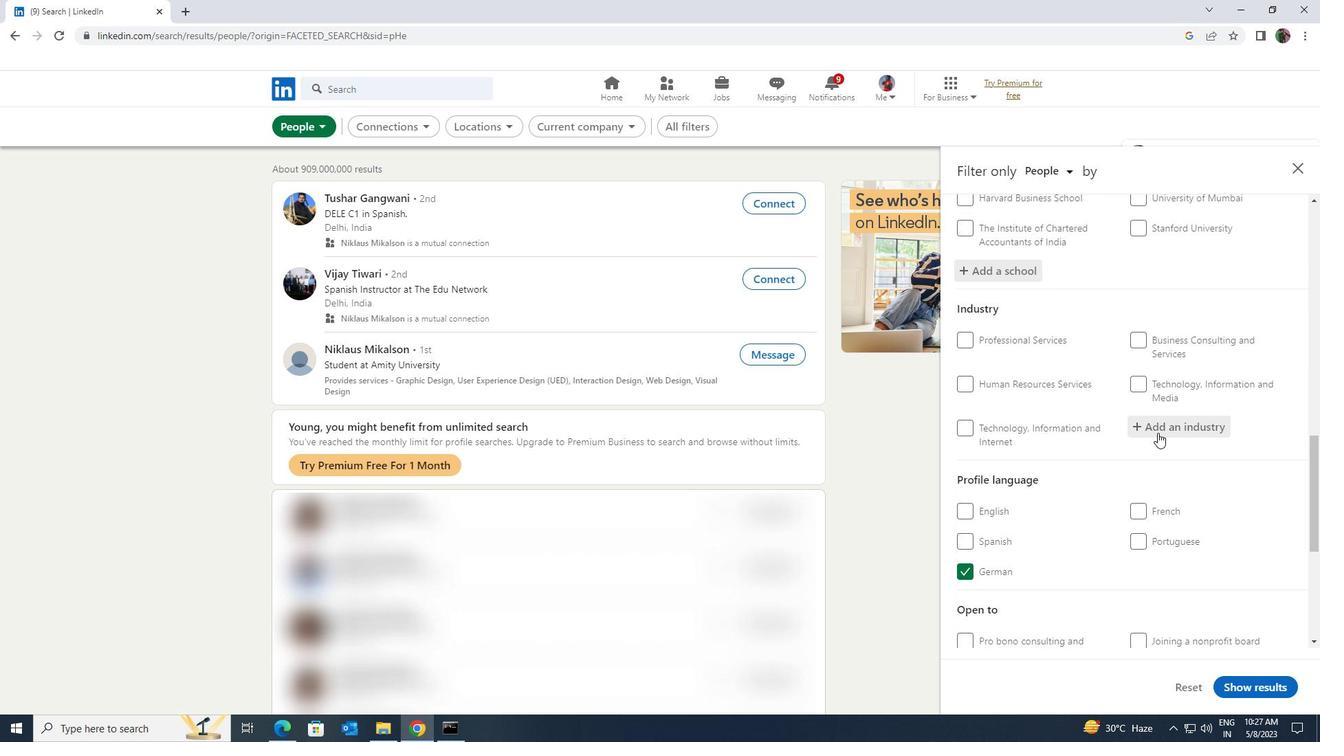 
Action: Key pressed <Key.shift>NONRESI
Screenshot: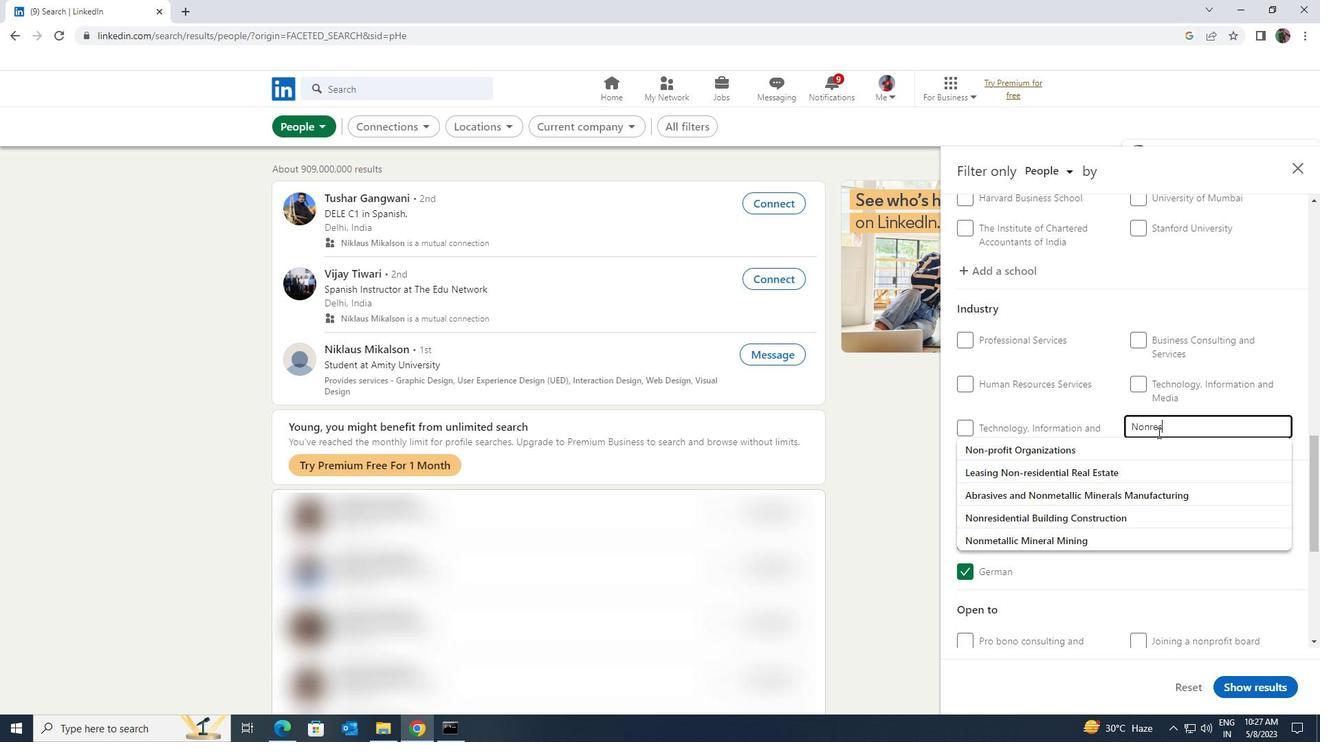 
Action: Mouse moved to (1159, 445)
Screenshot: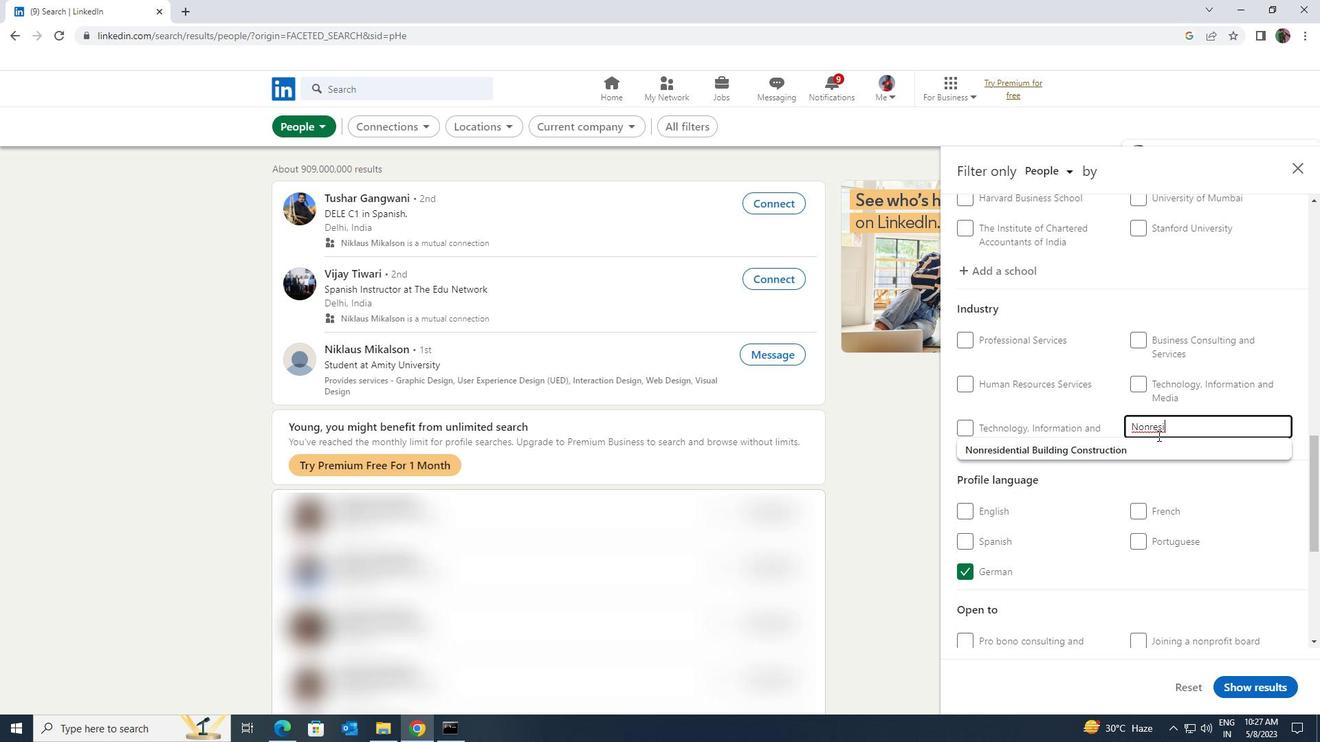 
Action: Mouse pressed left at (1159, 445)
Screenshot: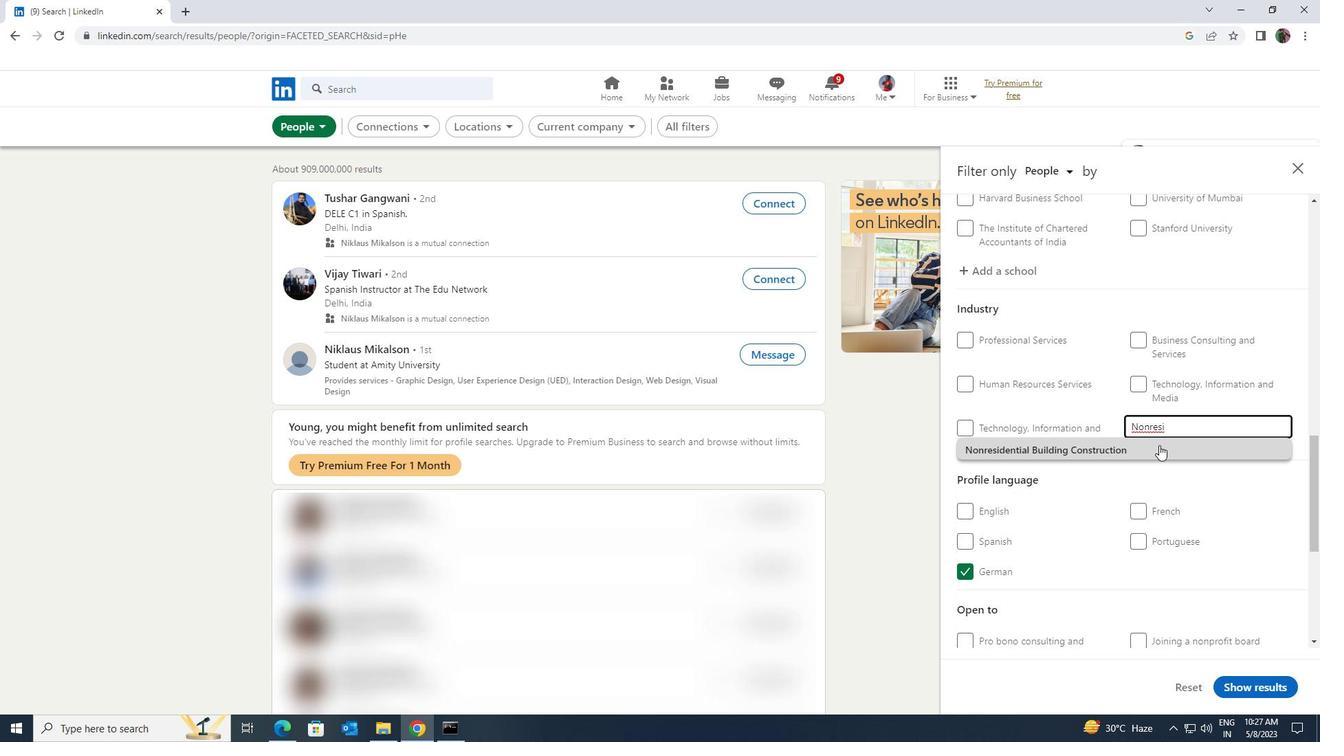 
Action: Mouse moved to (1160, 446)
Screenshot: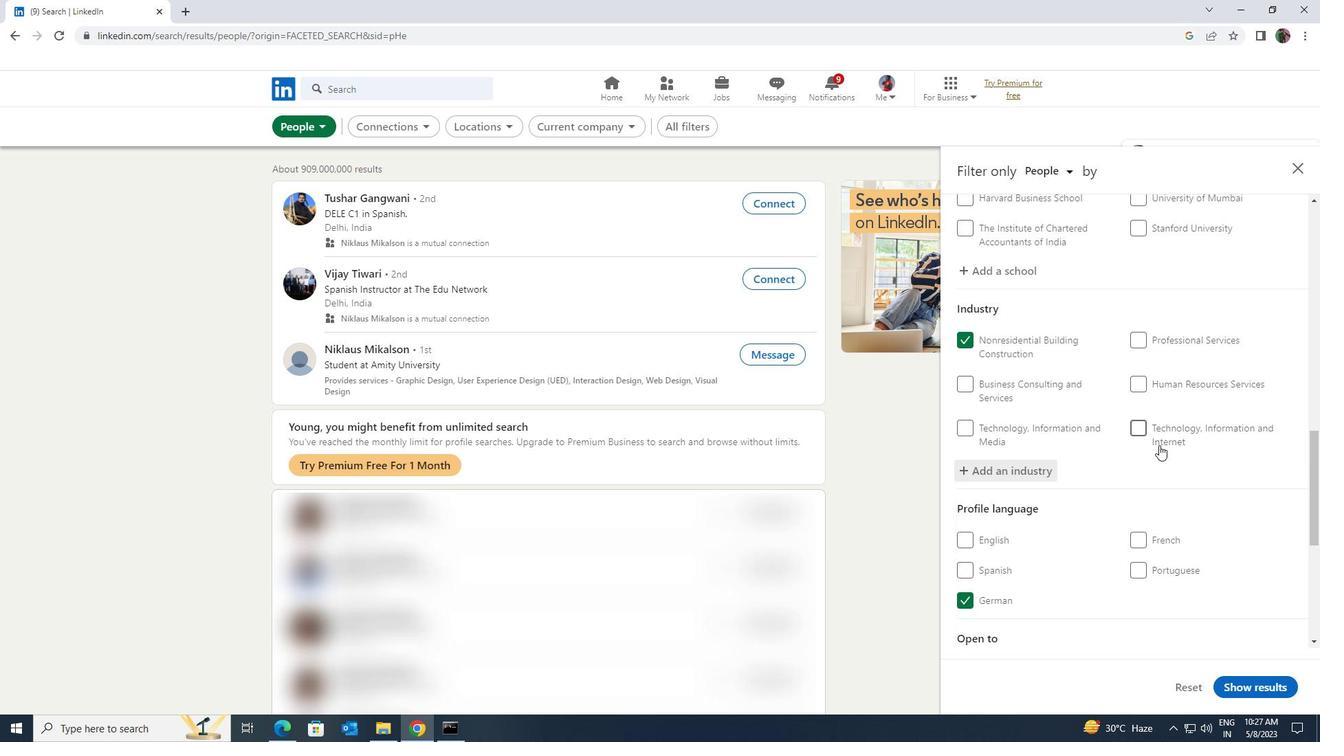 
Action: Mouse scrolled (1160, 445) with delta (0, 0)
Screenshot: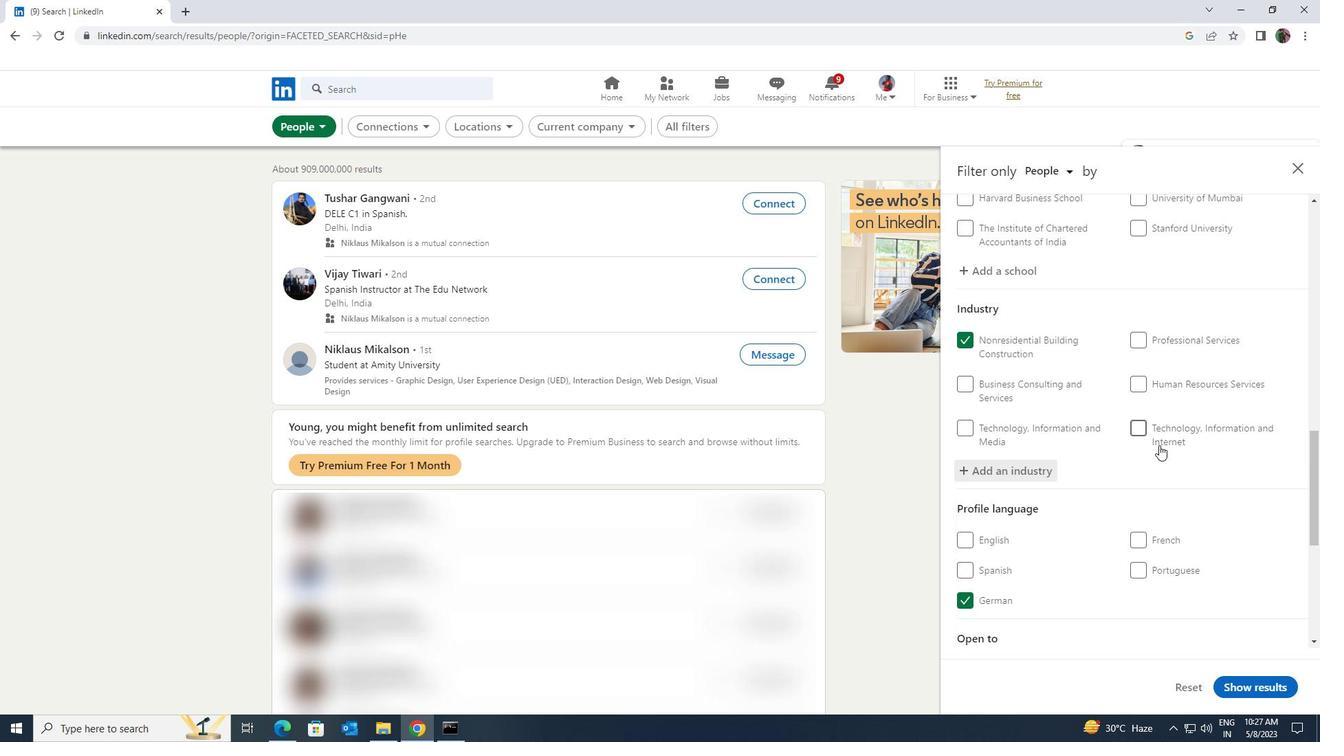 
Action: Mouse scrolled (1160, 445) with delta (0, 0)
Screenshot: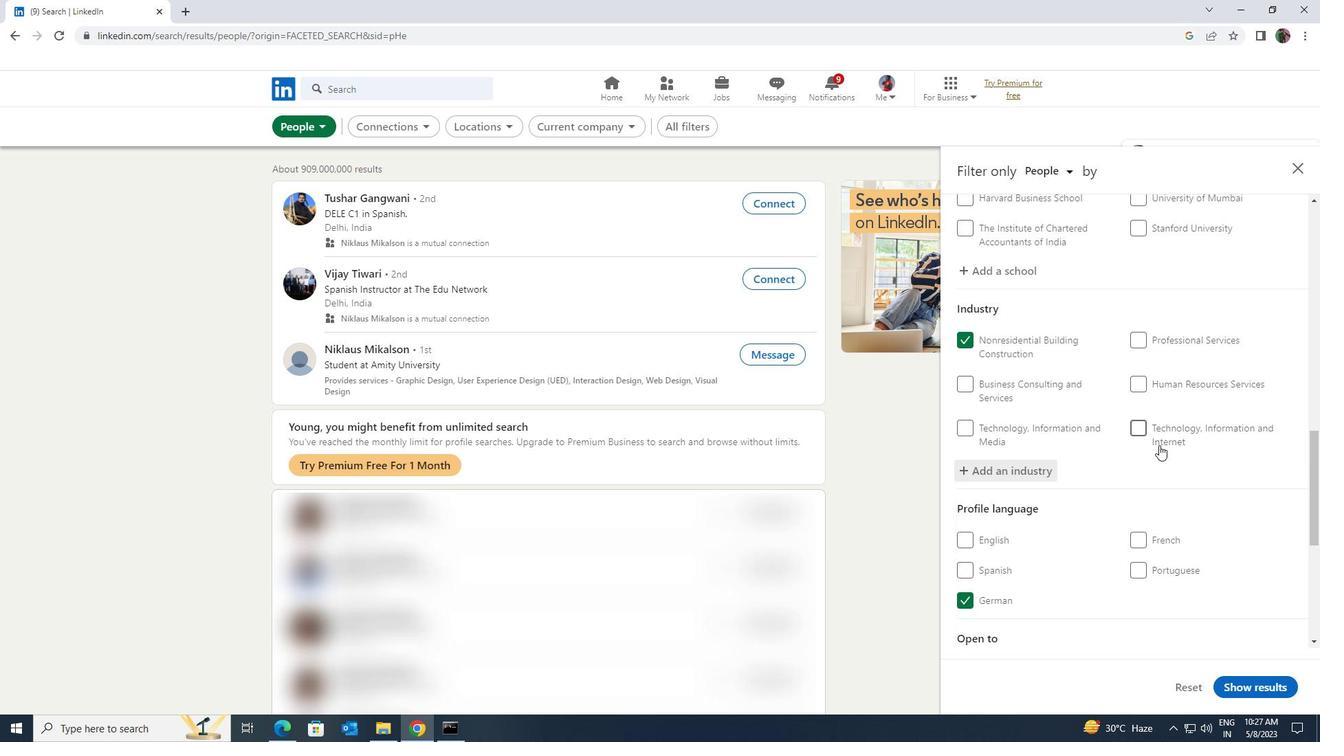 
Action: Mouse scrolled (1160, 445) with delta (0, 0)
Screenshot: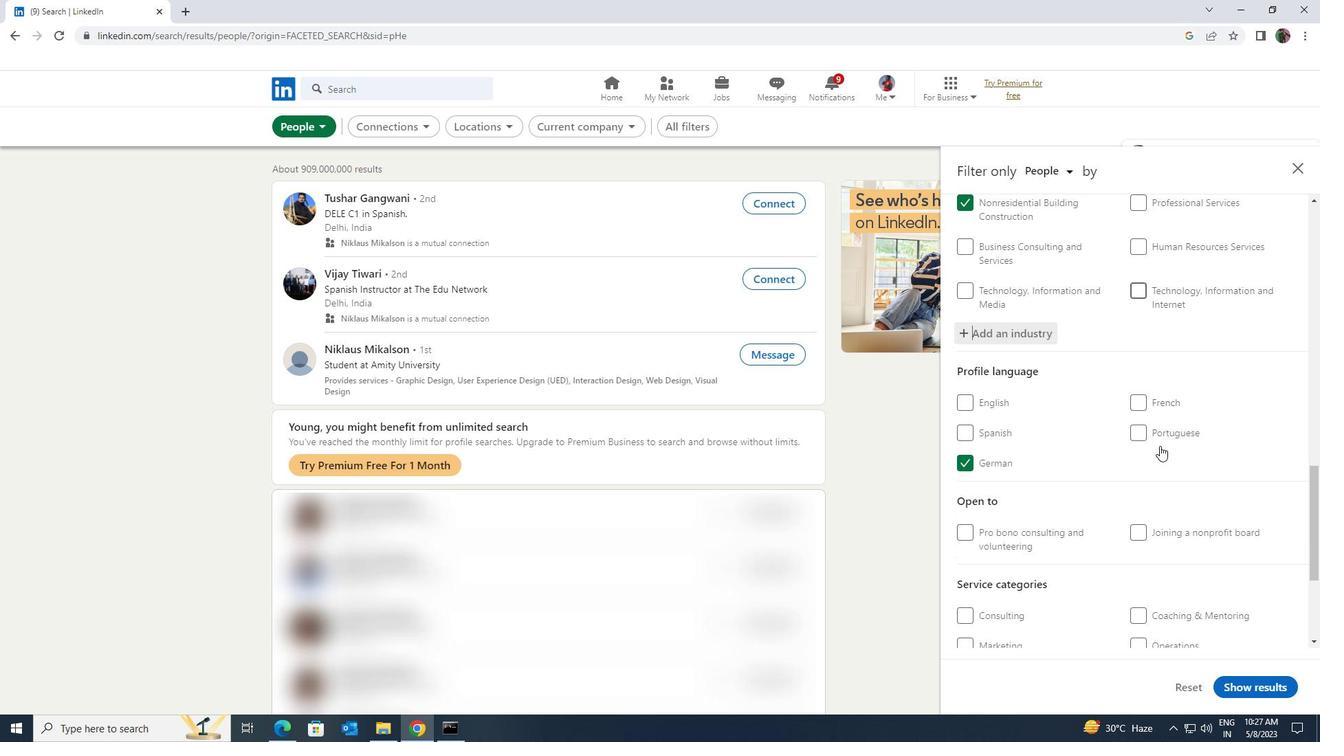 
Action: Mouse scrolled (1160, 445) with delta (0, 0)
Screenshot: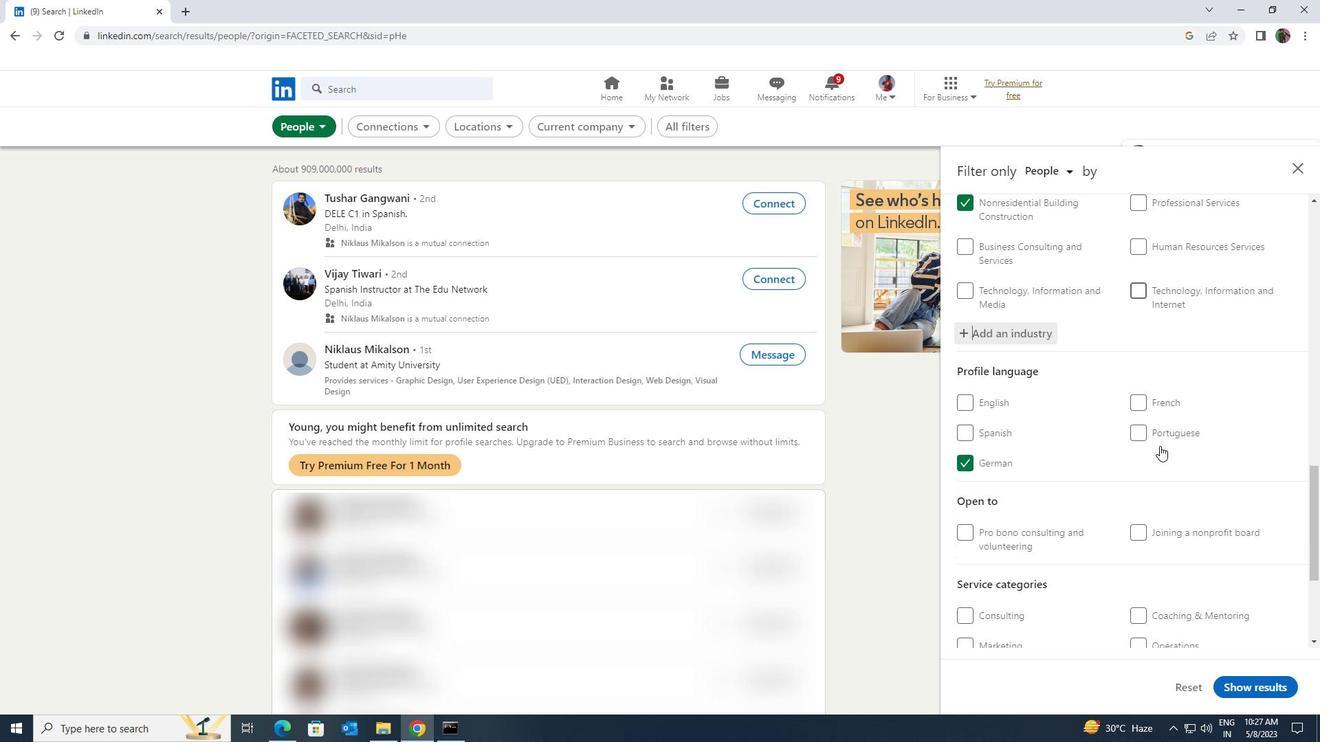 
Action: Mouse scrolled (1160, 445) with delta (0, 0)
Screenshot: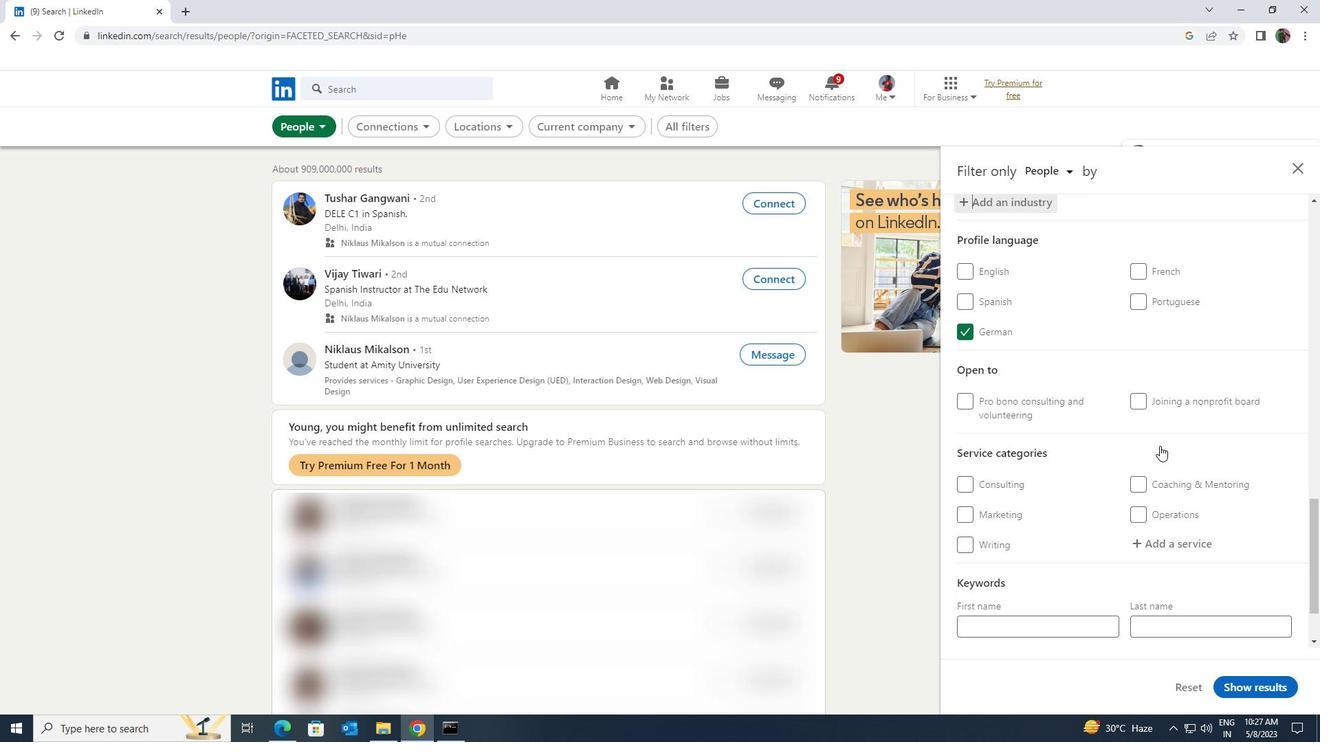 
Action: Mouse scrolled (1160, 445) with delta (0, 0)
Screenshot: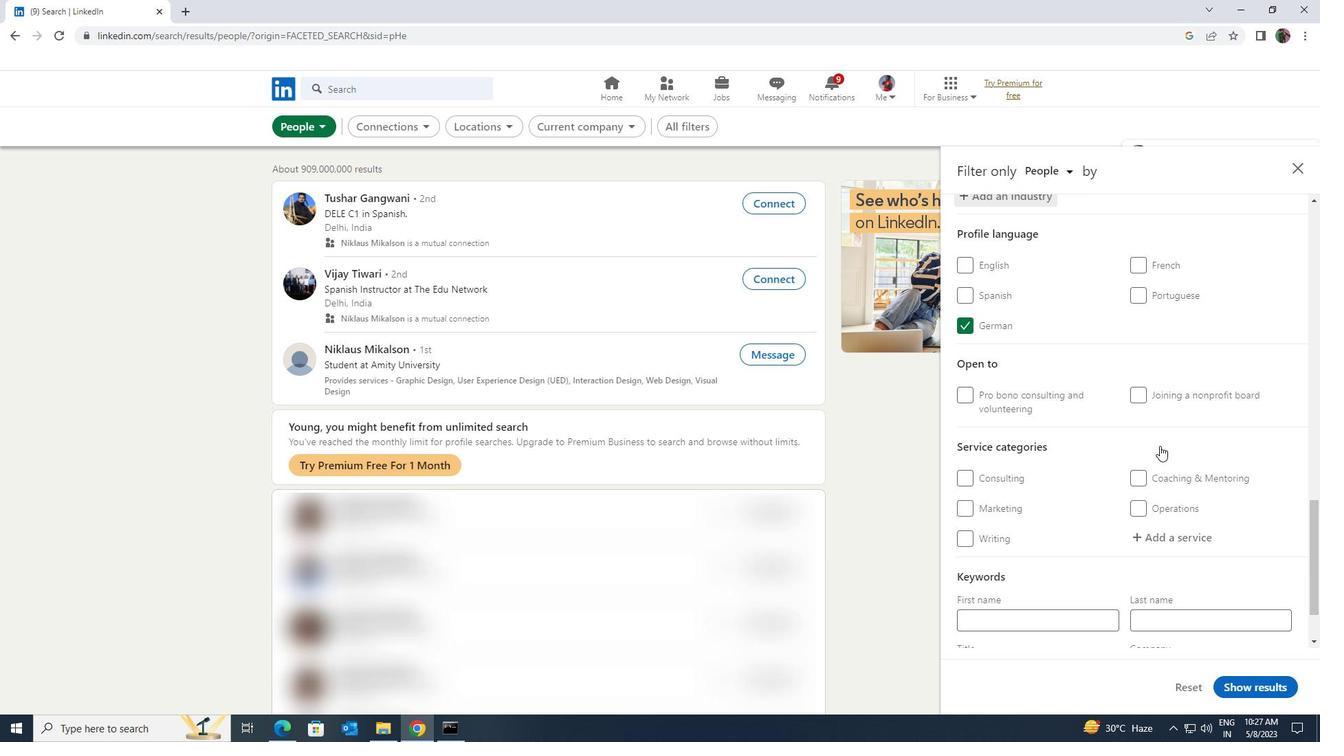 
Action: Mouse moved to (1160, 449)
Screenshot: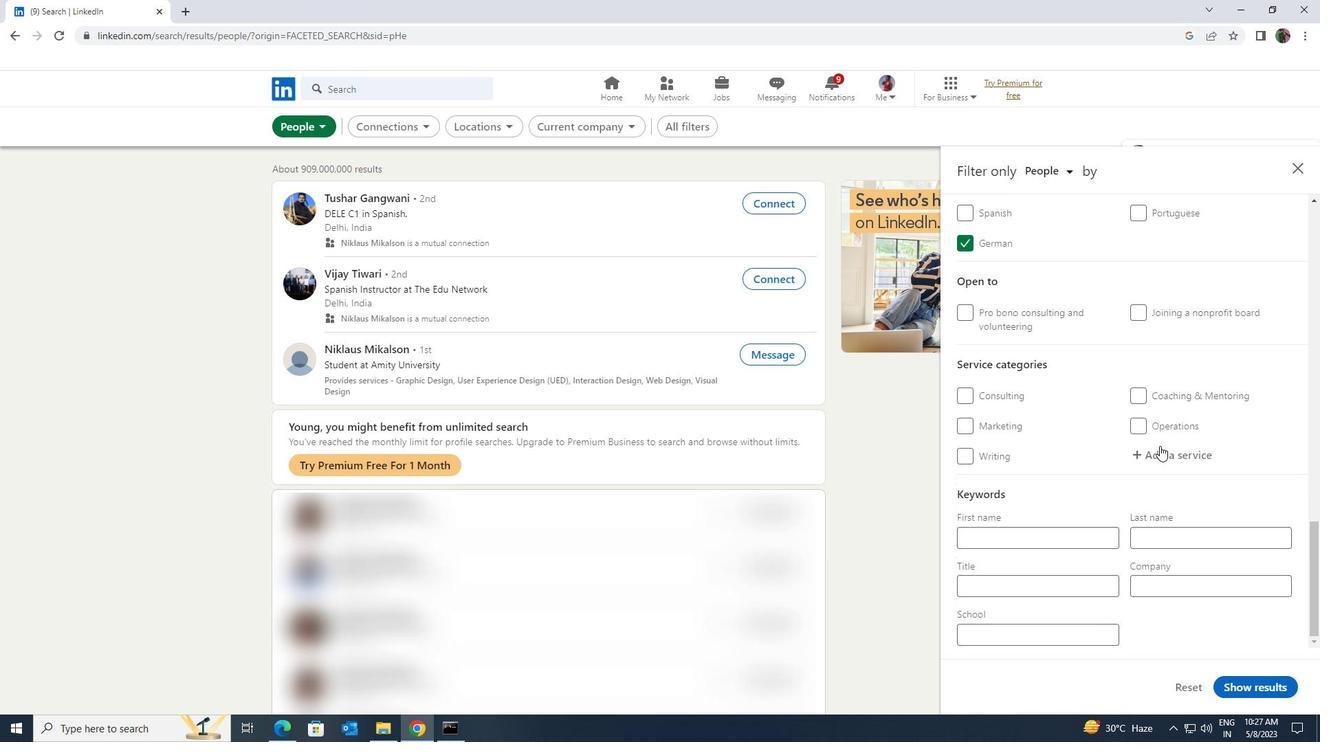 
Action: Mouse pressed left at (1160, 449)
Screenshot: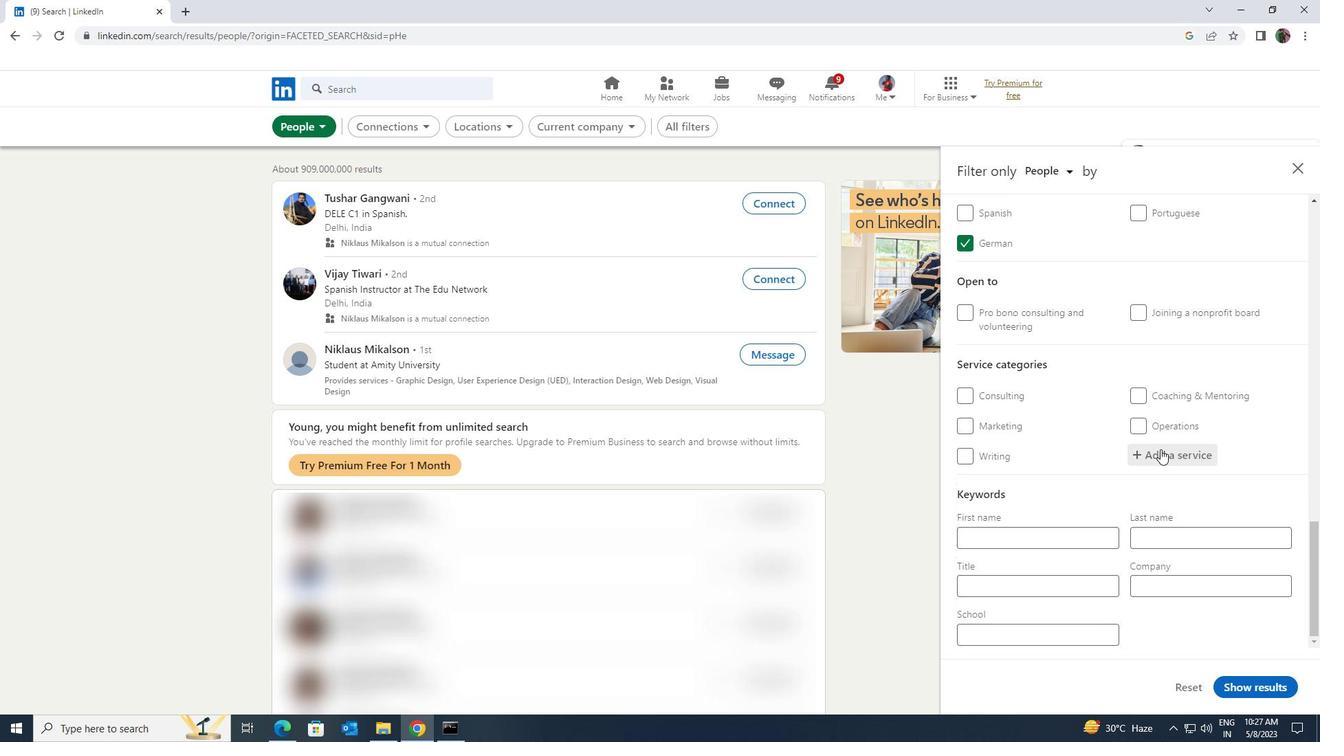 
Action: Key pressed <Key.shift>MOBILE<Key.space><Key.shift>MARKETING
Screenshot: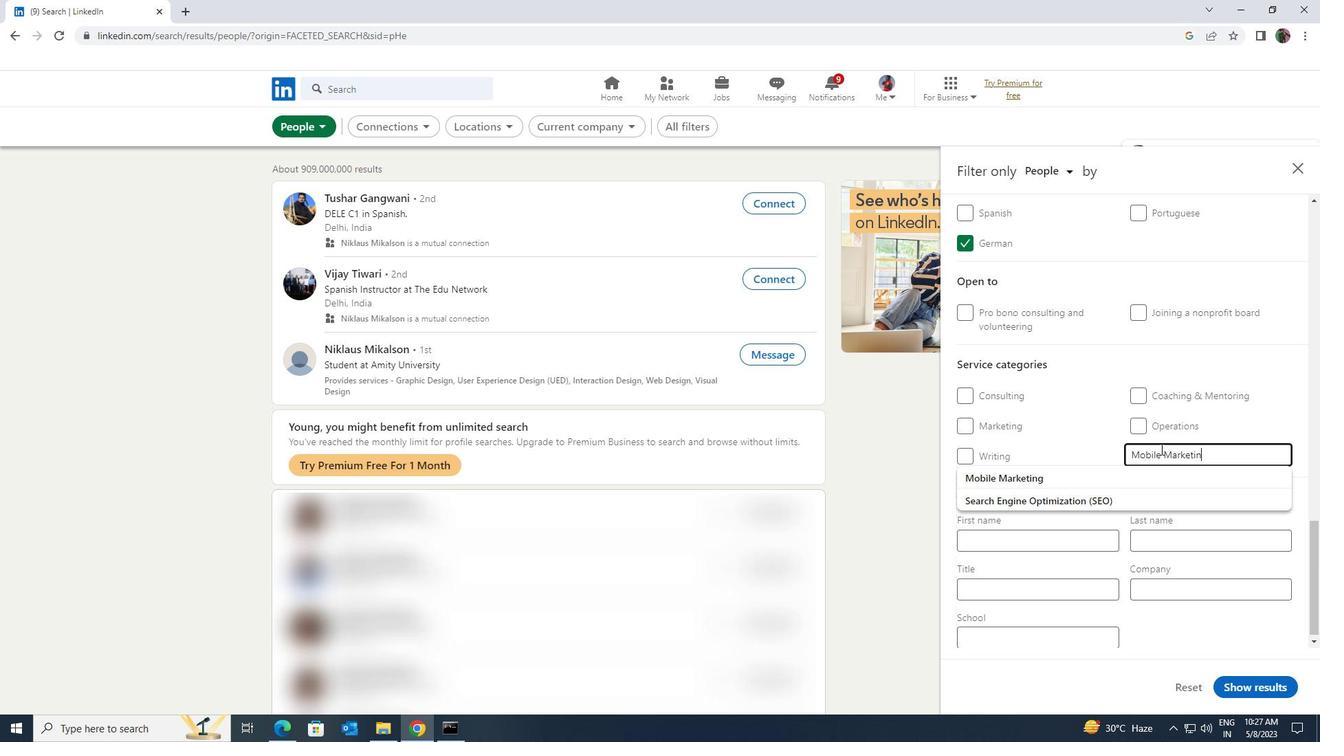 
Action: Mouse moved to (1155, 471)
Screenshot: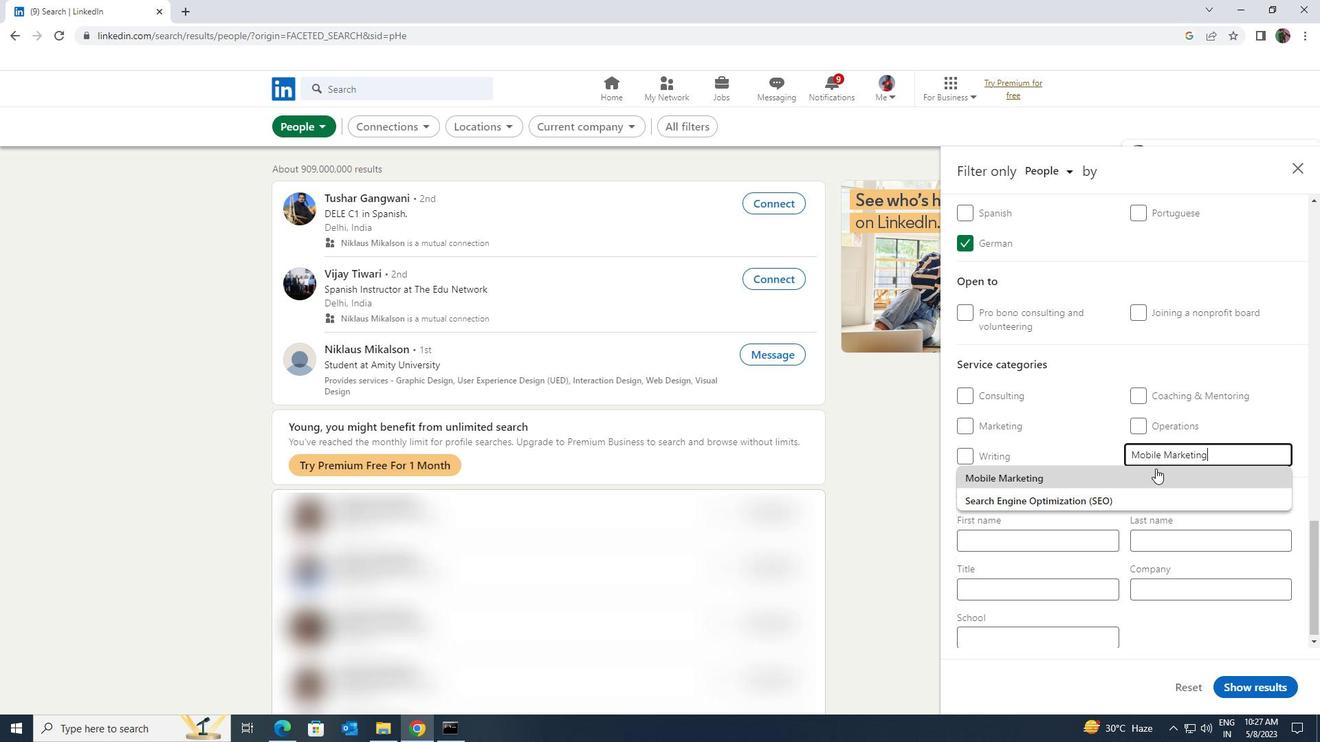 
Action: Mouse pressed left at (1155, 471)
Screenshot: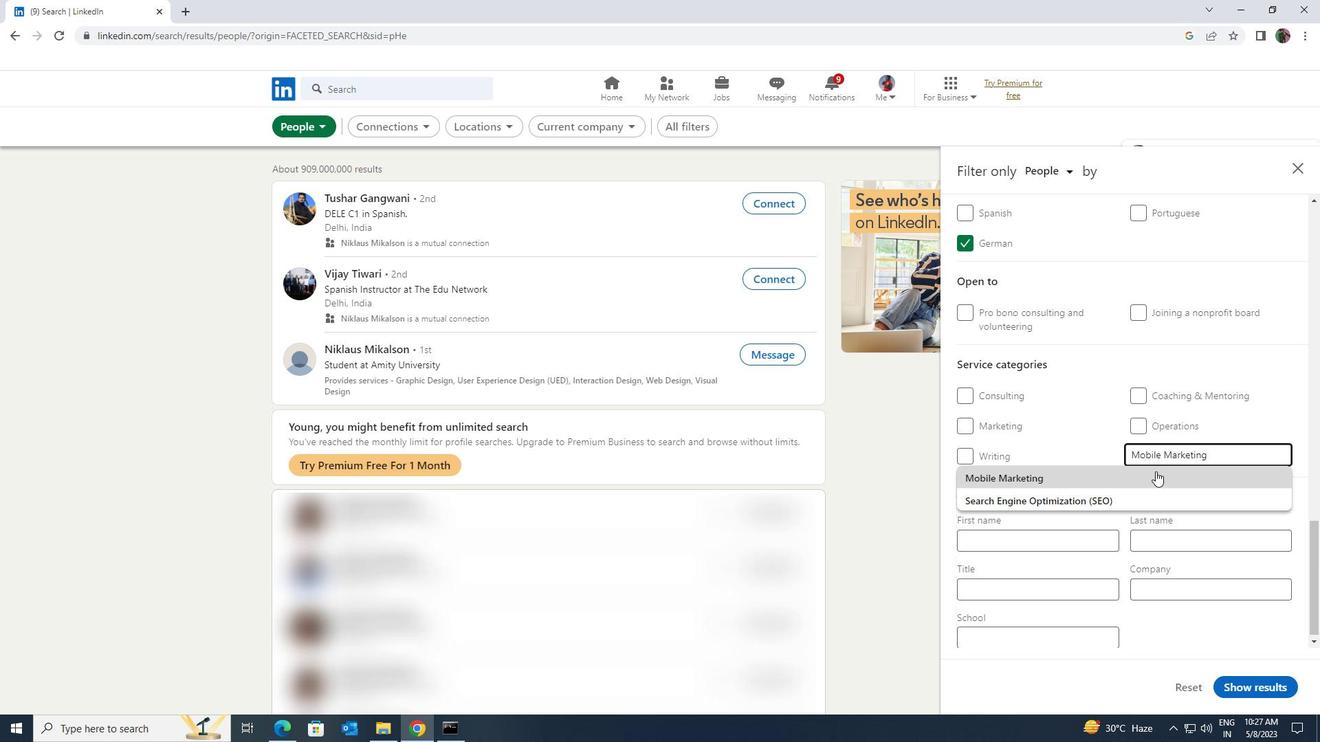 
Action: Mouse scrolled (1155, 471) with delta (0, 0)
Screenshot: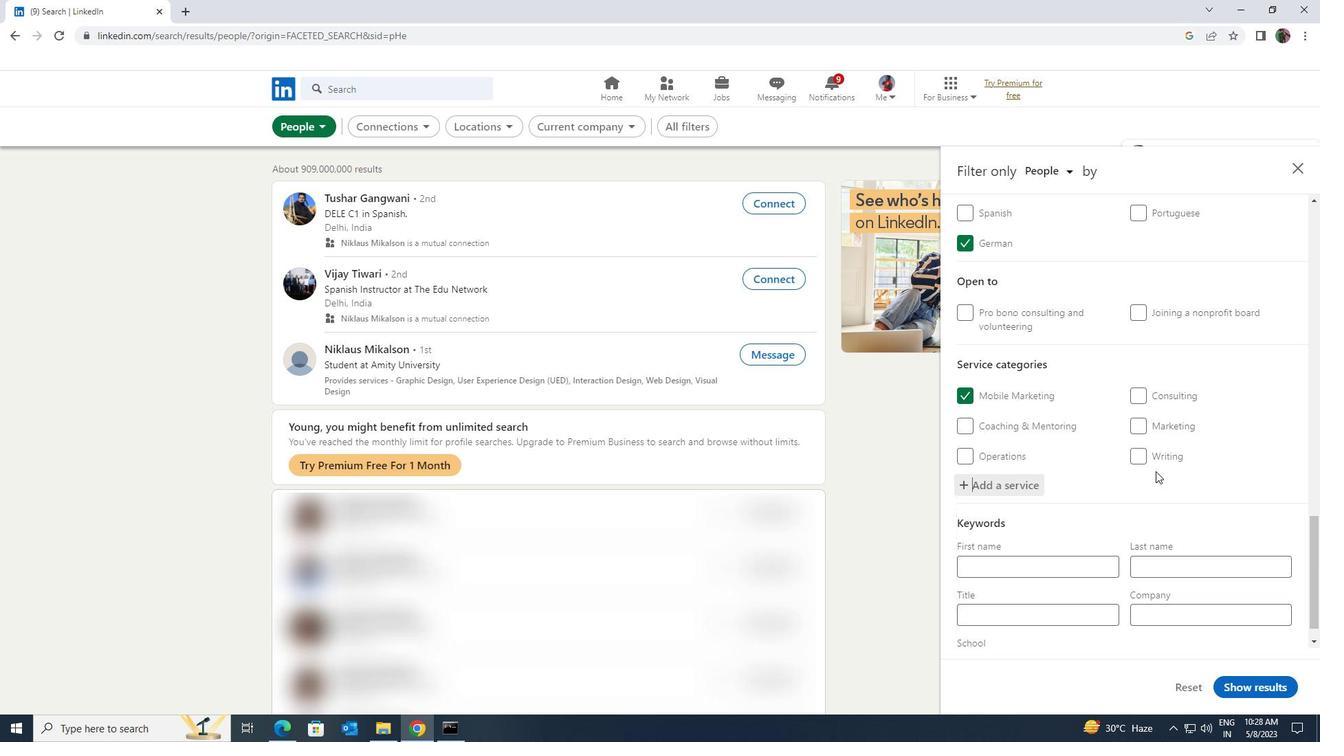 
Action: Mouse scrolled (1155, 471) with delta (0, 0)
Screenshot: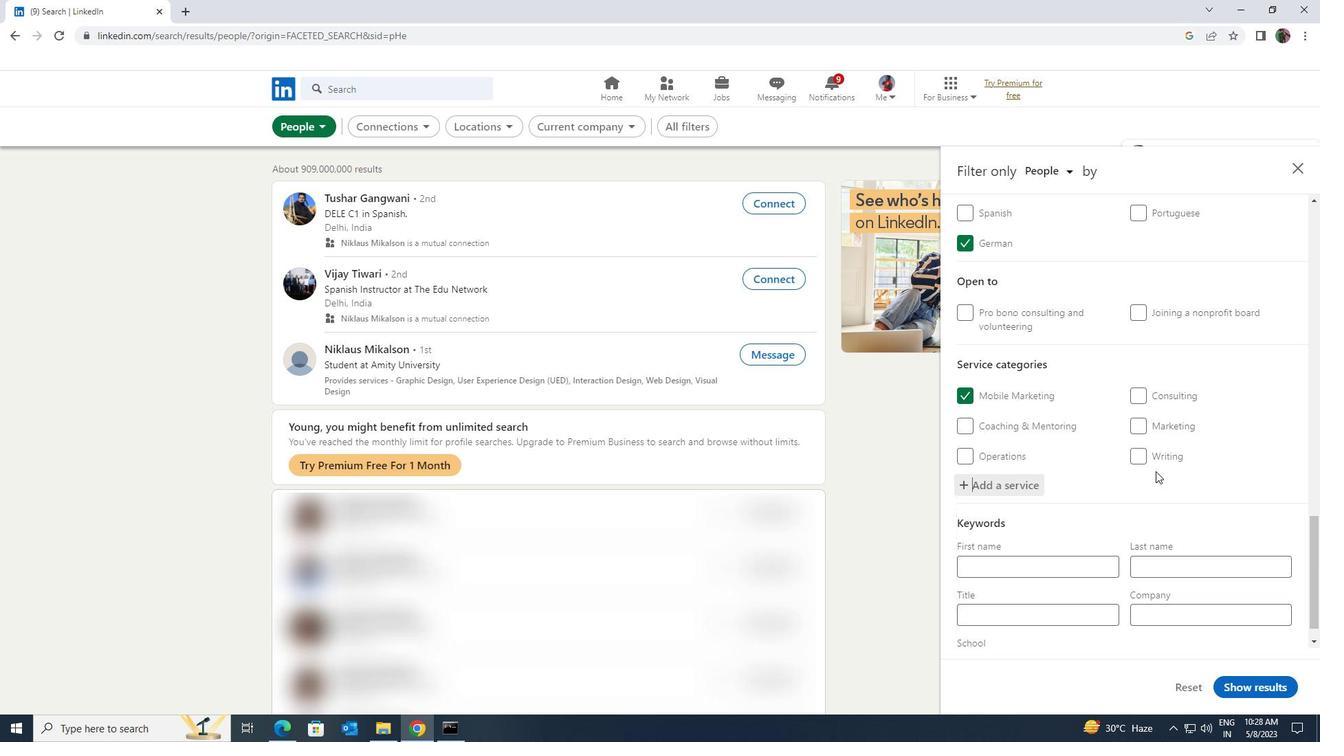 
Action: Mouse scrolled (1155, 471) with delta (0, 0)
Screenshot: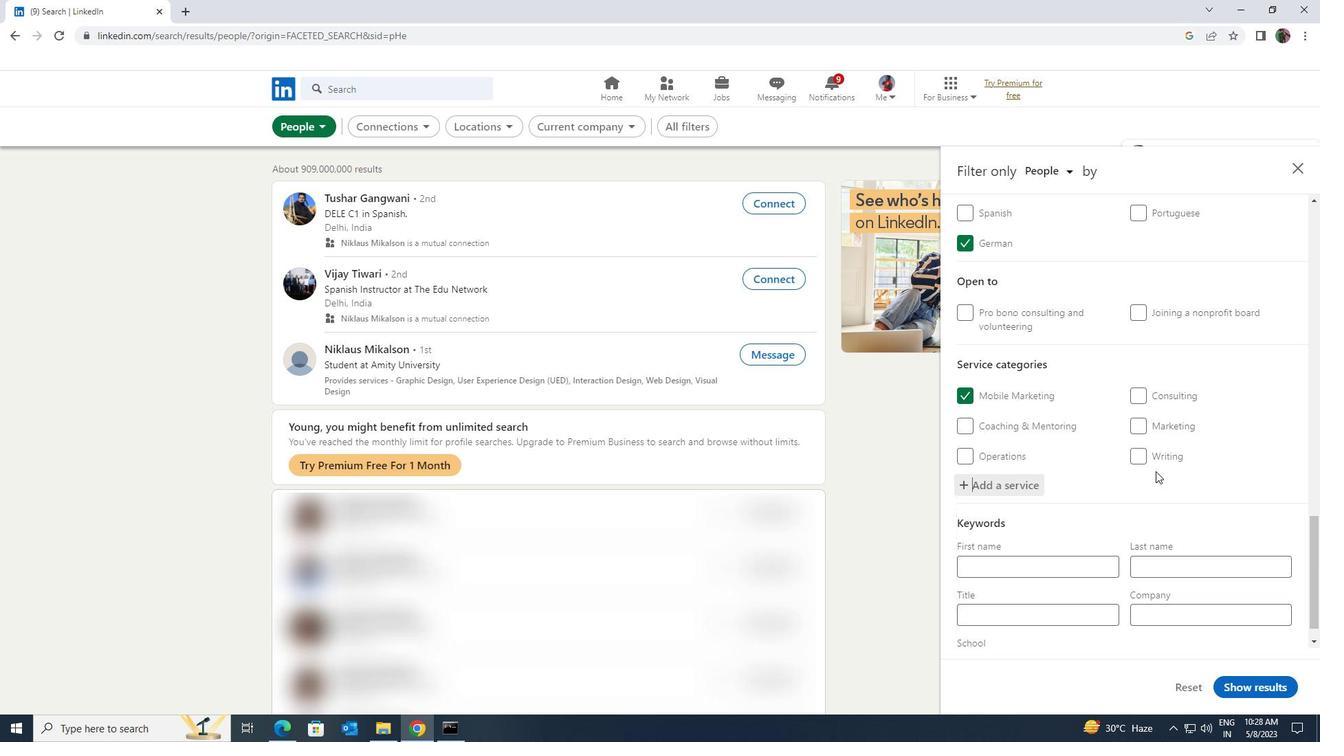 
Action: Mouse scrolled (1155, 471) with delta (0, 0)
Screenshot: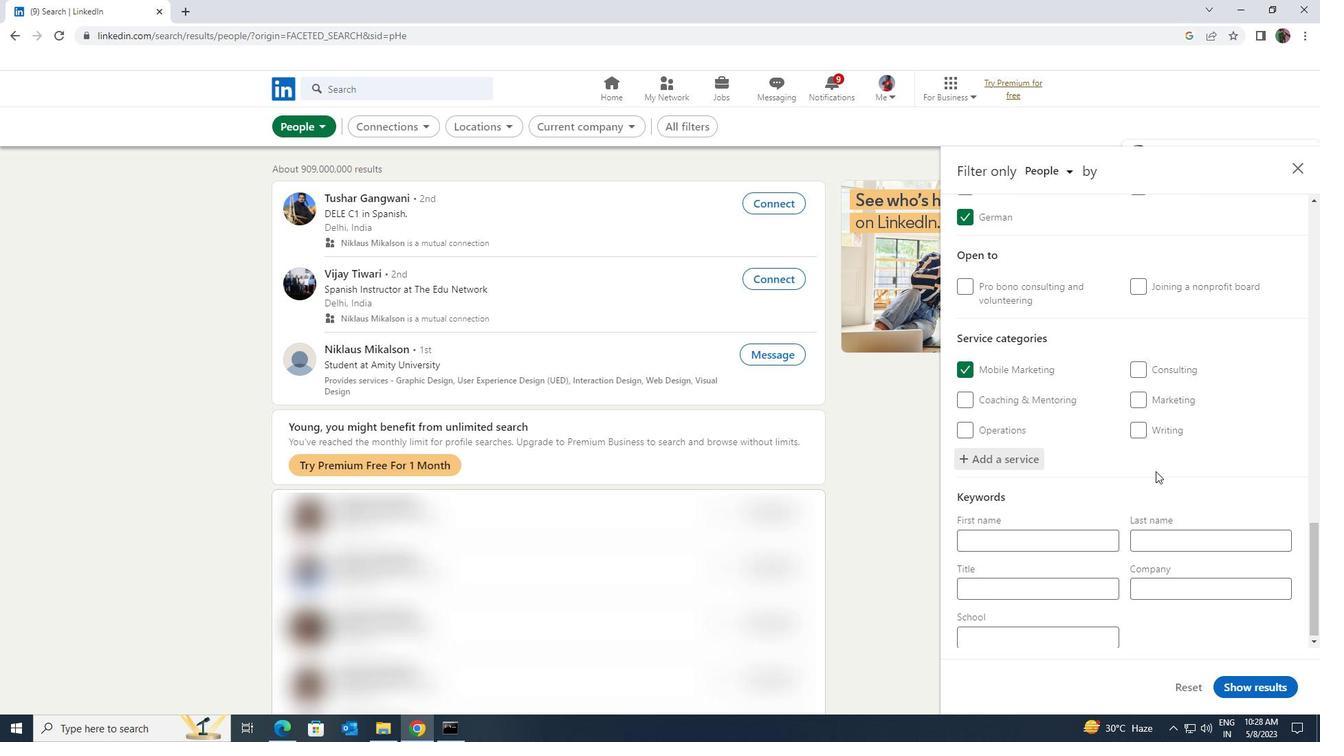 
Action: Mouse scrolled (1155, 471) with delta (0, 0)
Screenshot: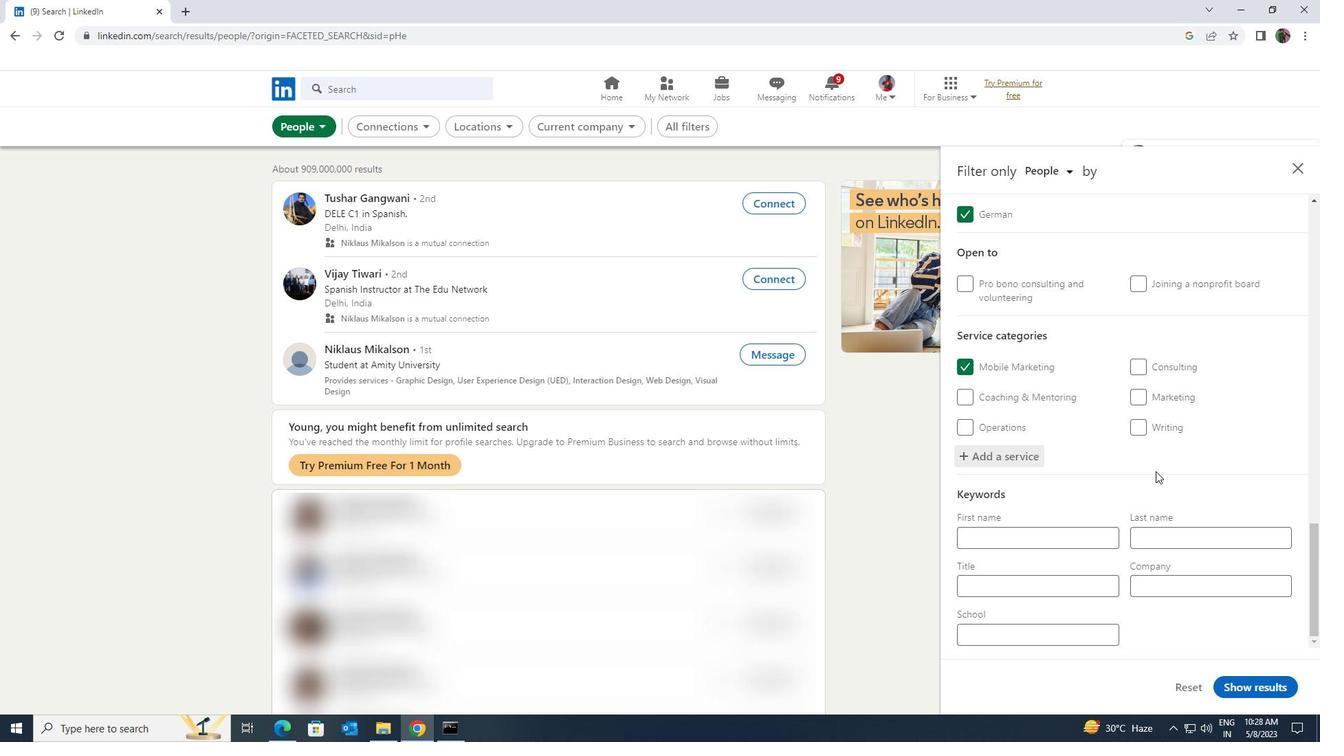 
Action: Mouse scrolled (1155, 471) with delta (0, 0)
Screenshot: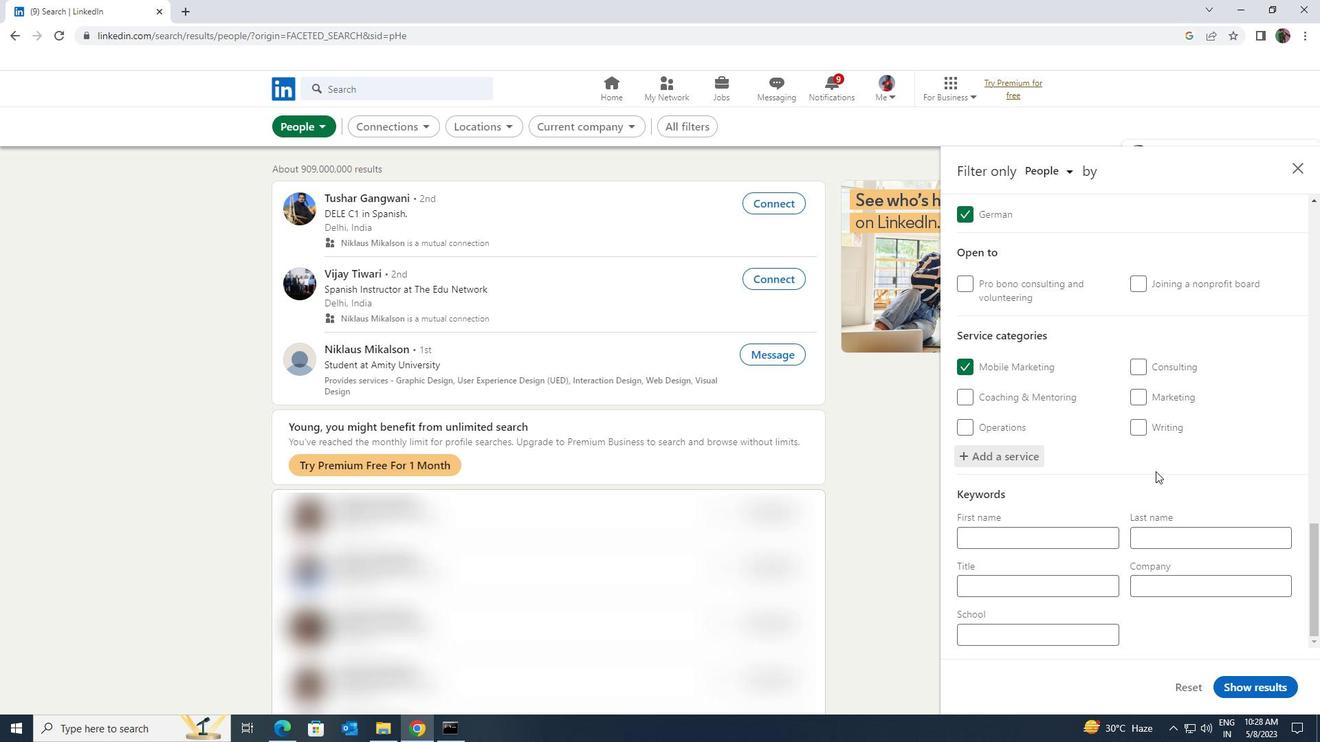 
Action: Mouse moved to (1094, 580)
Screenshot: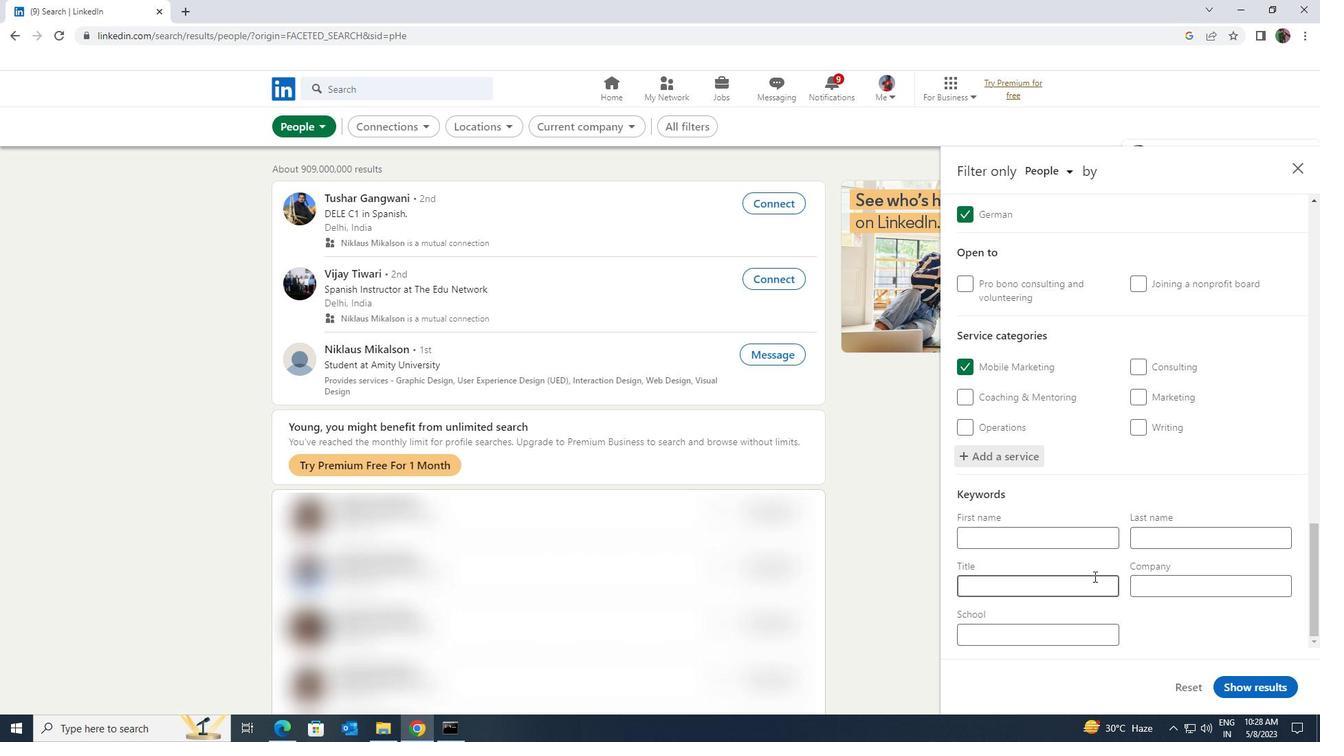 
Action: Mouse pressed left at (1094, 580)
Screenshot: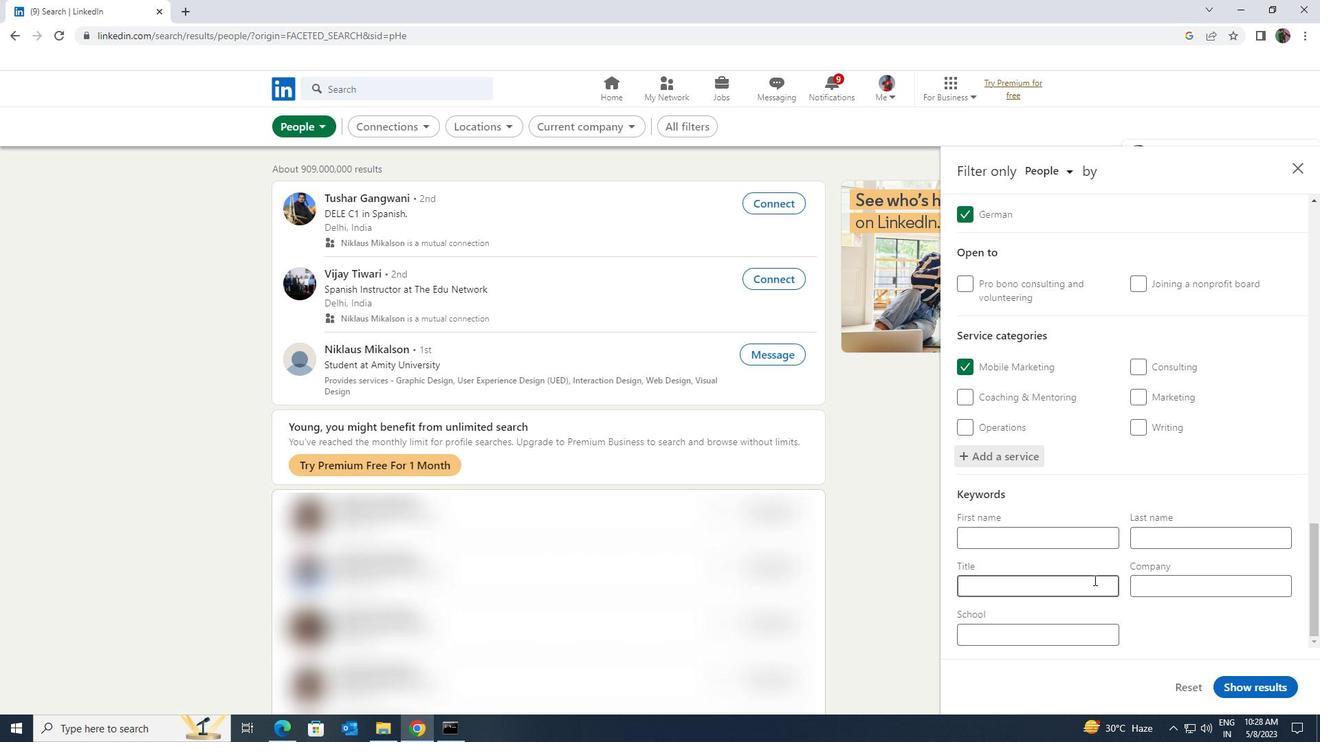 
Action: Key pressed <Key.shift><Key.shift><Key.shift><Key.shift><Key.shift><Key.shift><Key.shift>FUNERAL<Key.space><Key.shift>ATTENDANT
Screenshot: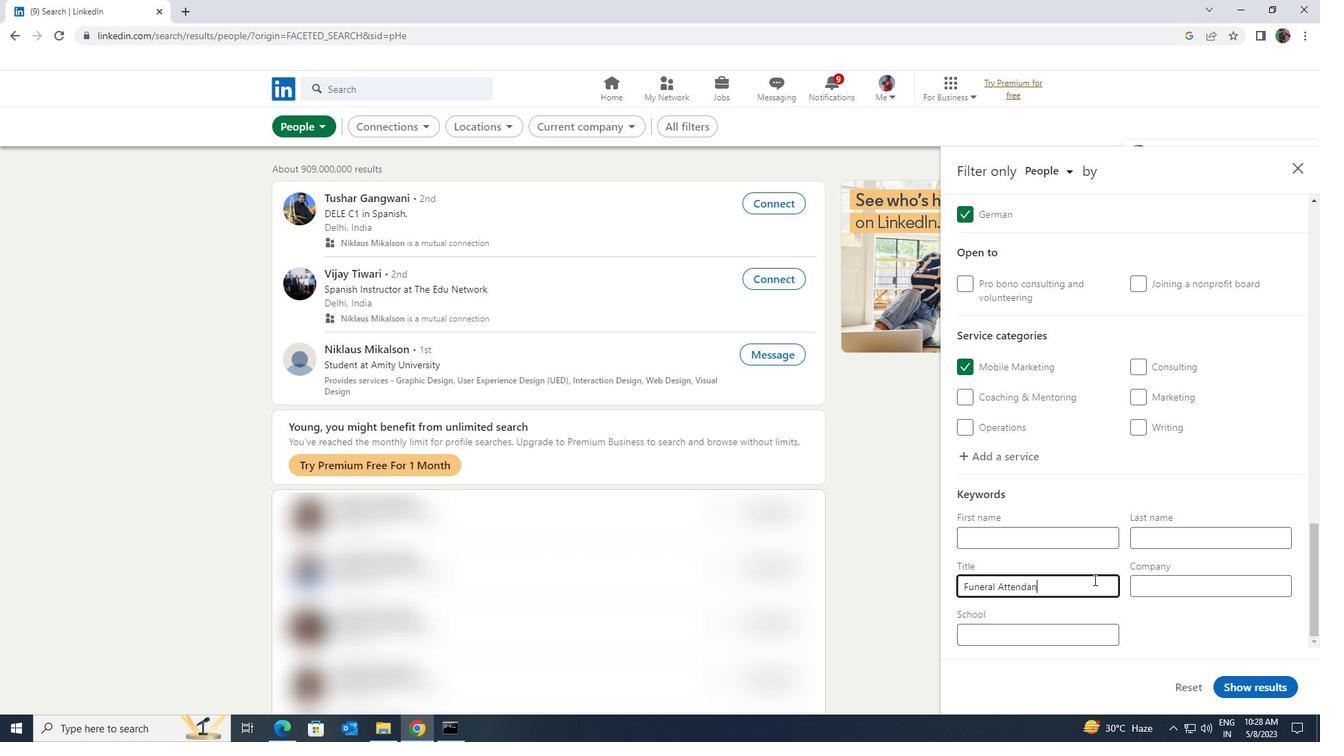 
Action: Mouse moved to (1221, 680)
Screenshot: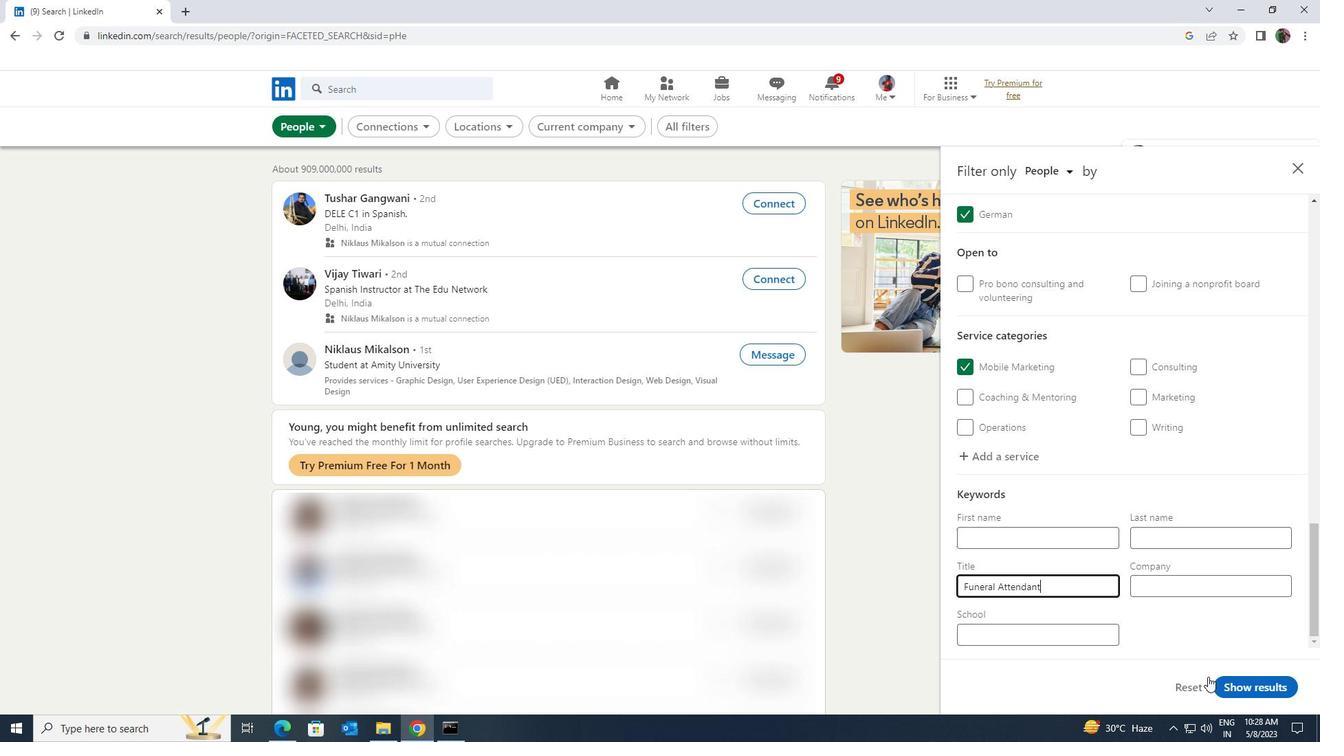 
Action: Mouse pressed left at (1221, 680)
Screenshot: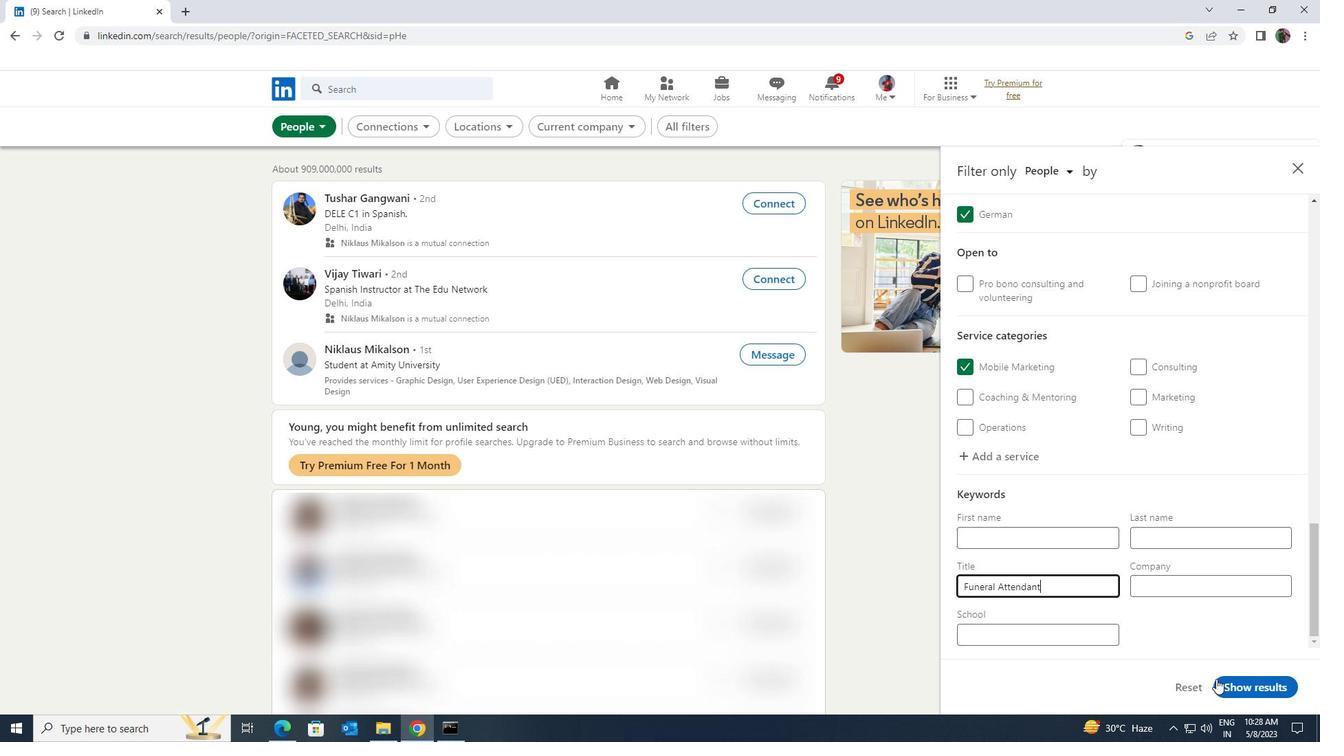 
Action: Mouse moved to (1225, 684)
Screenshot: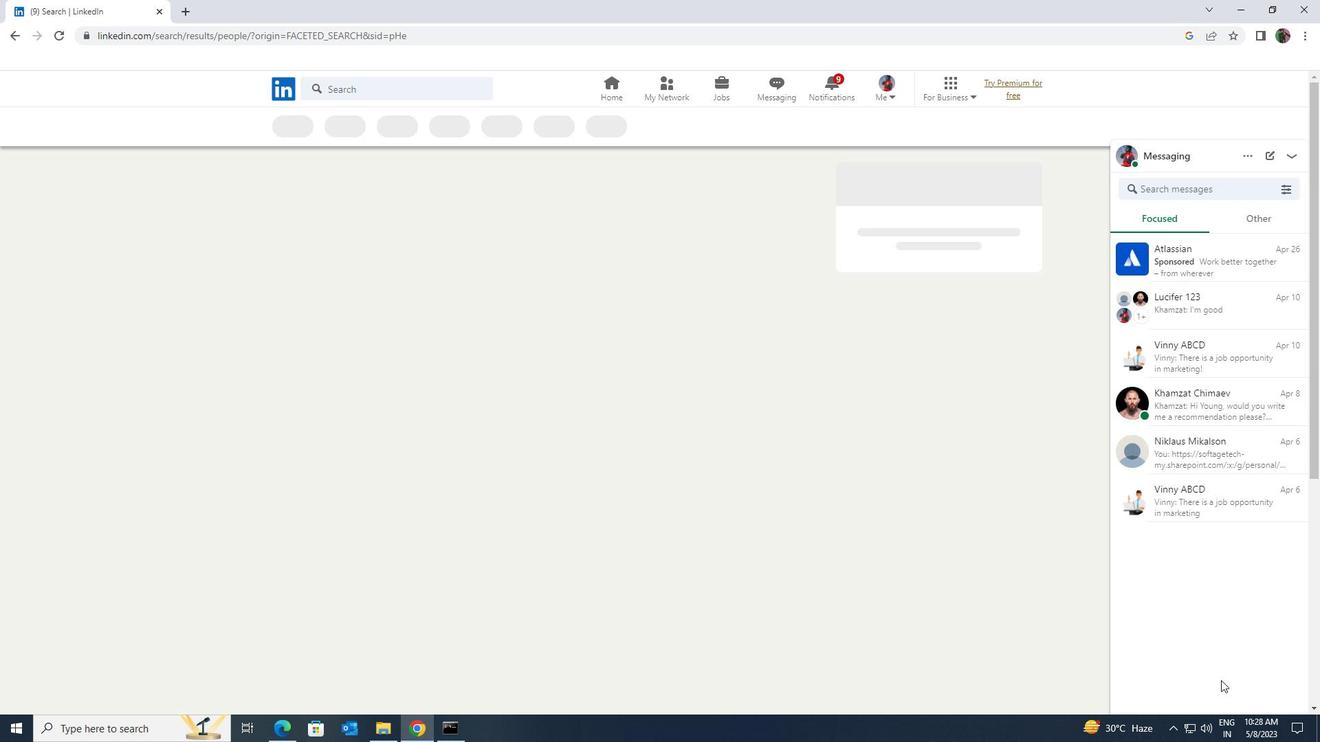 
